 Task: Search one way flight ticket for 4 adults, 1 infant in seat and 1 infant on lap in premium economy from Kalamazoo: Kalamazoo/battle Creek International Airport to Raleigh: Raleigh-durham International Airport on 8-5-2023. Choice of flights is Royal air maroc. Number of bags: 1 checked bag. Price is upto 93000. Outbound departure time preference is 8:45.
Action: Mouse moved to (412, 372)
Screenshot: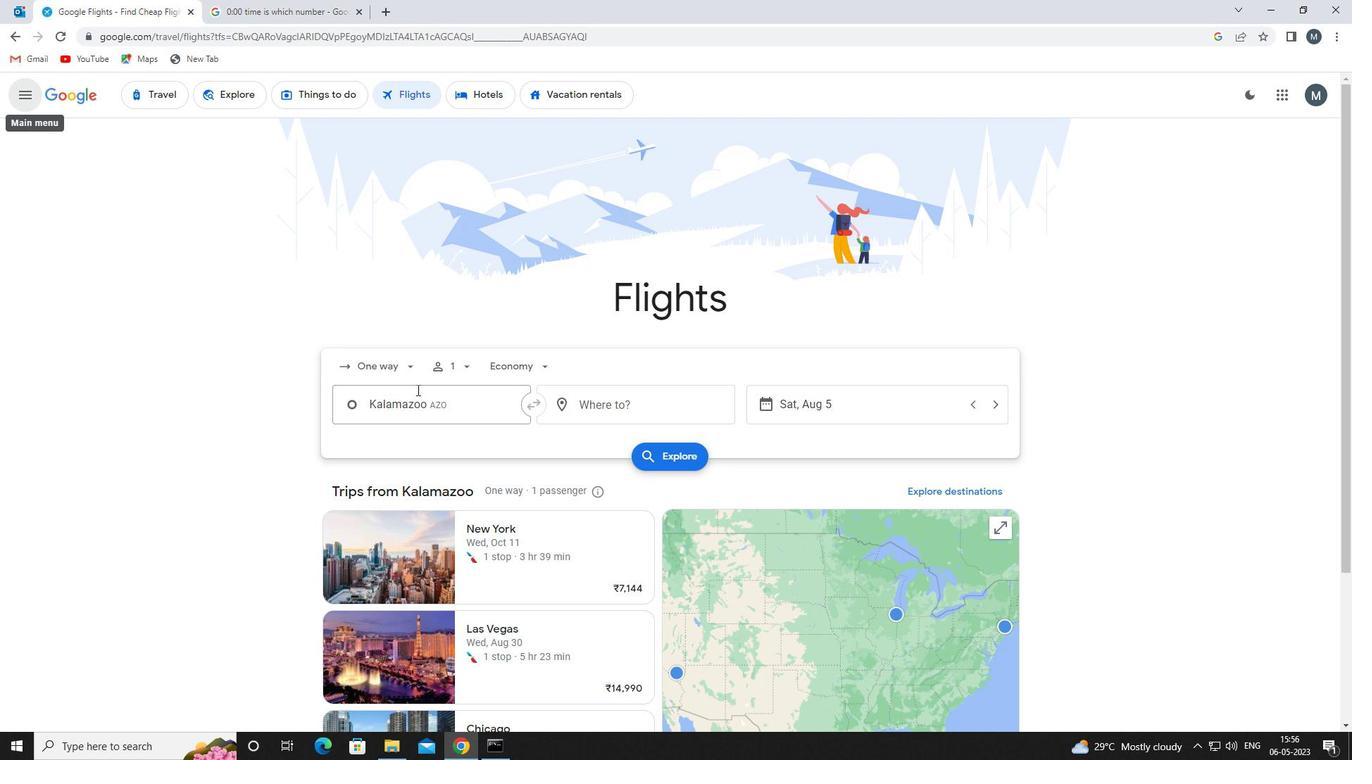 
Action: Mouse pressed left at (412, 372)
Screenshot: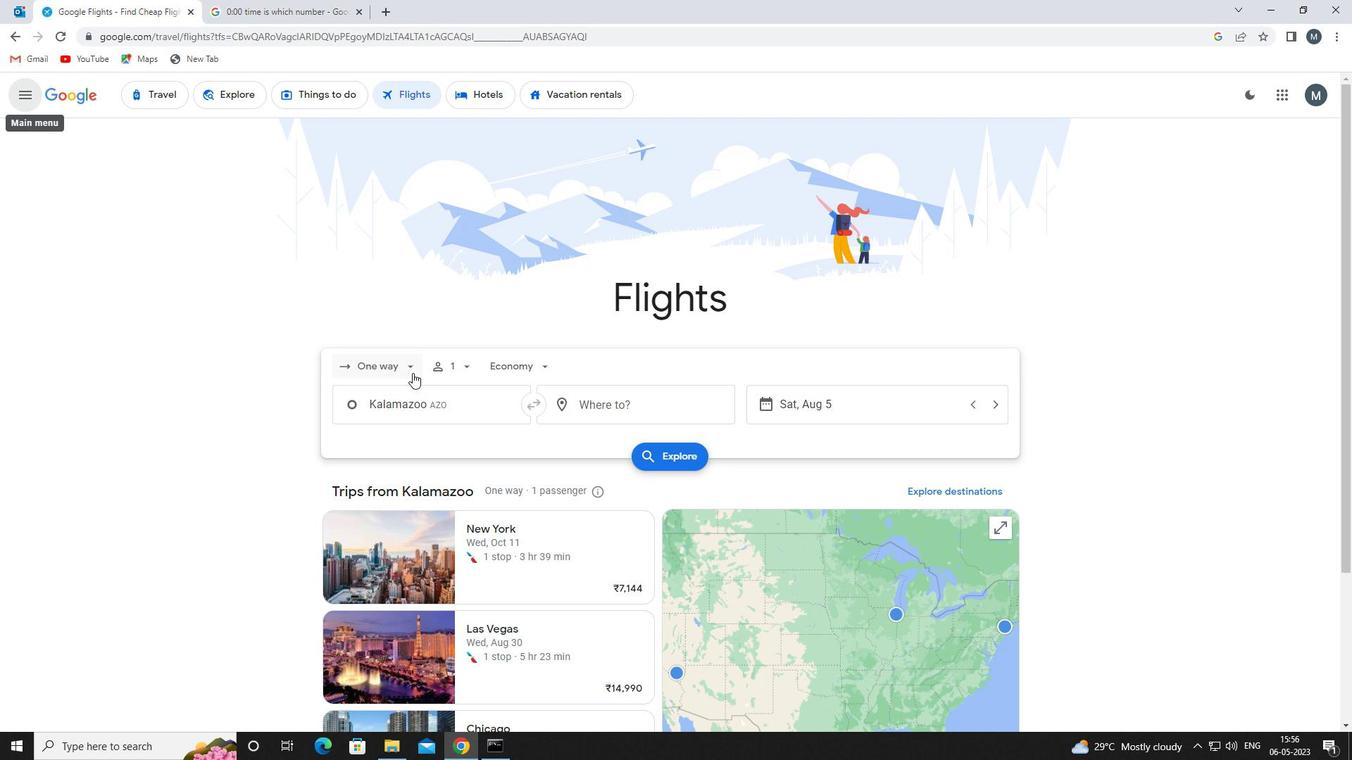 
Action: Mouse moved to (419, 433)
Screenshot: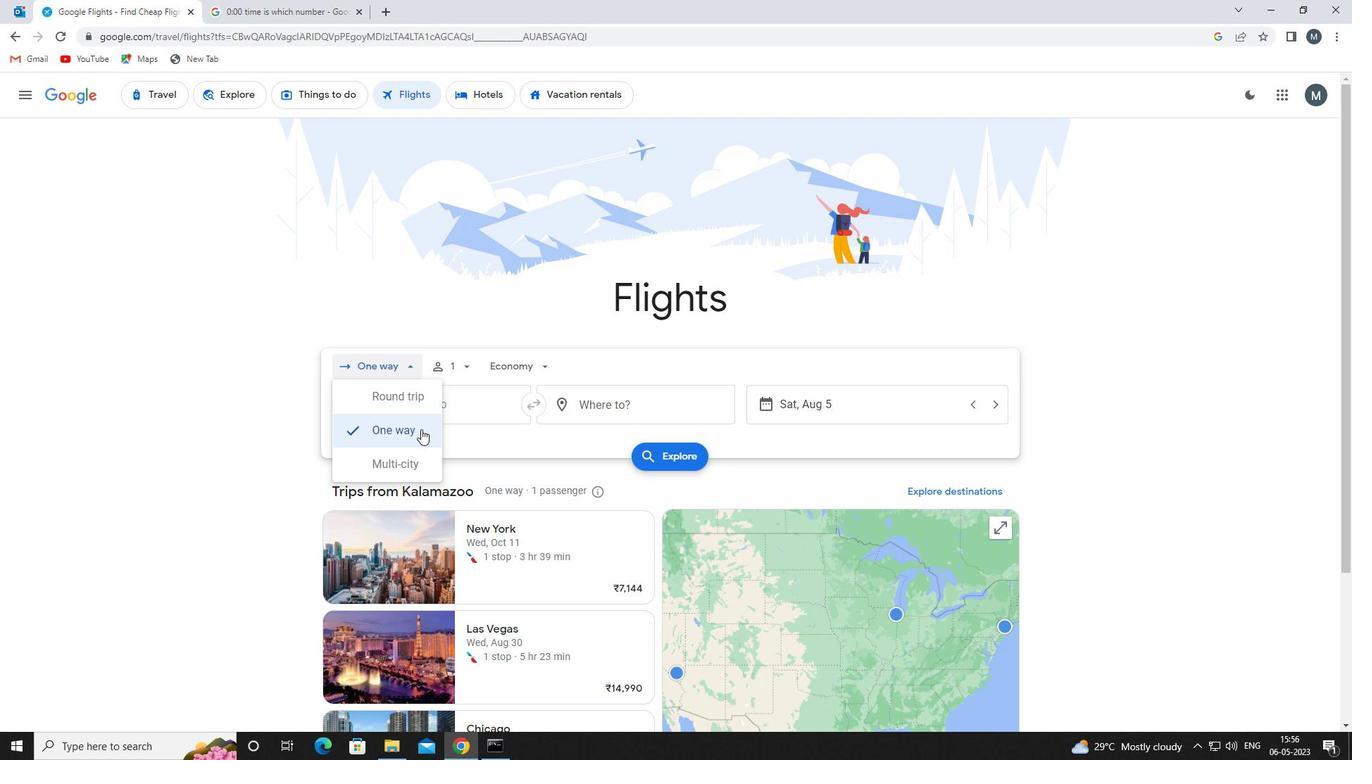 
Action: Mouse pressed left at (419, 433)
Screenshot: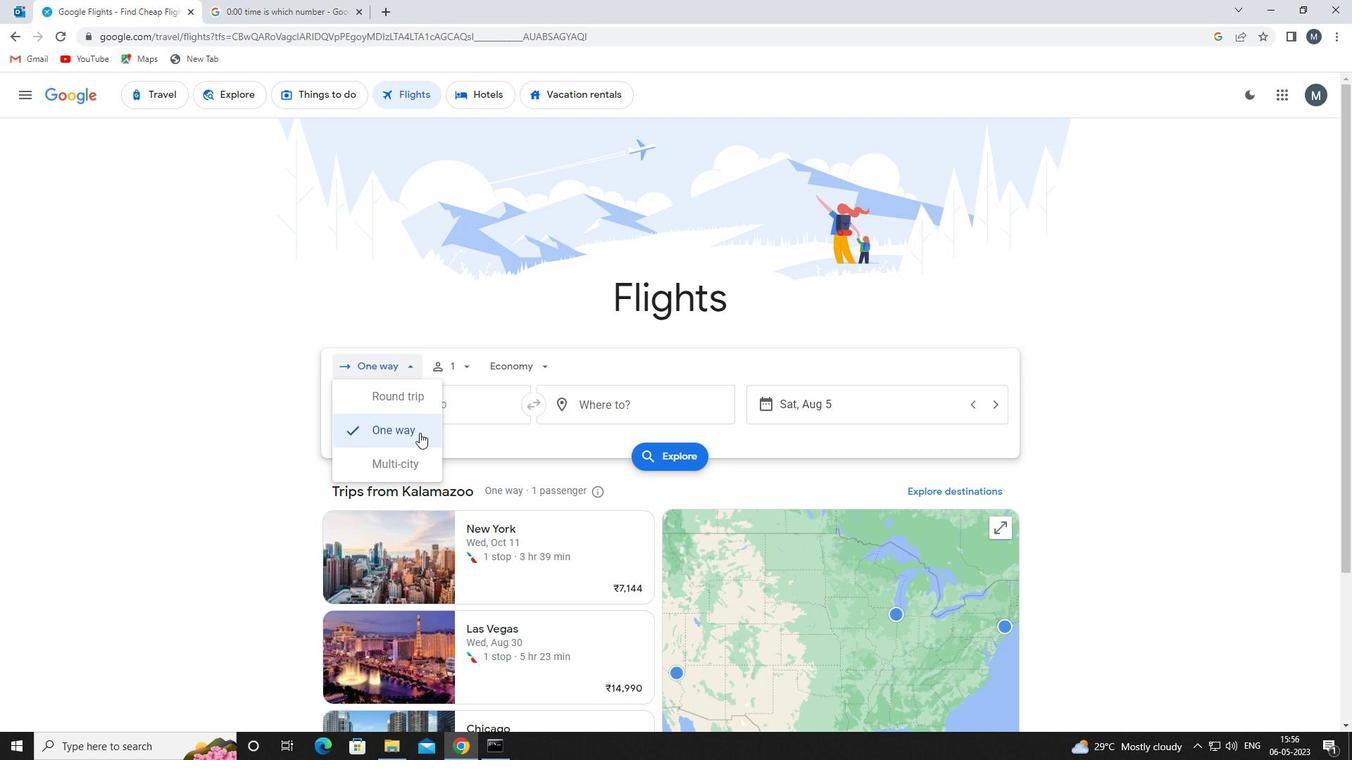 
Action: Mouse moved to (462, 372)
Screenshot: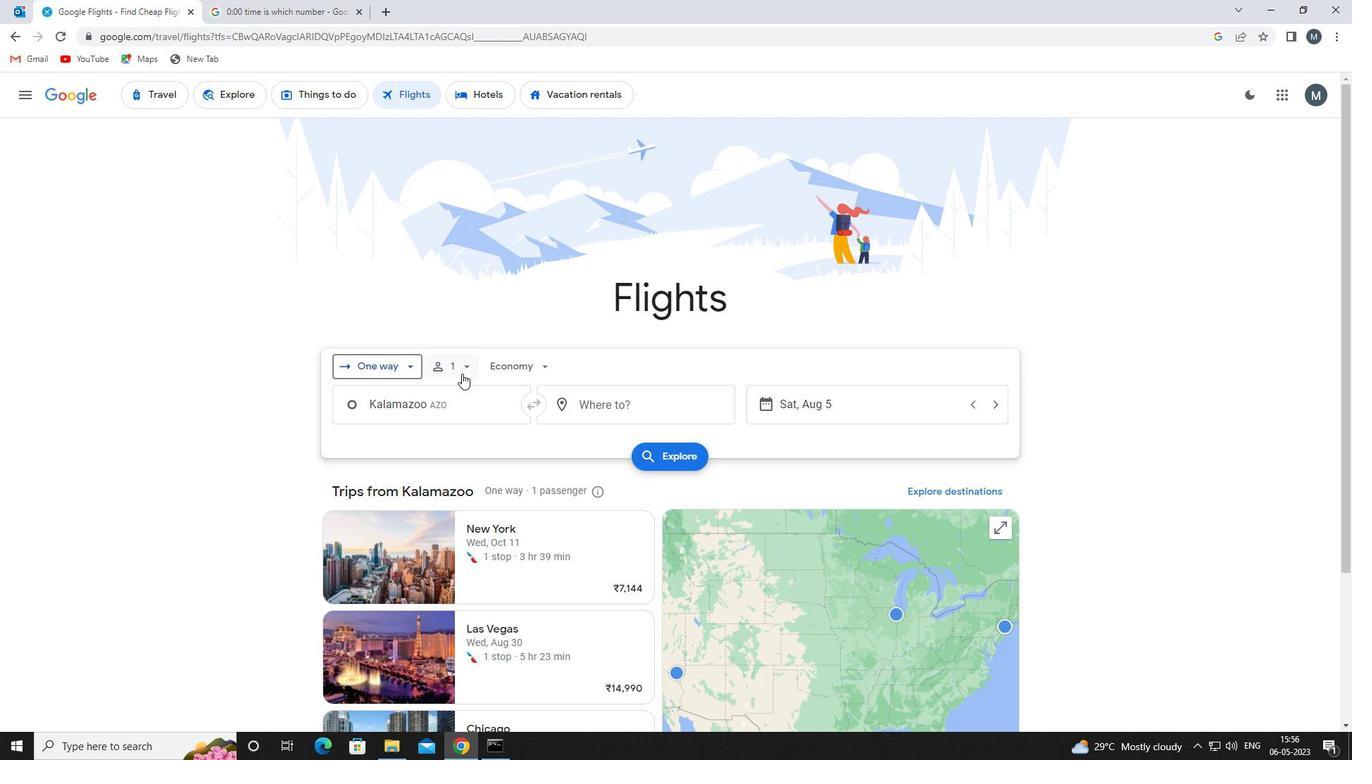 
Action: Mouse pressed left at (462, 372)
Screenshot: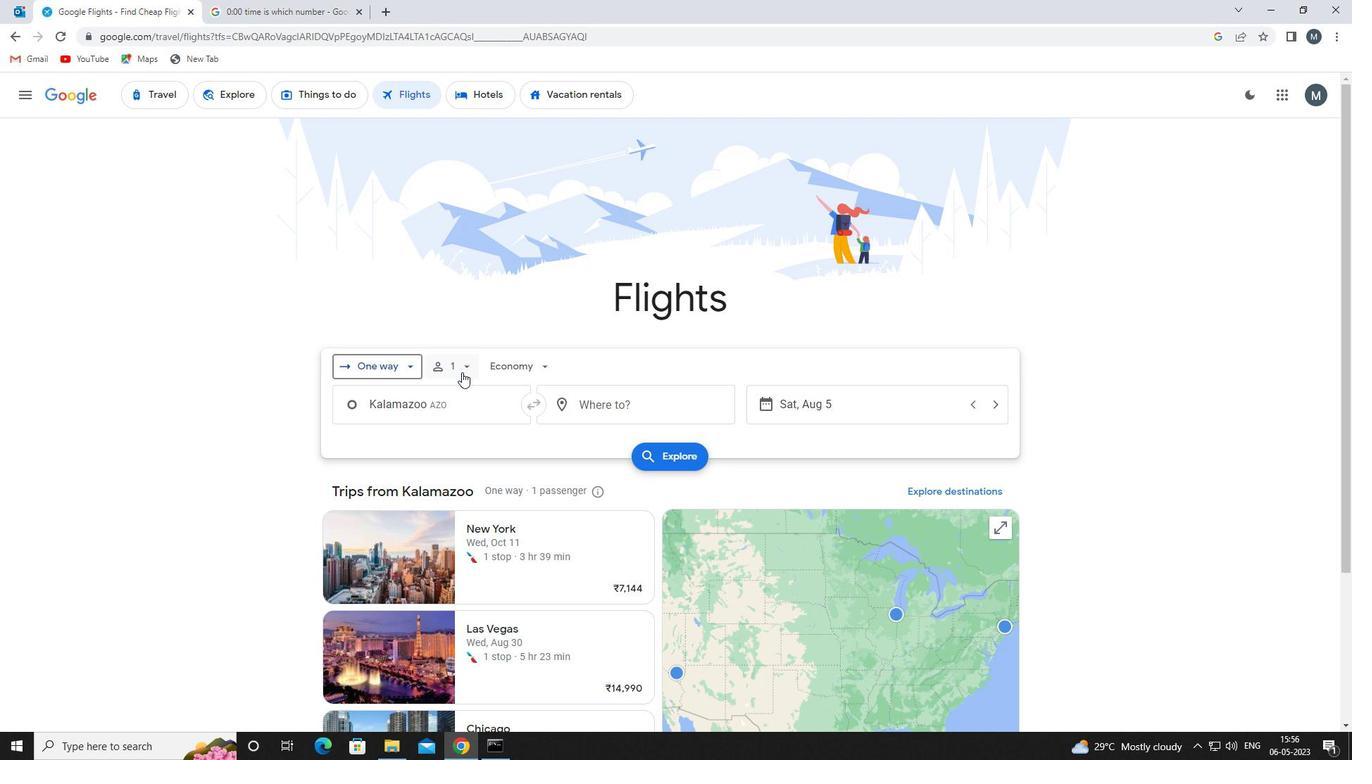 
Action: Mouse moved to (575, 403)
Screenshot: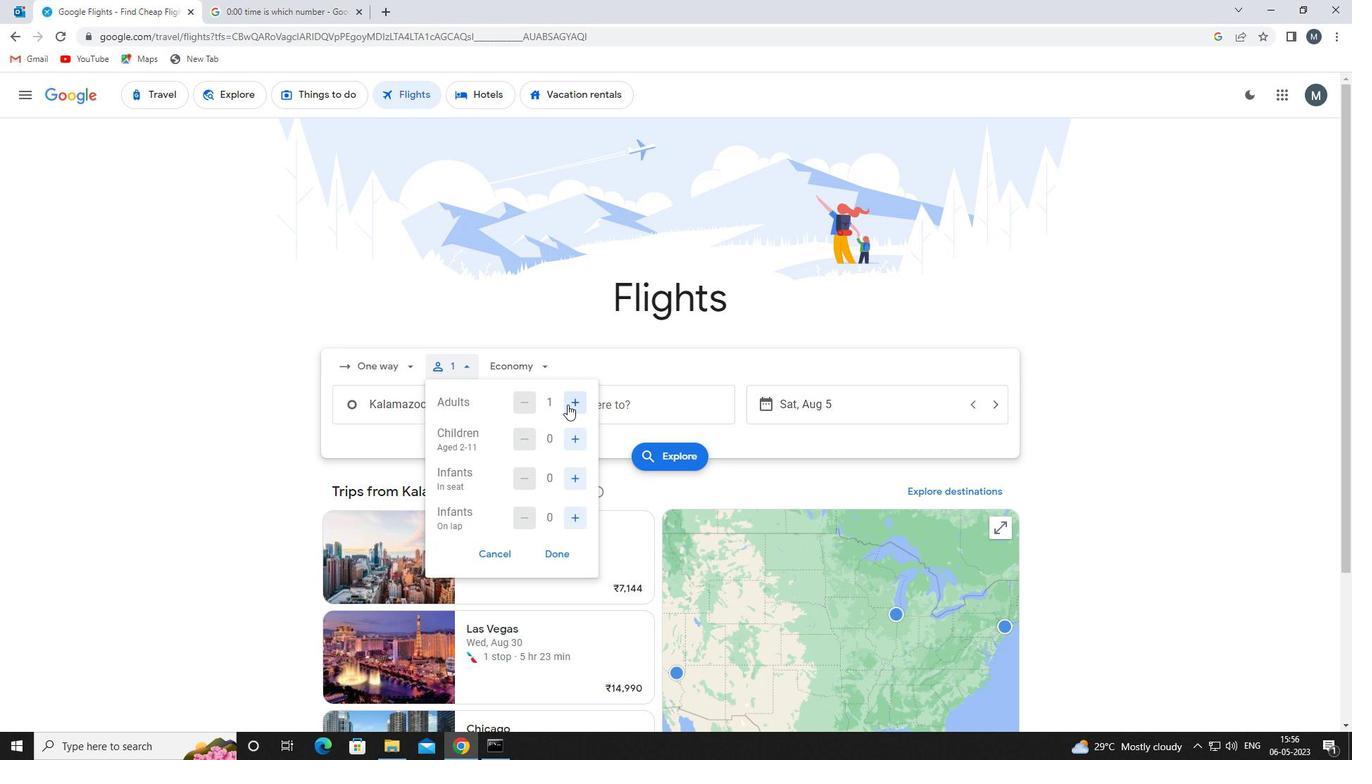 
Action: Mouse pressed left at (575, 403)
Screenshot: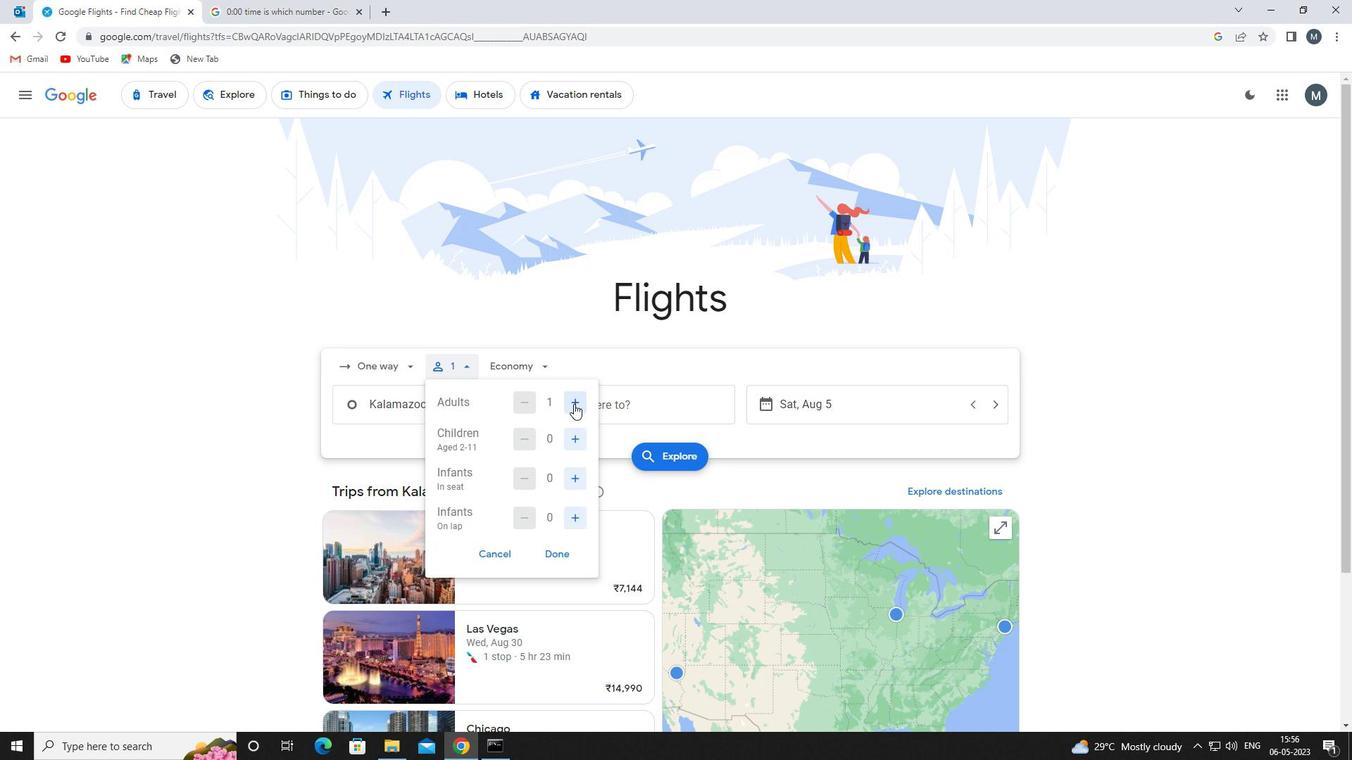 
Action: Mouse pressed left at (575, 403)
Screenshot: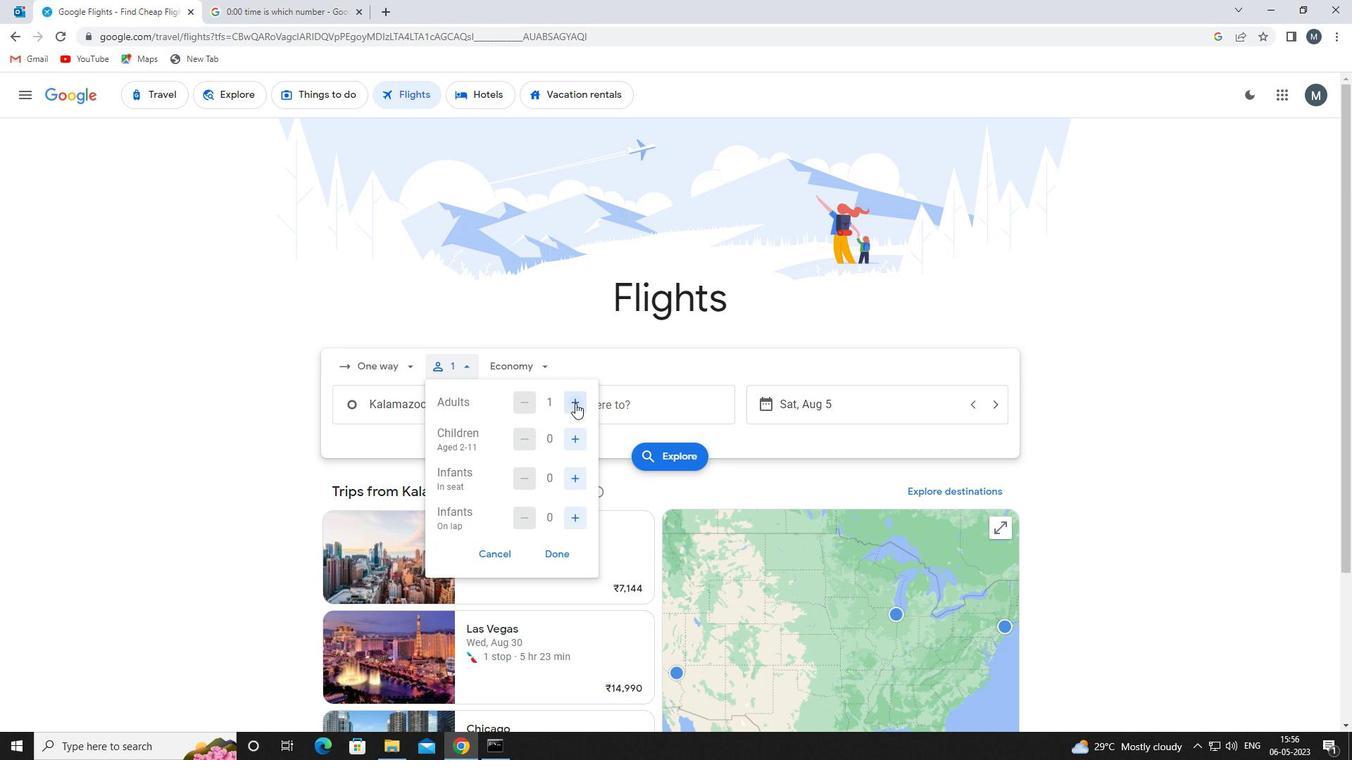 
Action: Mouse moved to (576, 403)
Screenshot: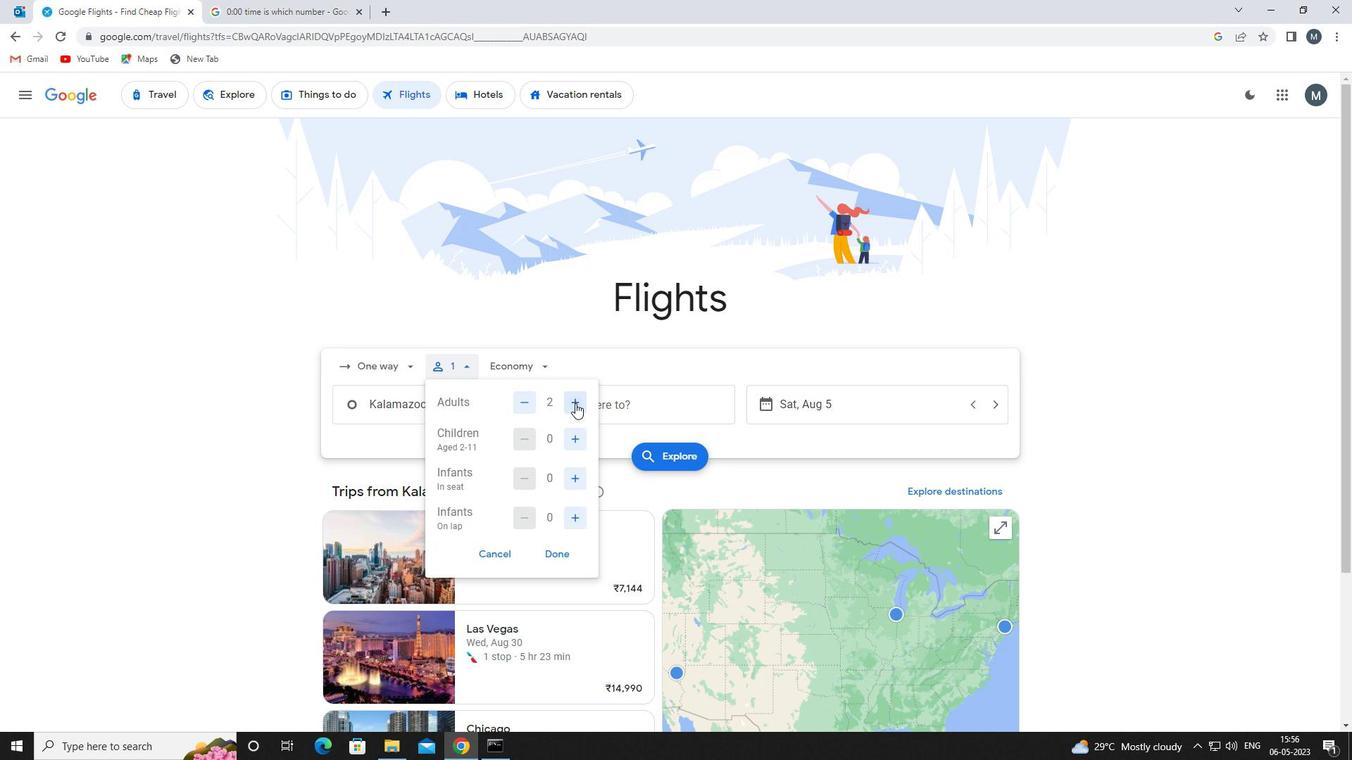 
Action: Mouse pressed left at (576, 403)
Screenshot: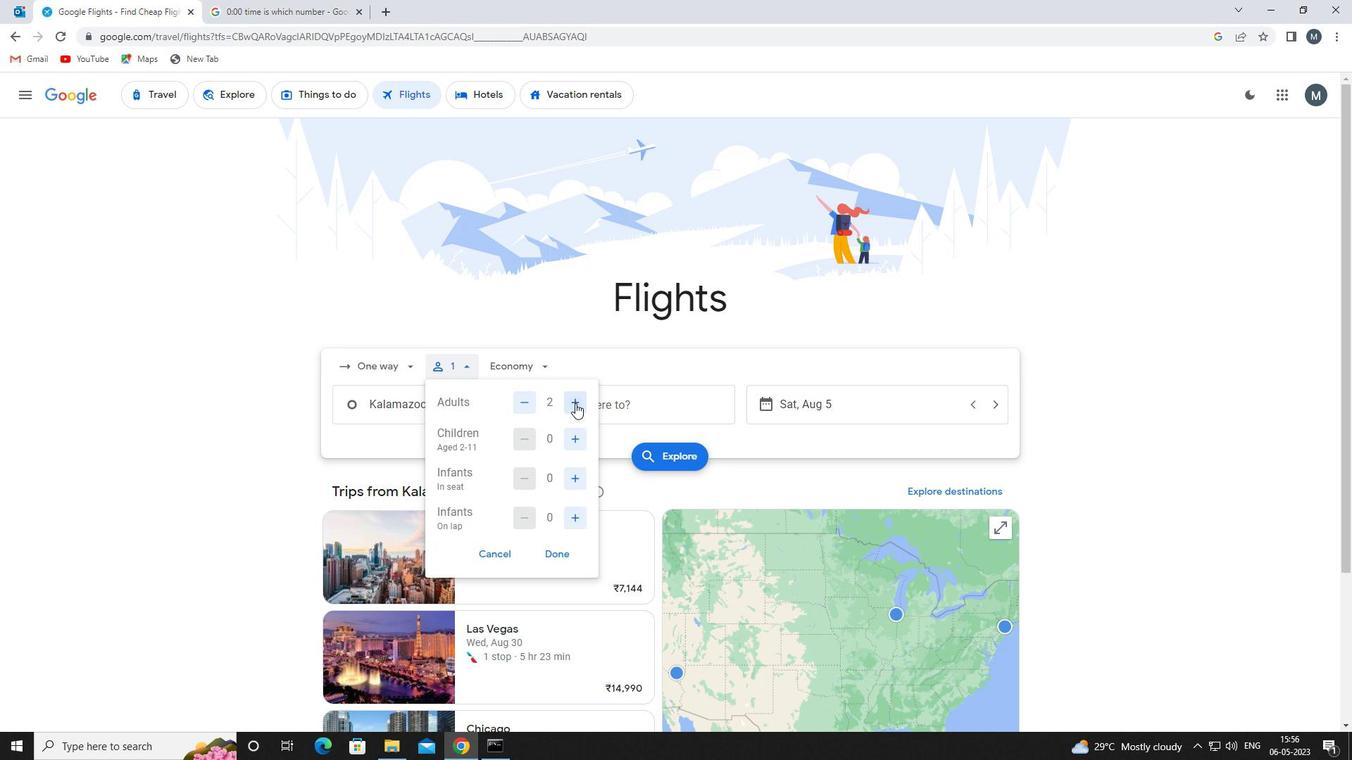 
Action: Mouse moved to (577, 483)
Screenshot: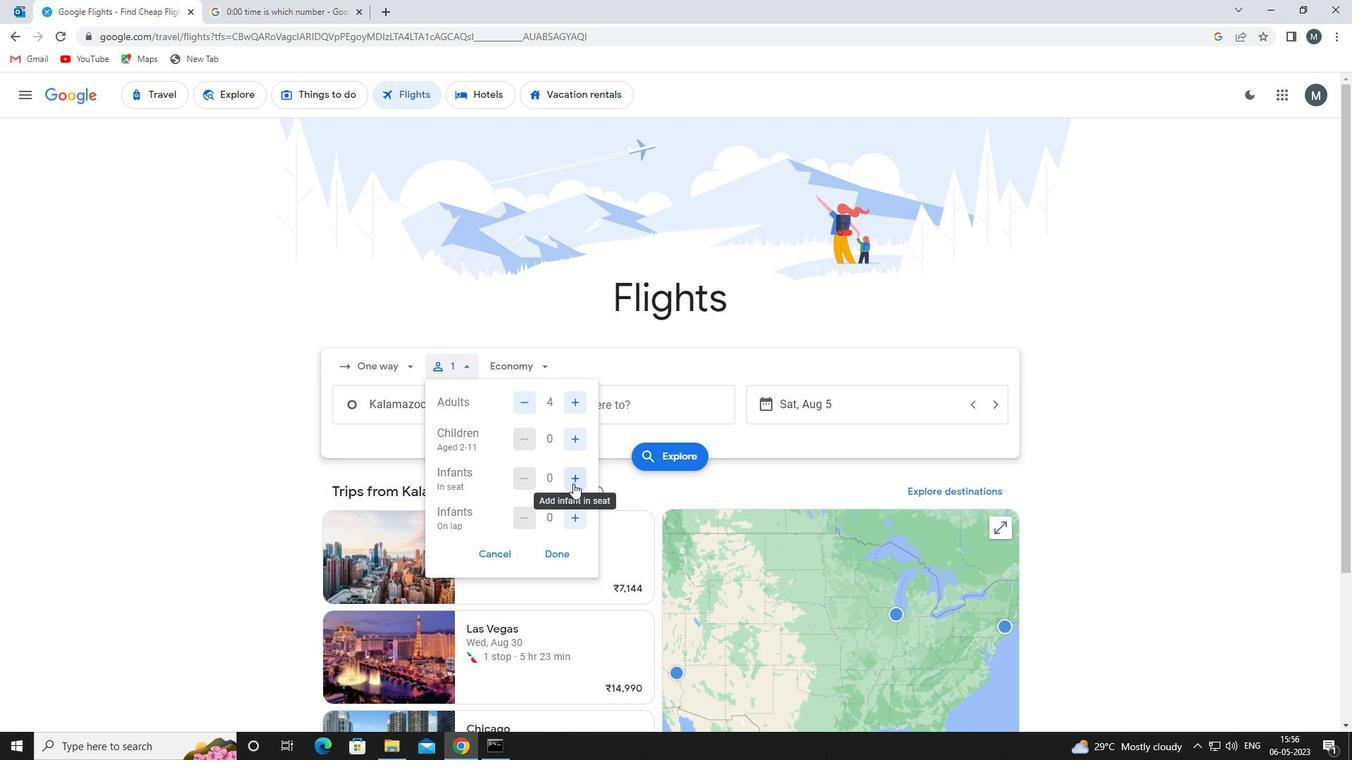 
Action: Mouse pressed left at (577, 483)
Screenshot: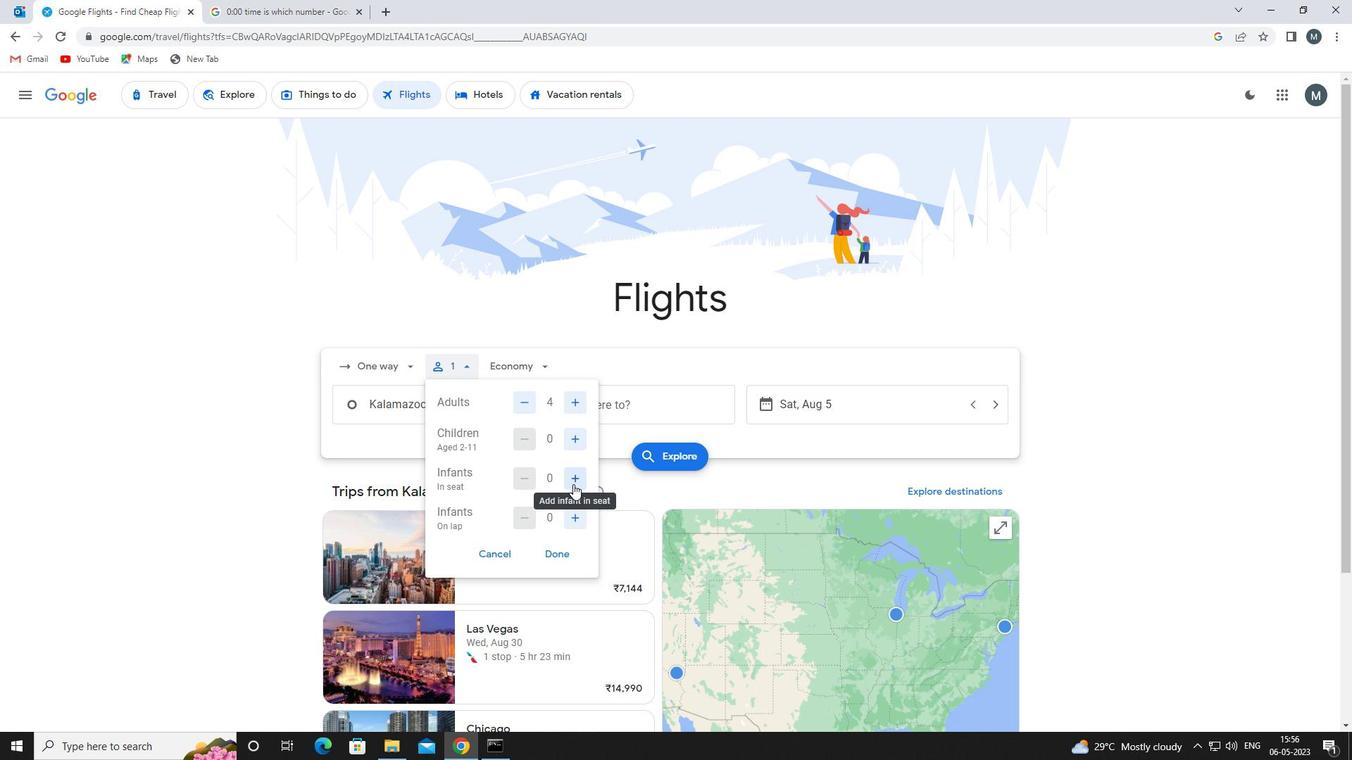 
Action: Mouse moved to (574, 517)
Screenshot: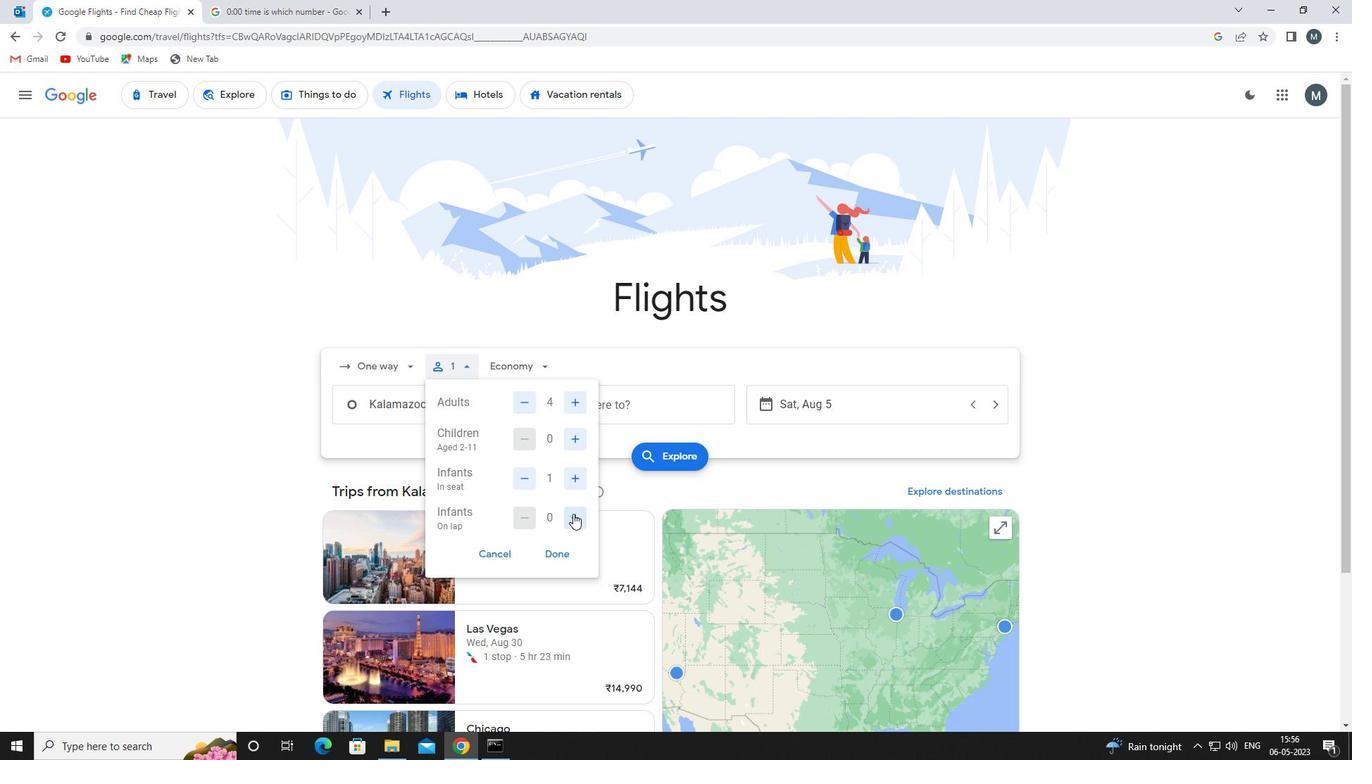 
Action: Mouse pressed left at (574, 517)
Screenshot: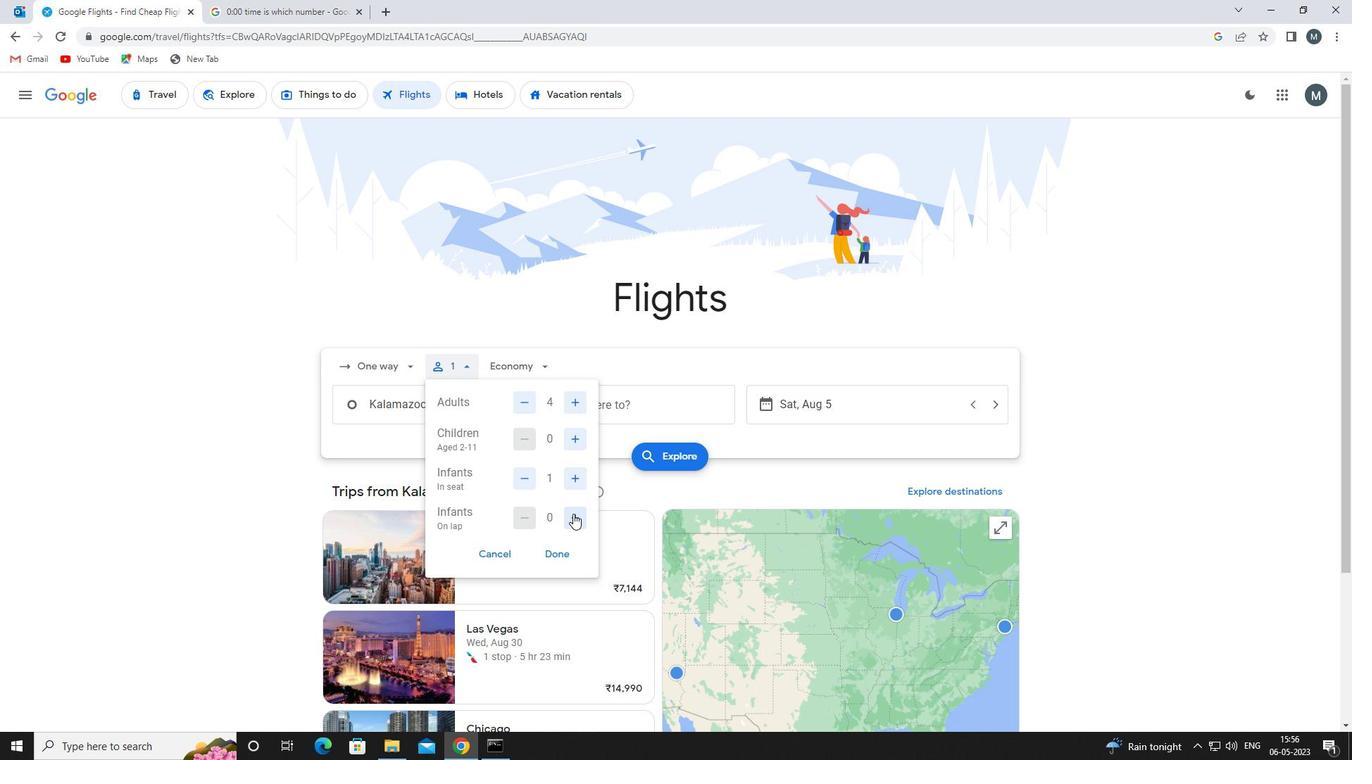 
Action: Mouse moved to (550, 555)
Screenshot: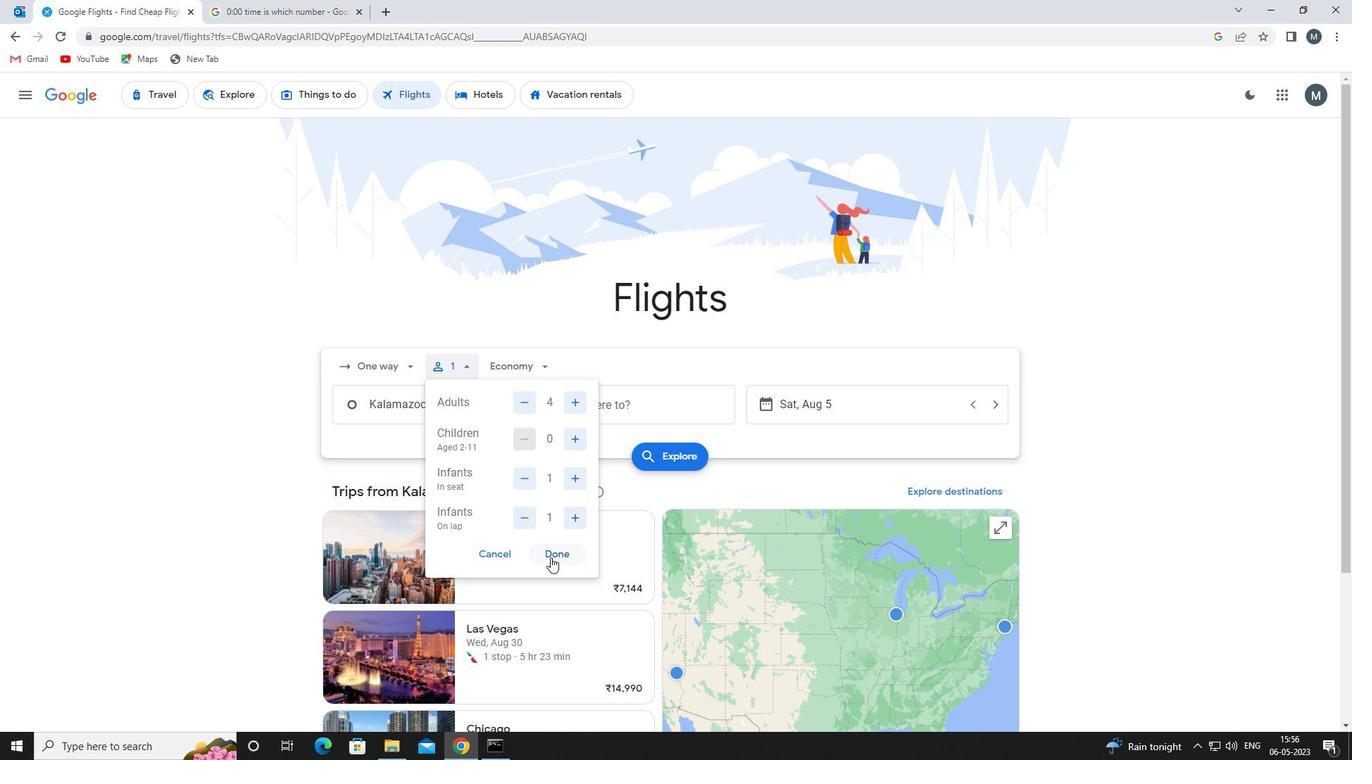 
Action: Mouse pressed left at (550, 555)
Screenshot: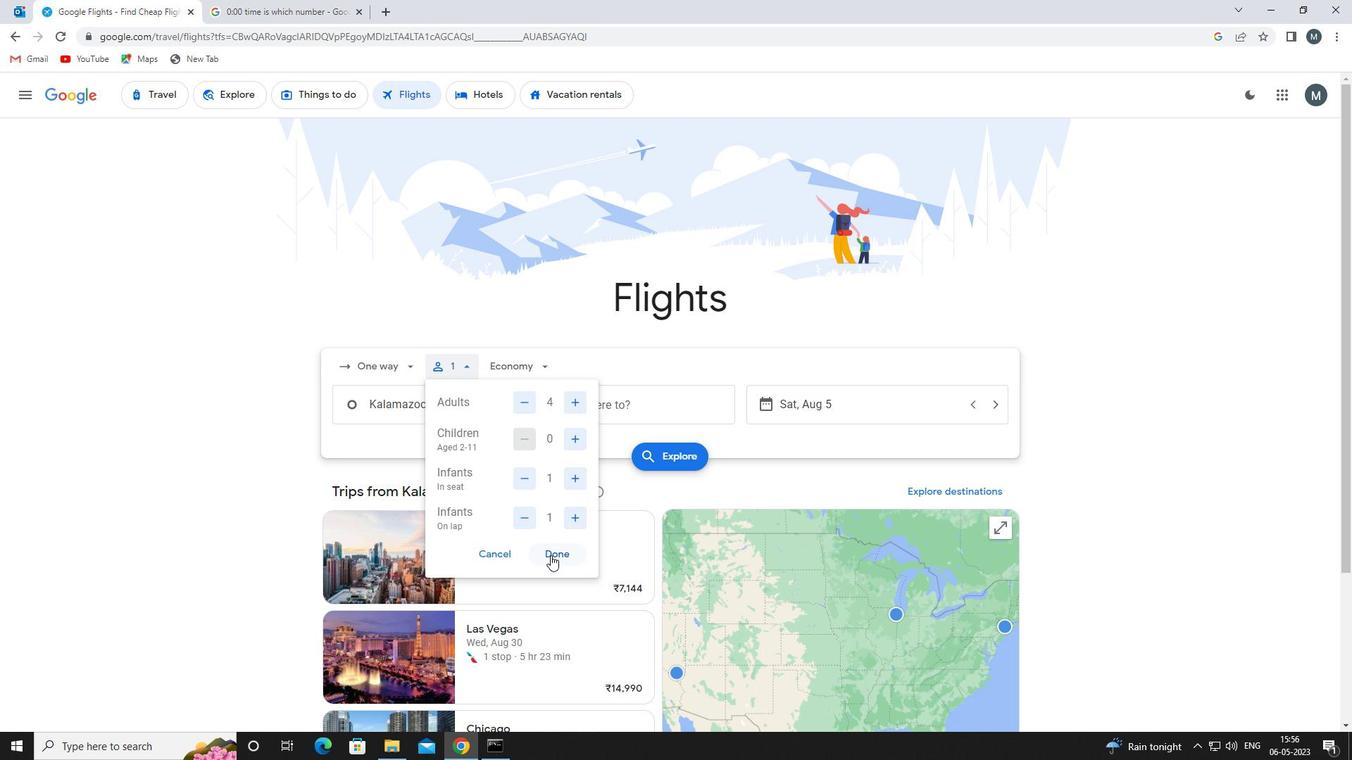 
Action: Mouse moved to (535, 369)
Screenshot: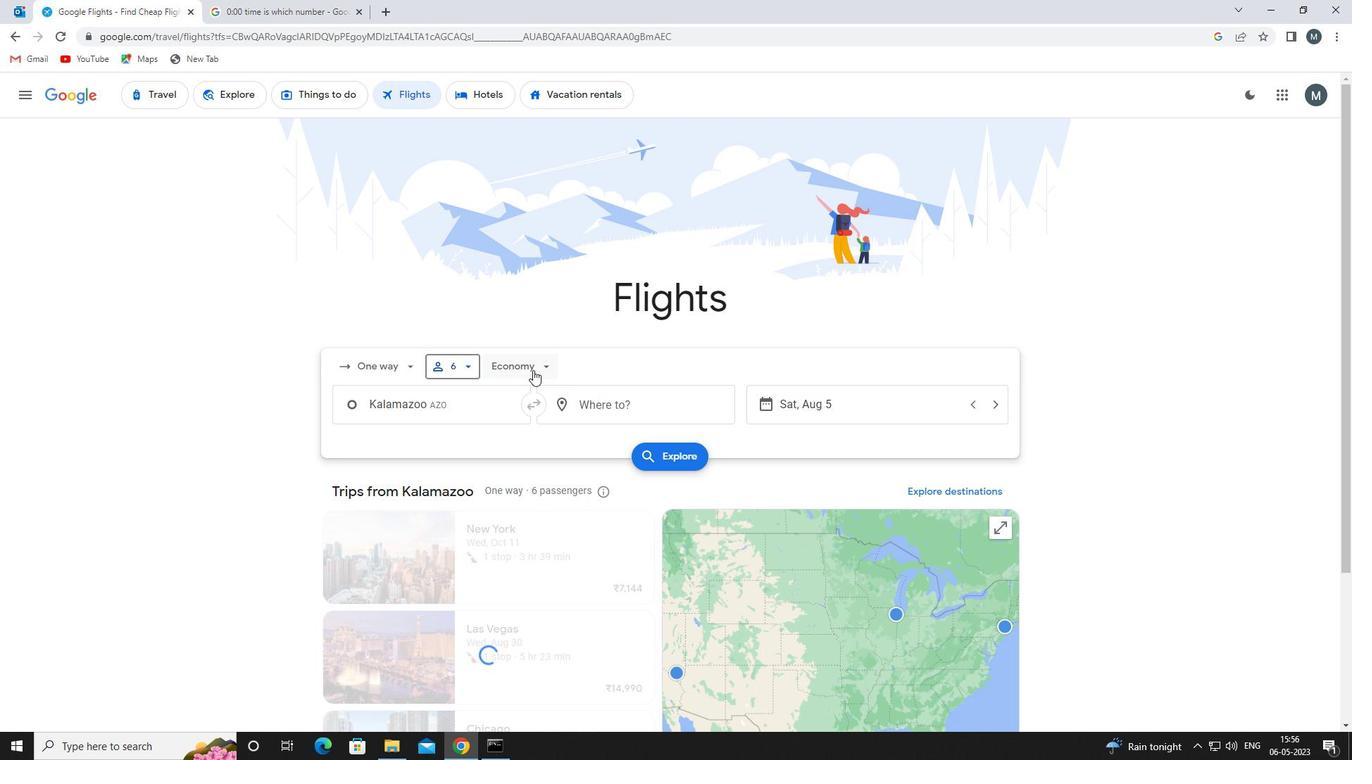 
Action: Mouse pressed left at (535, 369)
Screenshot: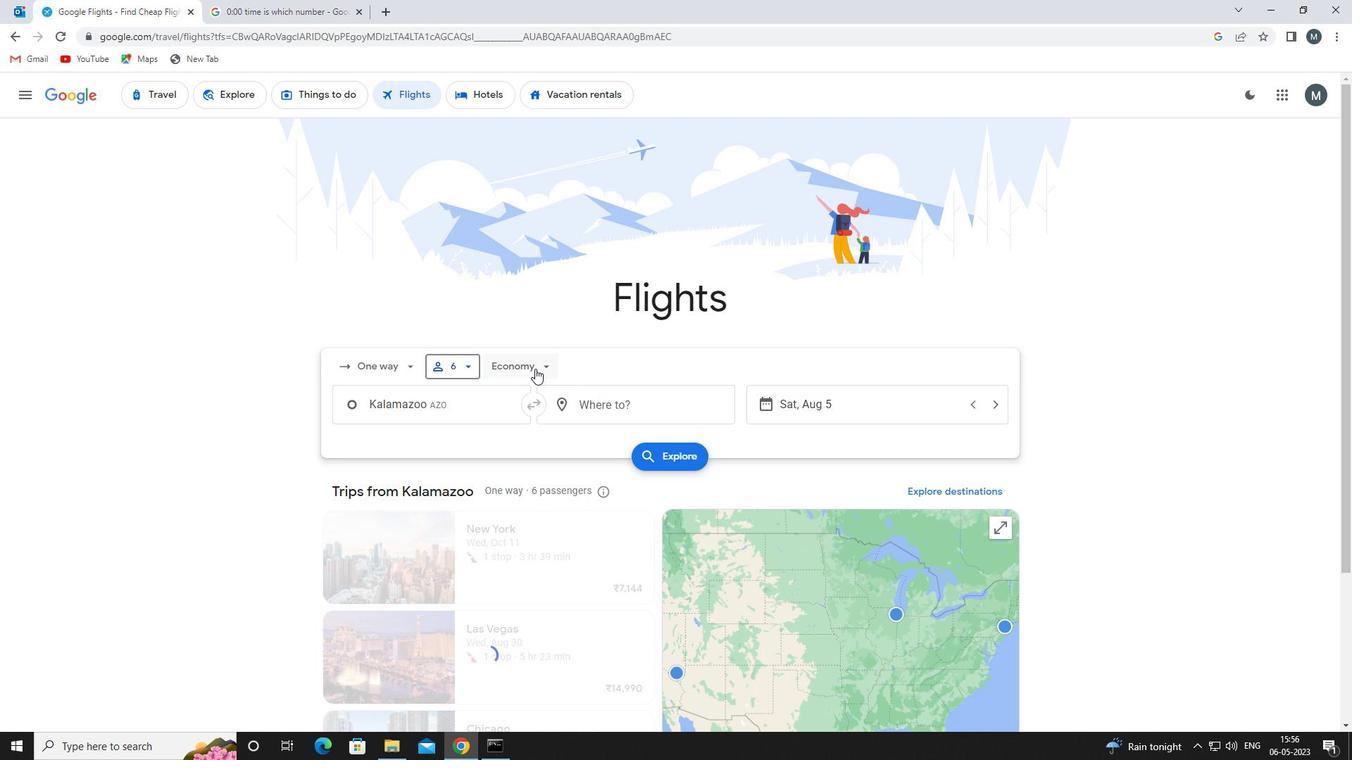 
Action: Mouse moved to (533, 435)
Screenshot: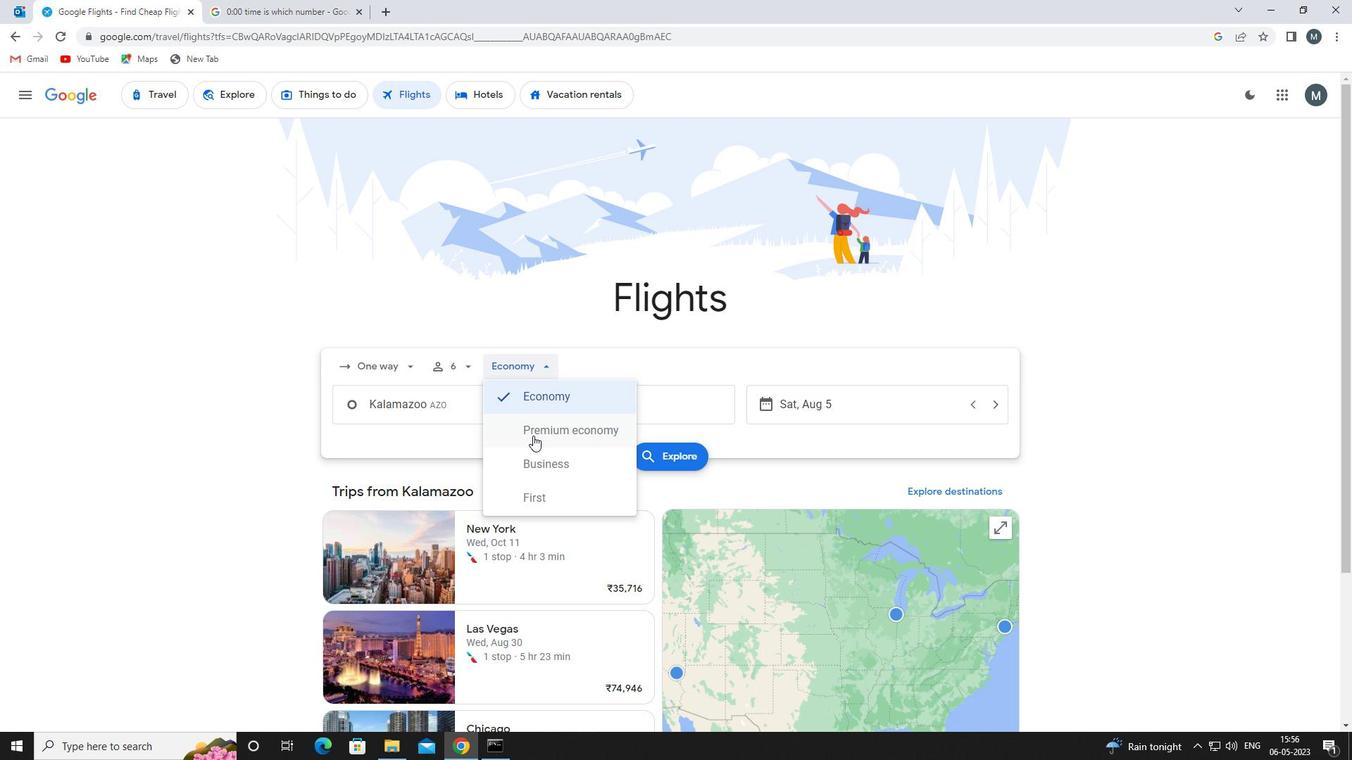 
Action: Mouse pressed left at (533, 435)
Screenshot: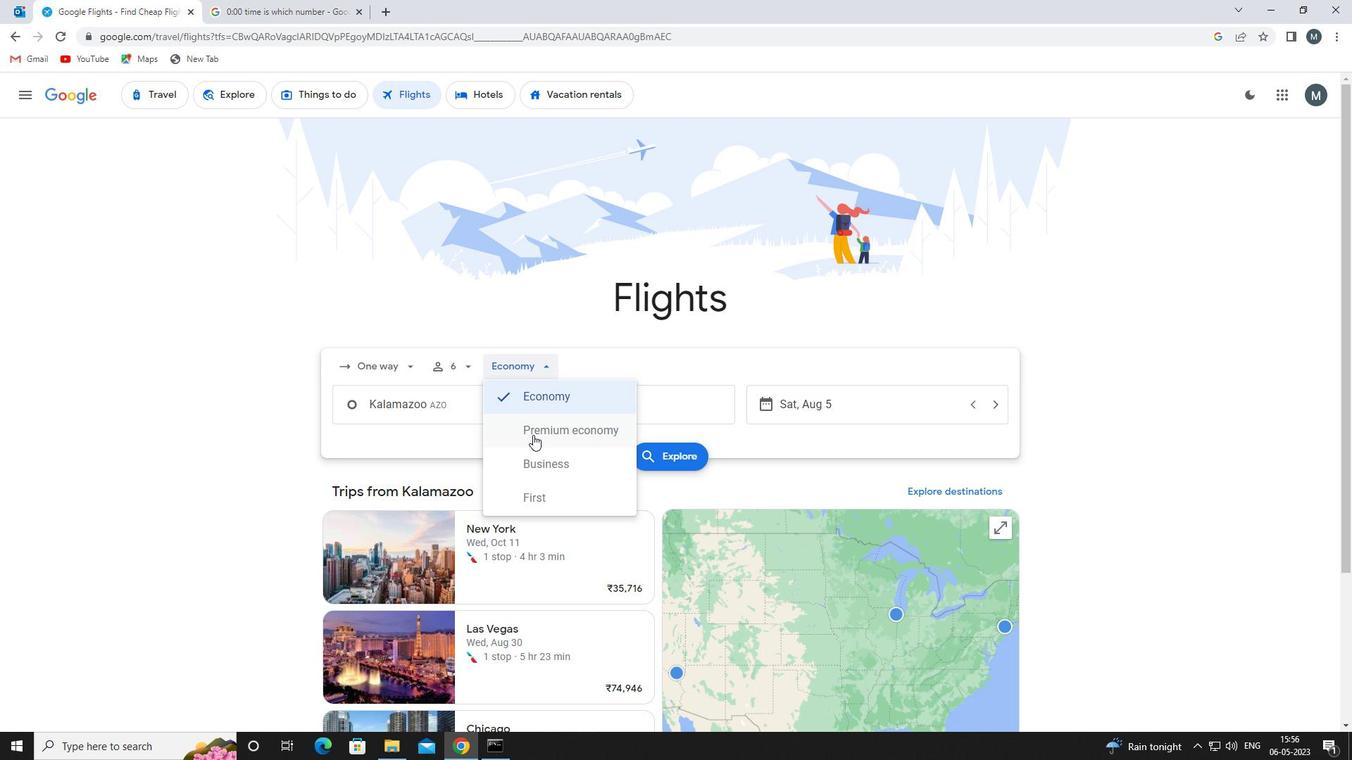 
Action: Mouse moved to (469, 414)
Screenshot: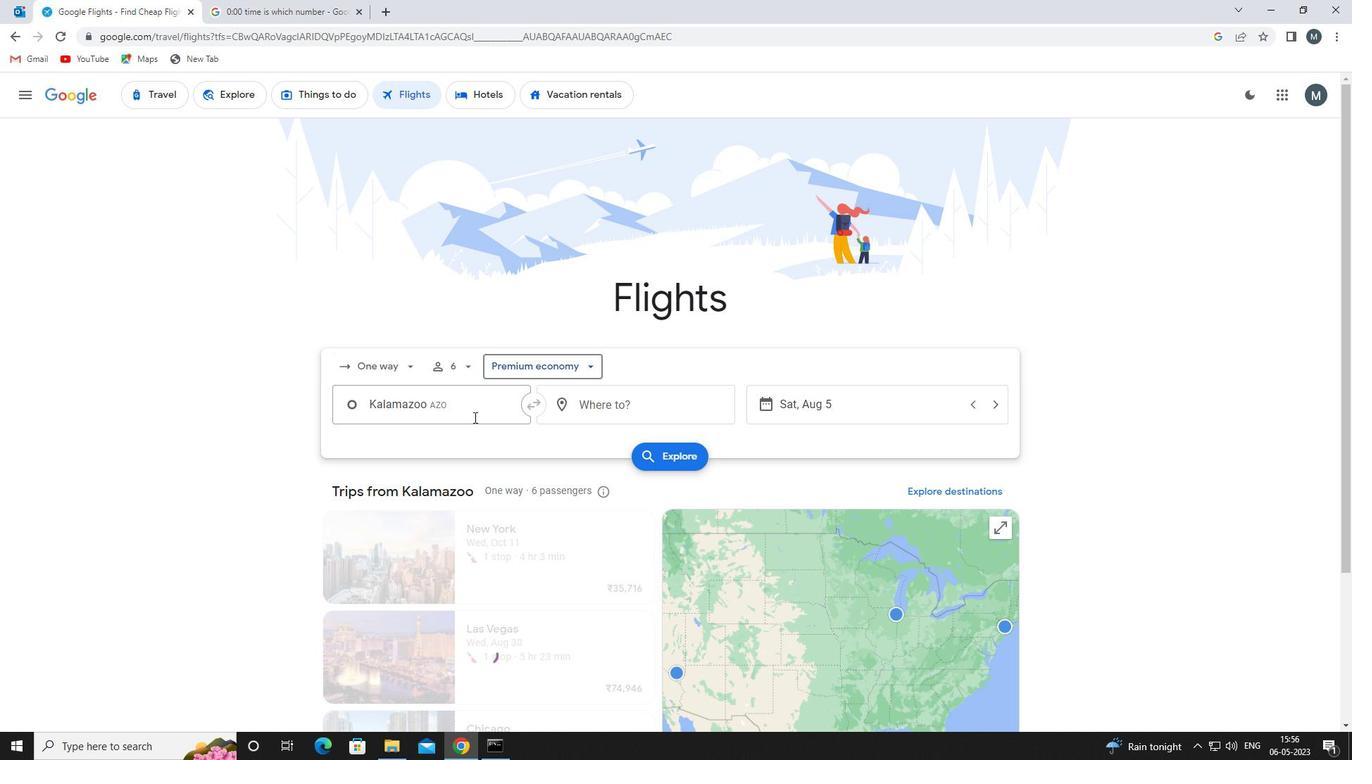 
Action: Mouse pressed left at (469, 414)
Screenshot: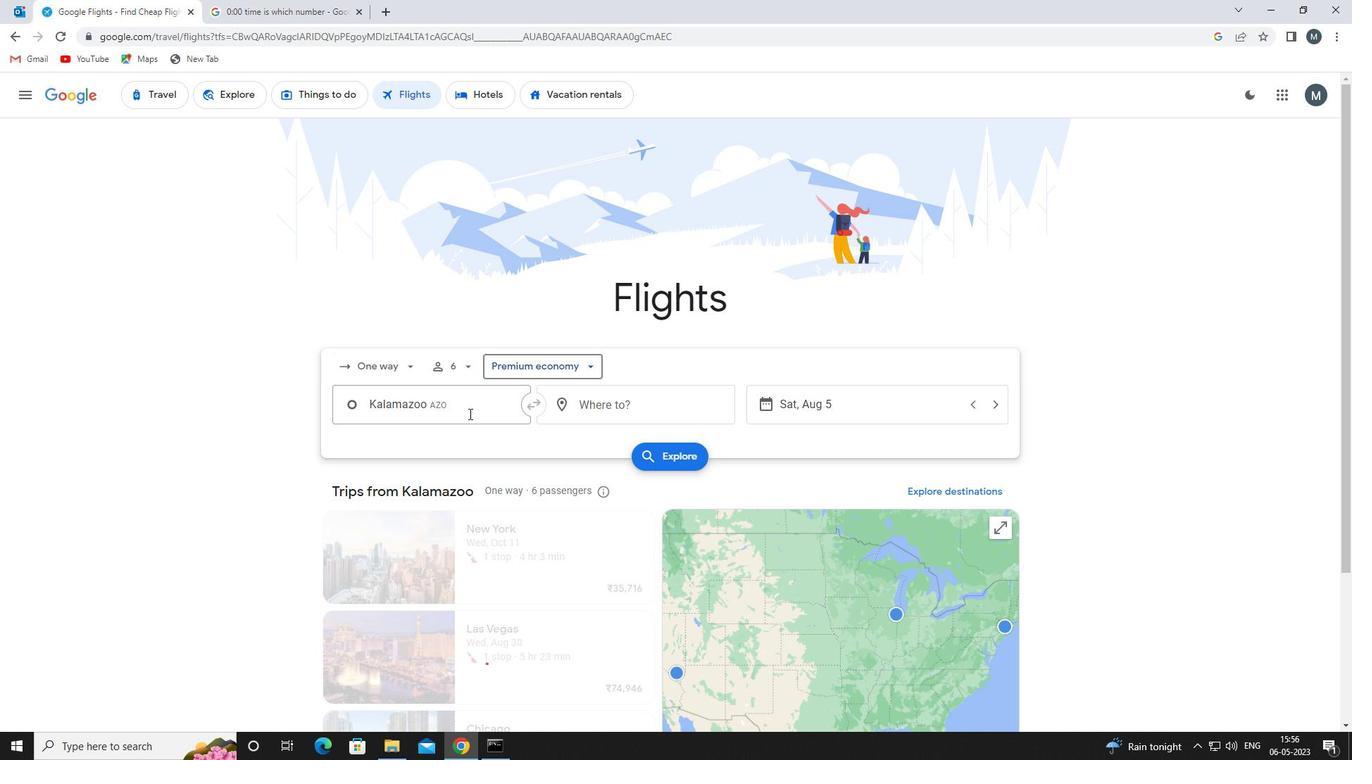 
Action: Mouse moved to (474, 526)
Screenshot: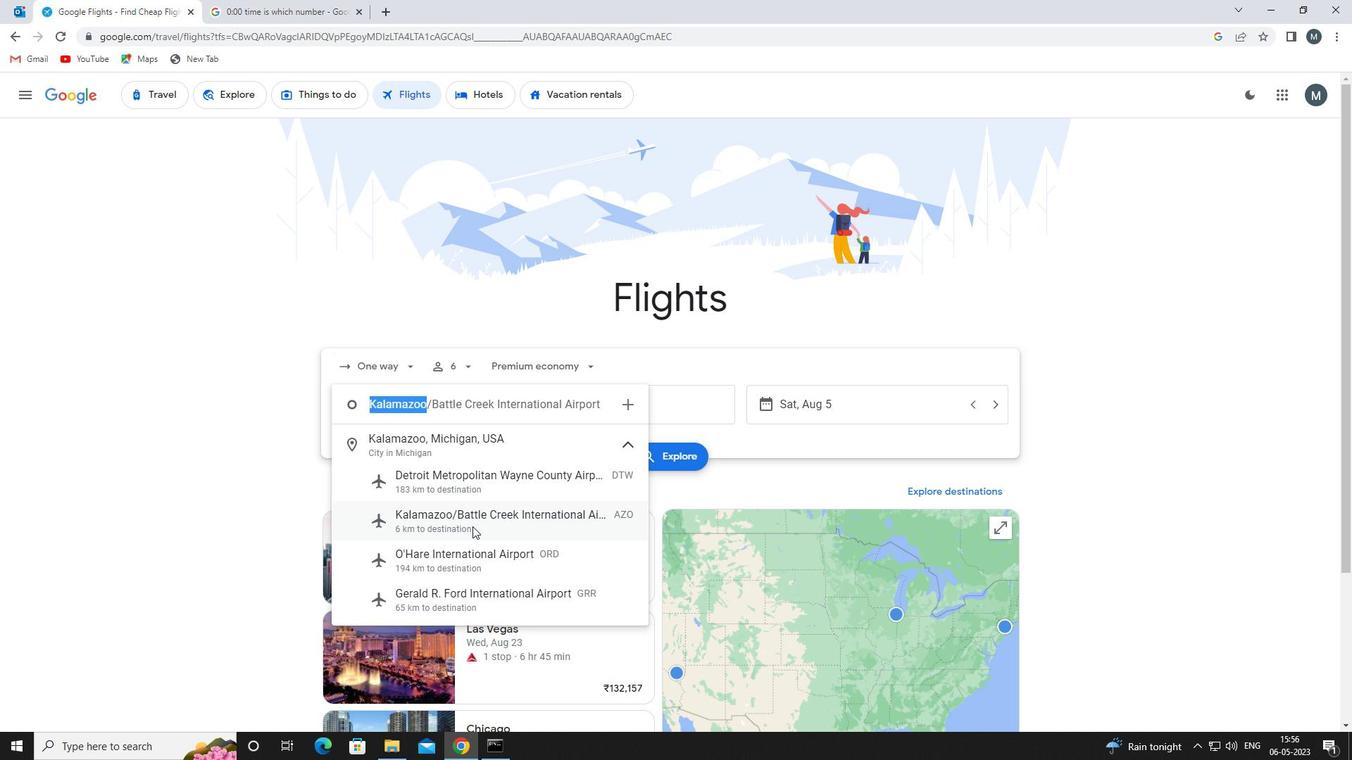
Action: Mouse pressed left at (474, 526)
Screenshot: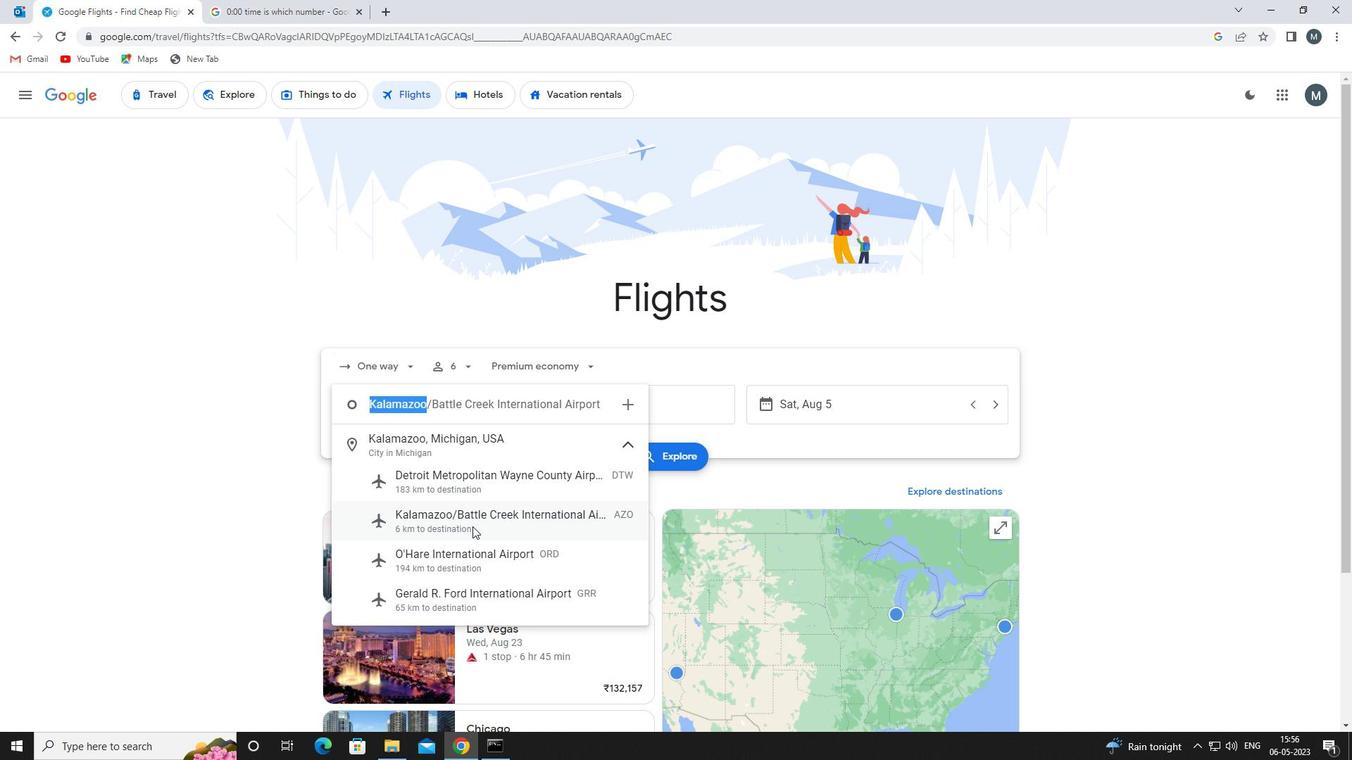 
Action: Mouse moved to (613, 405)
Screenshot: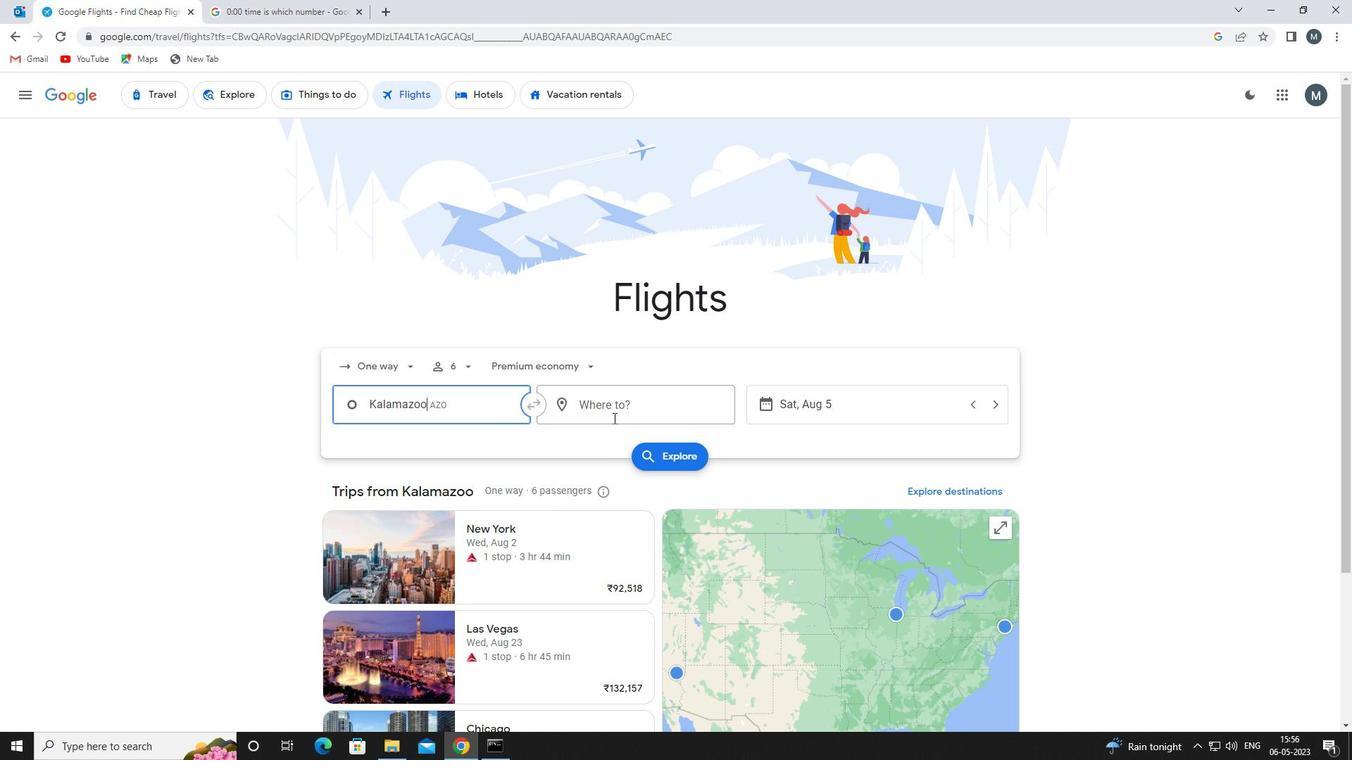 
Action: Mouse pressed left at (613, 405)
Screenshot: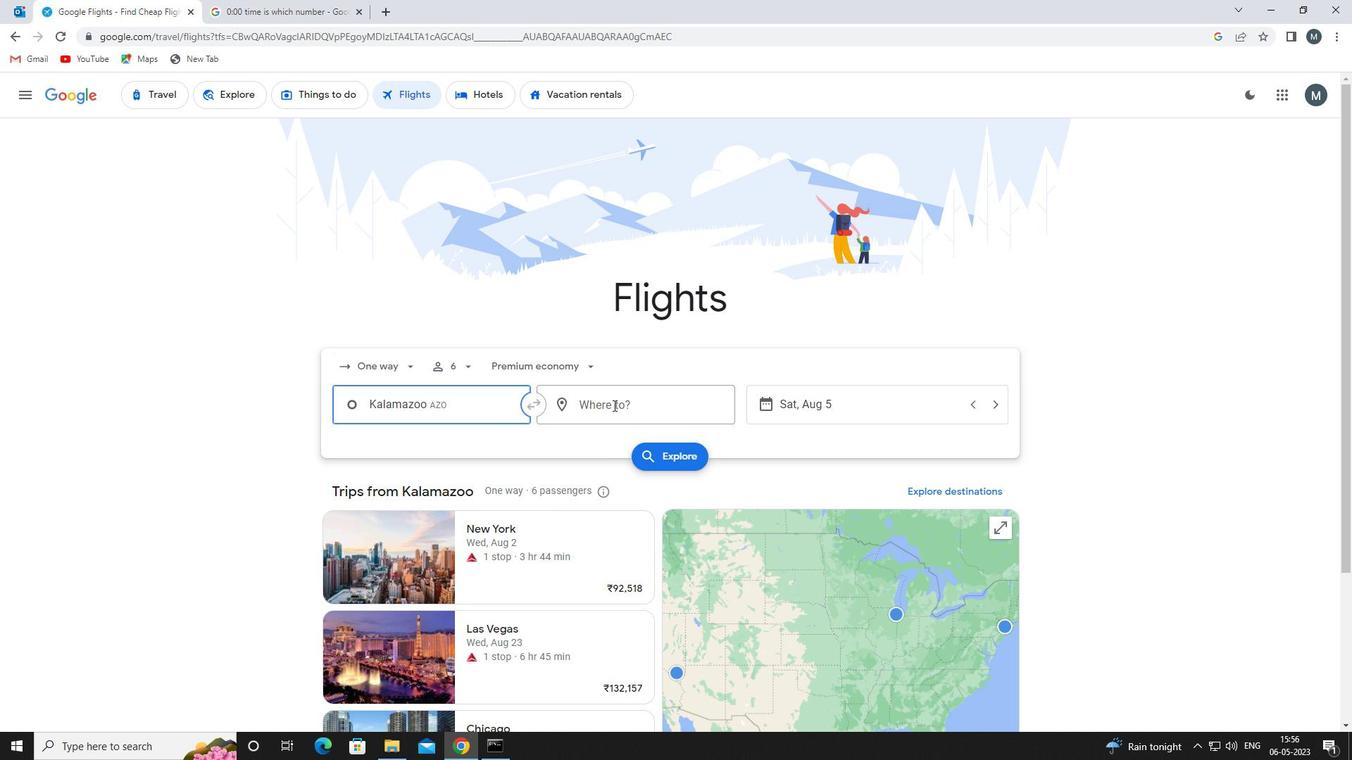 
Action: Mouse moved to (608, 548)
Screenshot: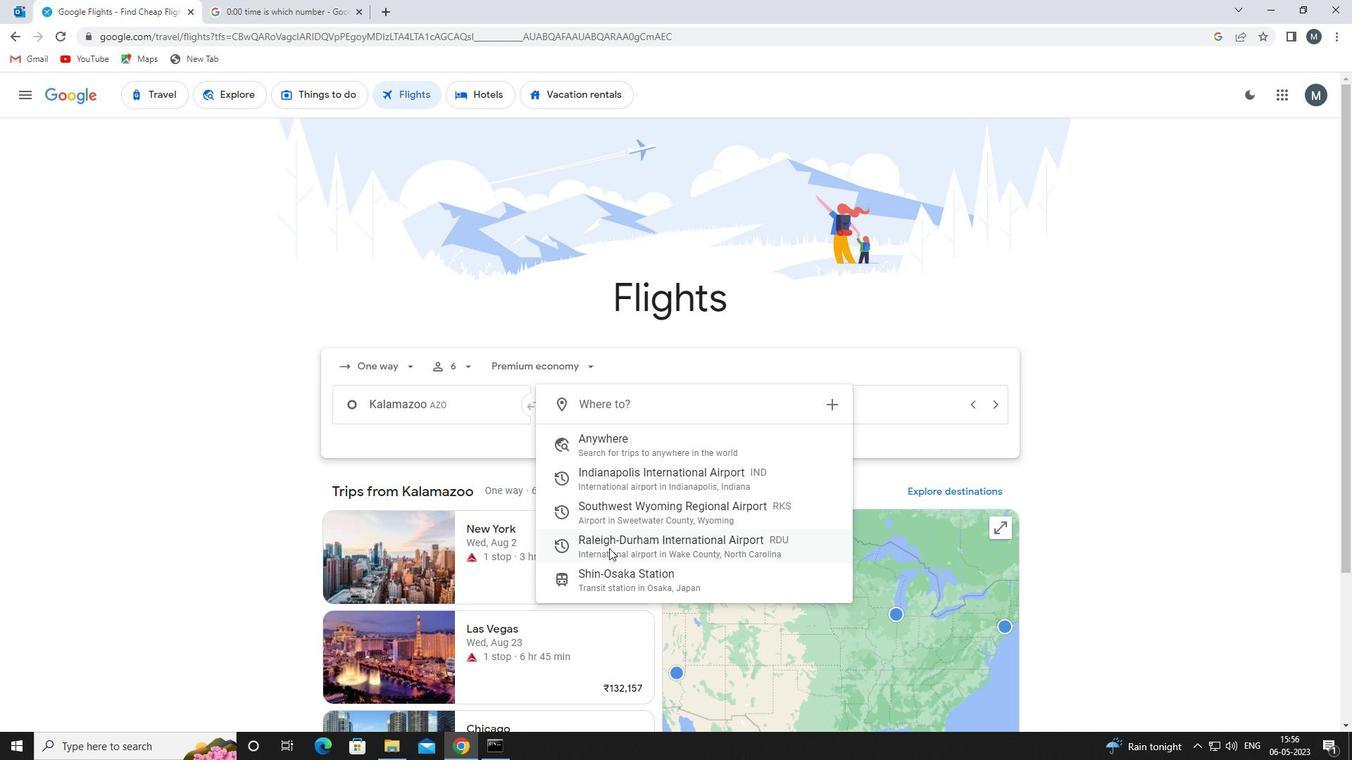 
Action: Mouse pressed left at (608, 548)
Screenshot: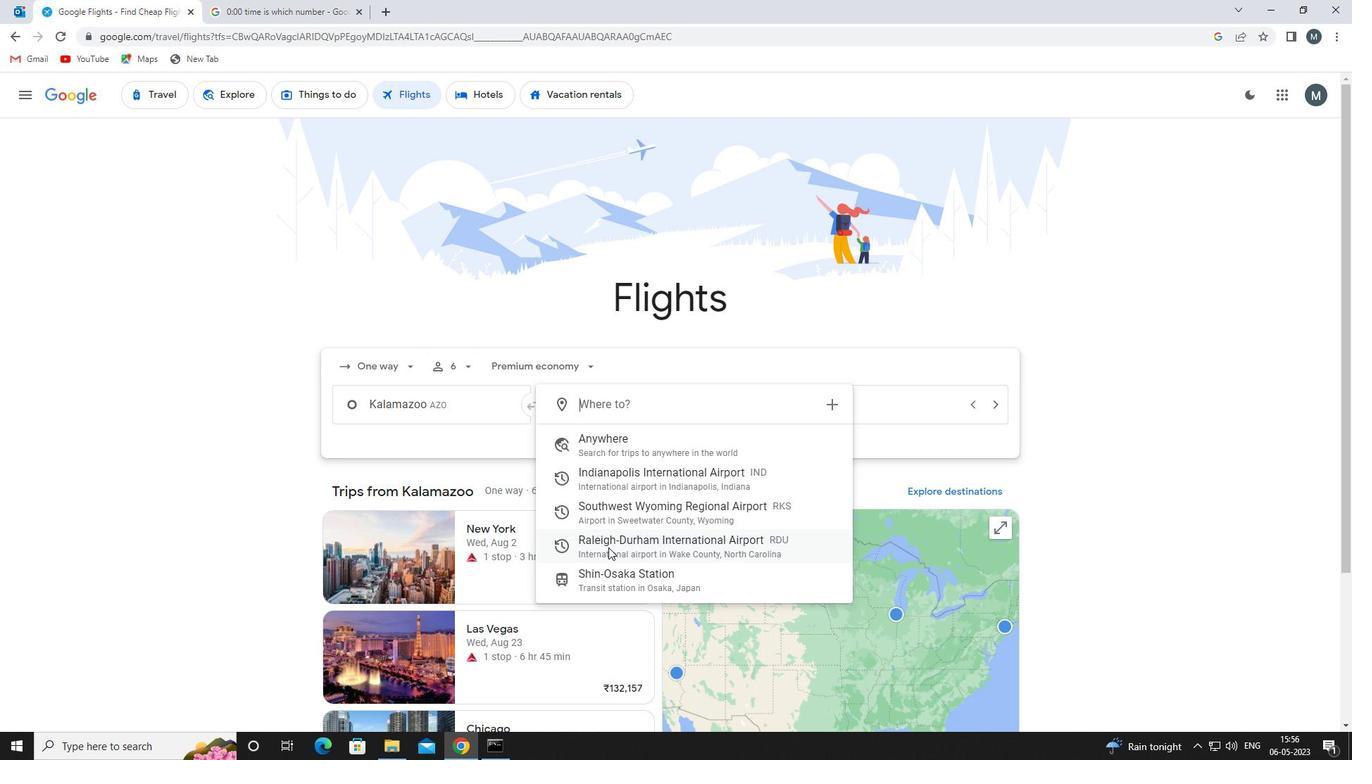 
Action: Mouse moved to (798, 402)
Screenshot: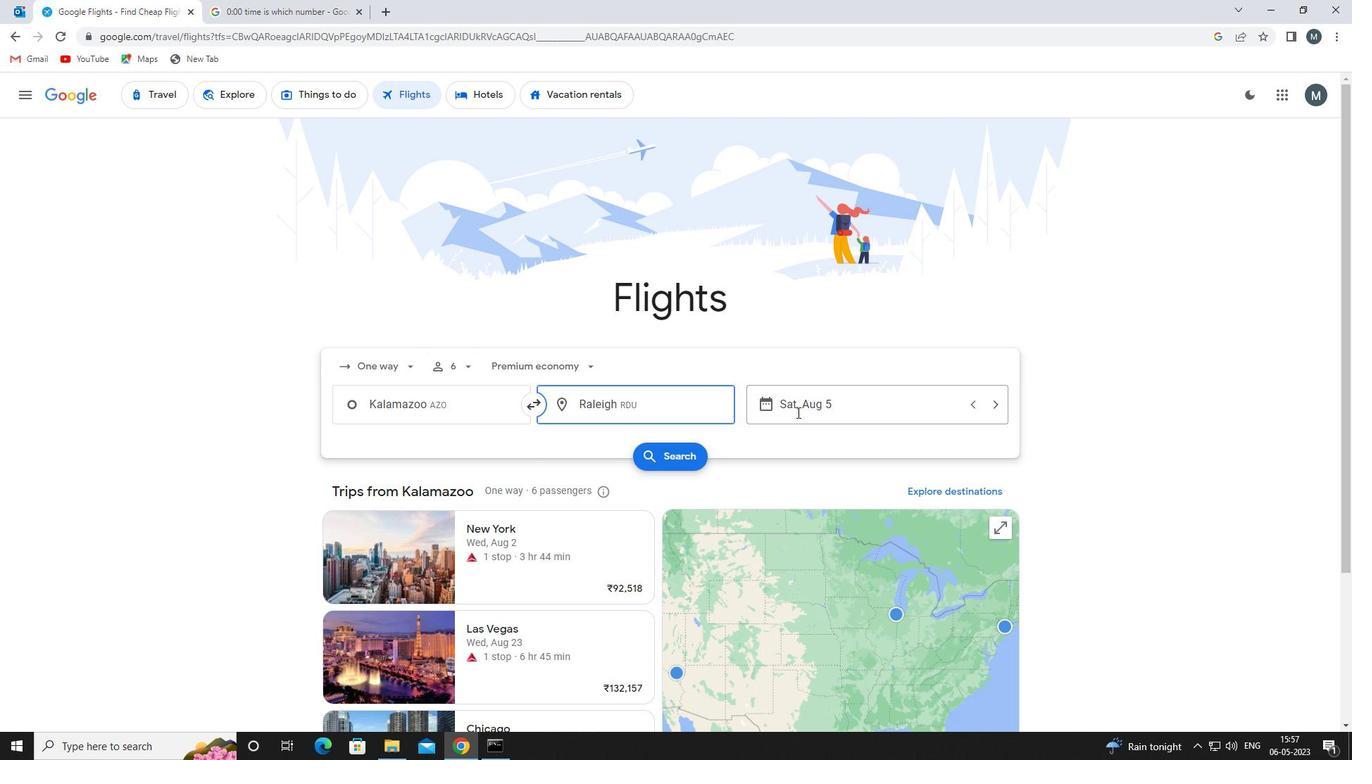 
Action: Mouse pressed left at (798, 402)
Screenshot: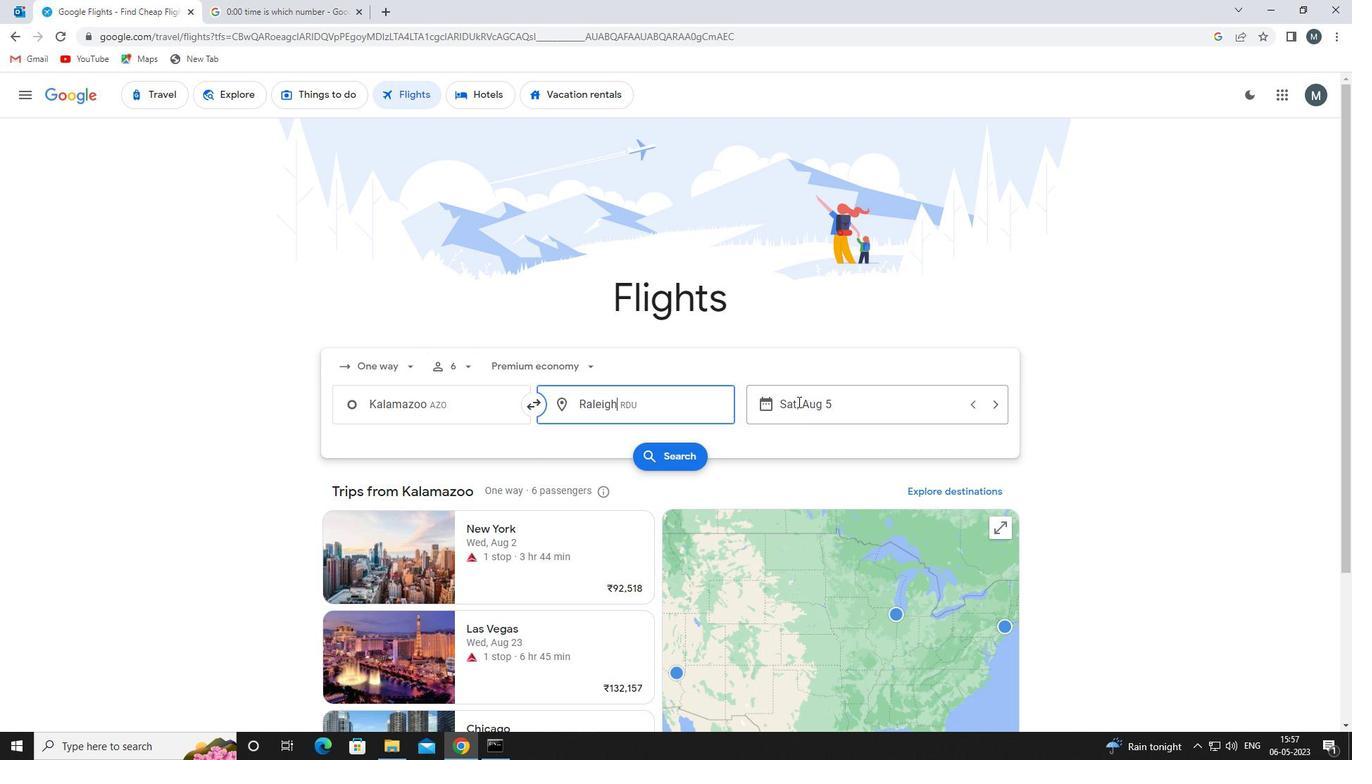 
Action: Mouse moved to (710, 483)
Screenshot: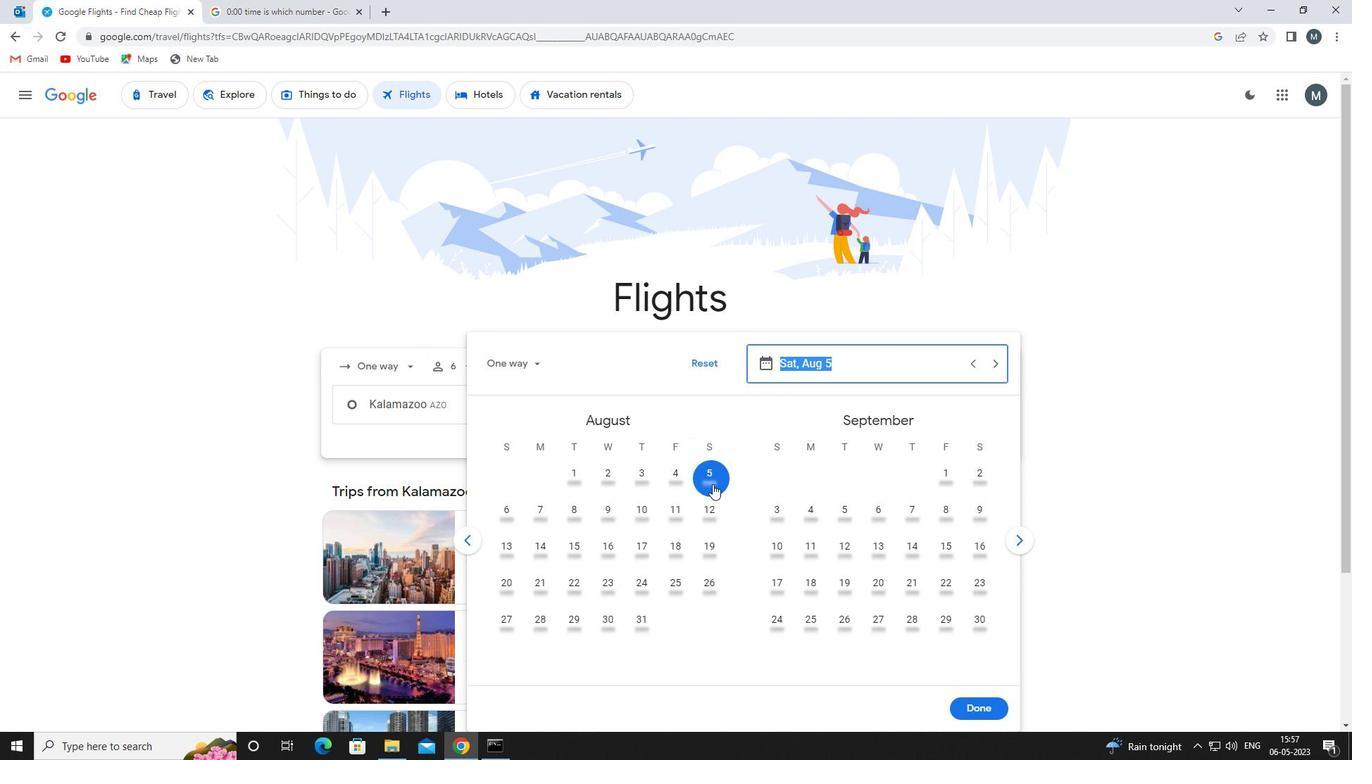 
Action: Mouse pressed left at (710, 483)
Screenshot: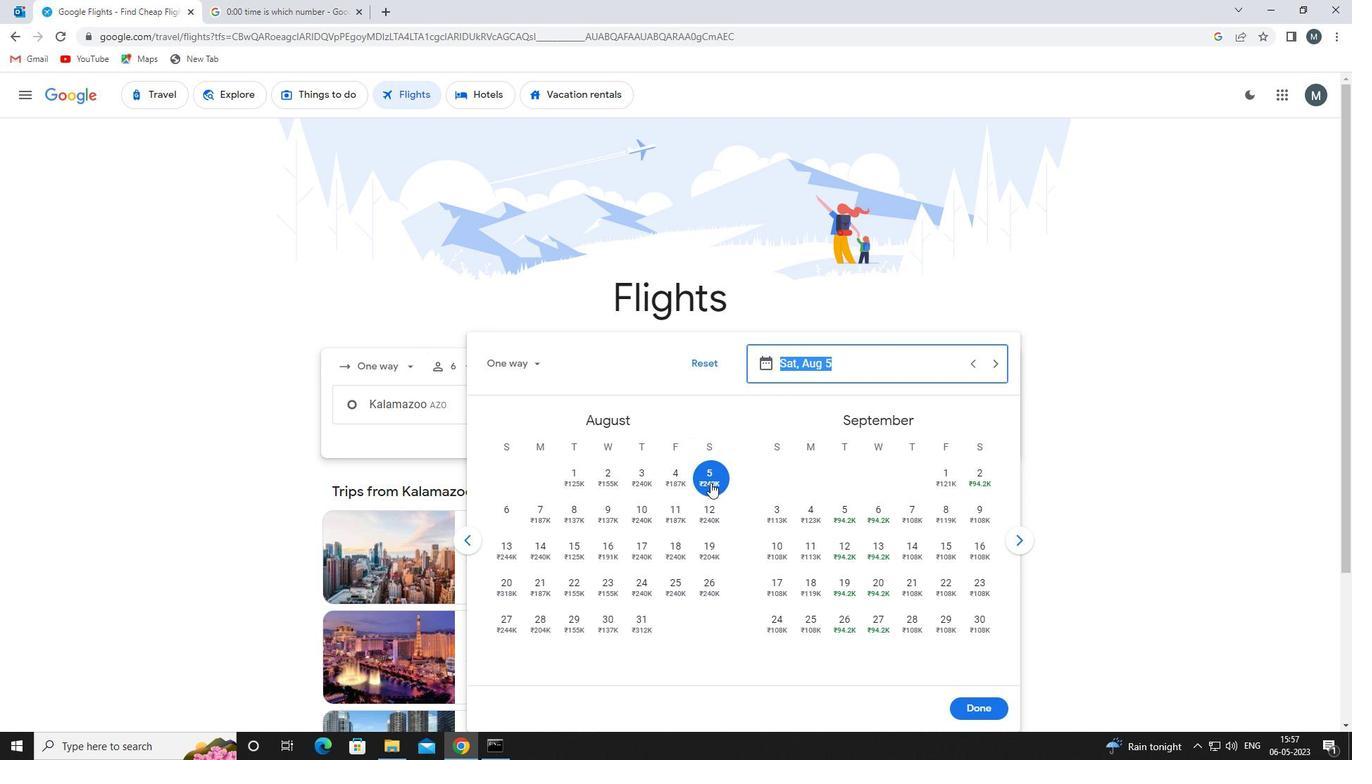 
Action: Mouse moved to (982, 707)
Screenshot: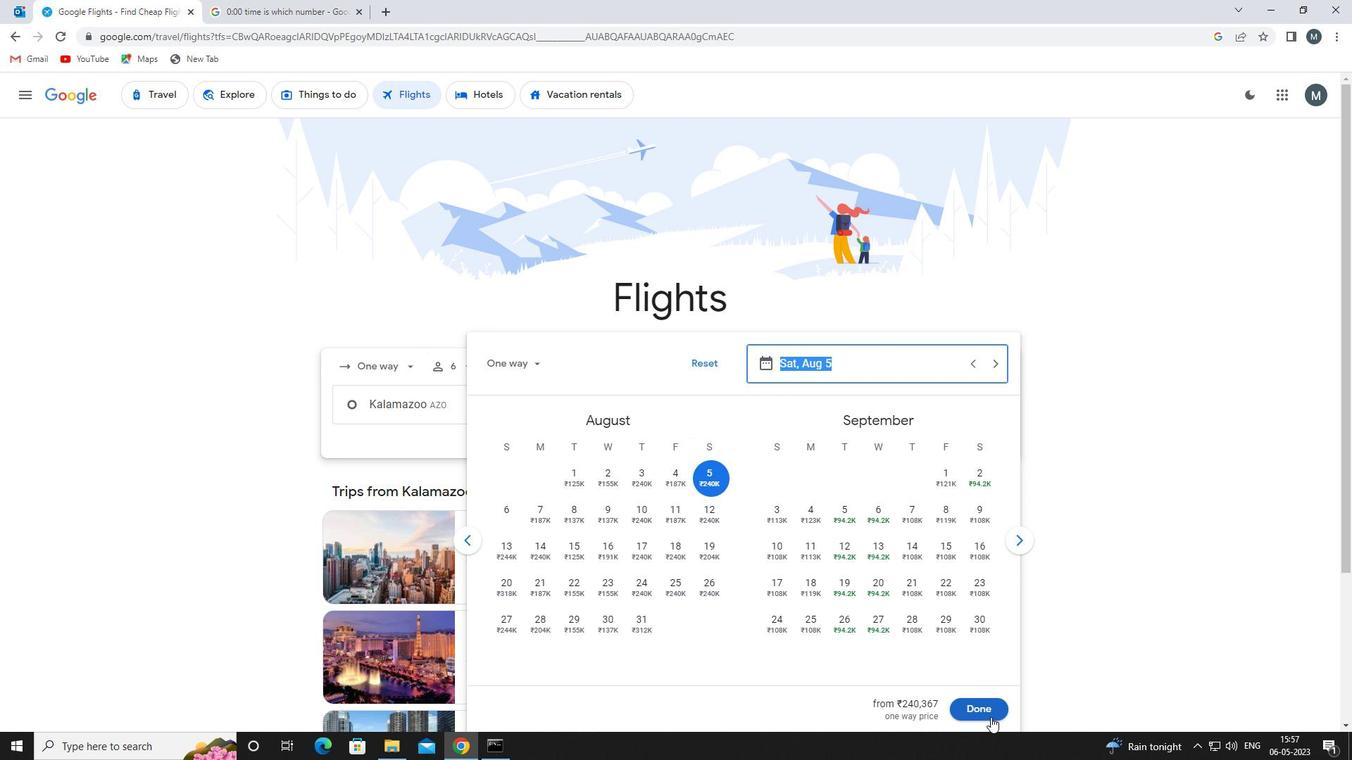 
Action: Mouse pressed left at (982, 707)
Screenshot: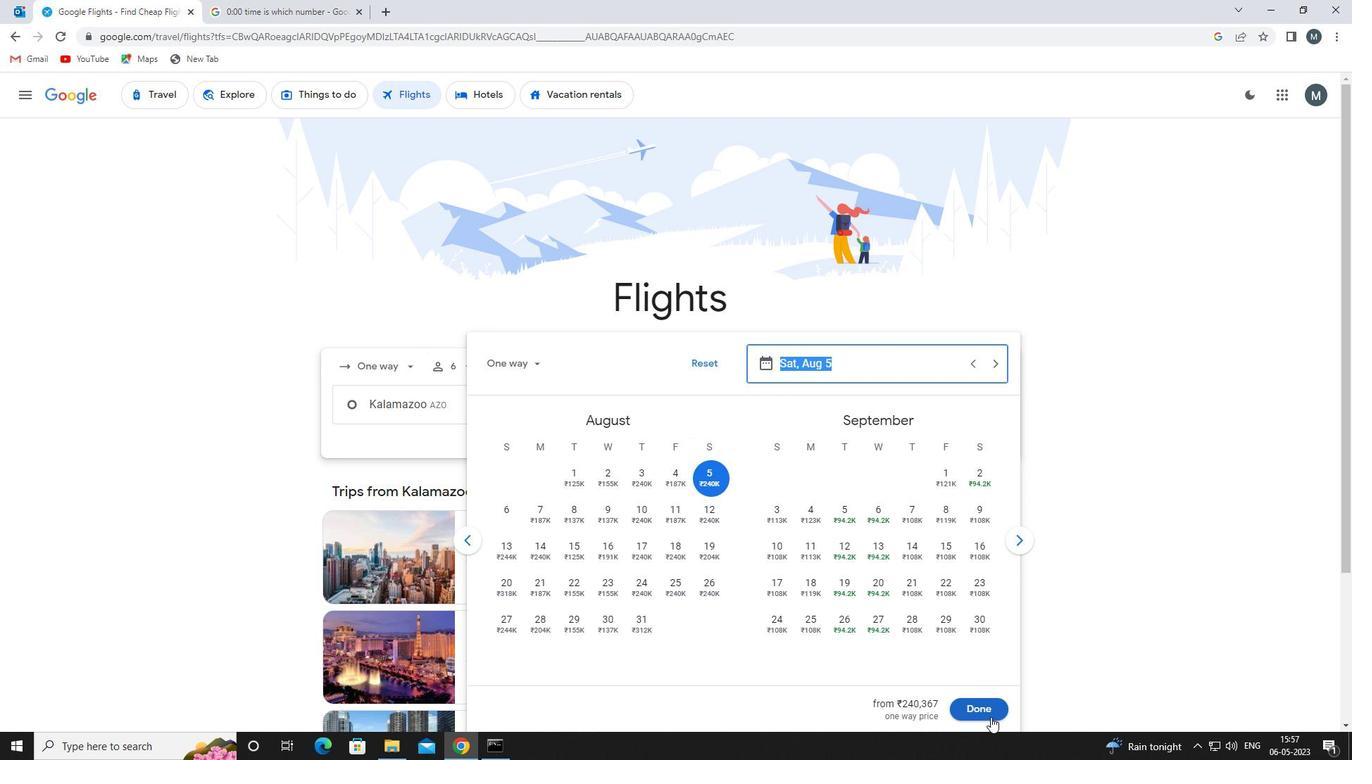 
Action: Mouse moved to (671, 462)
Screenshot: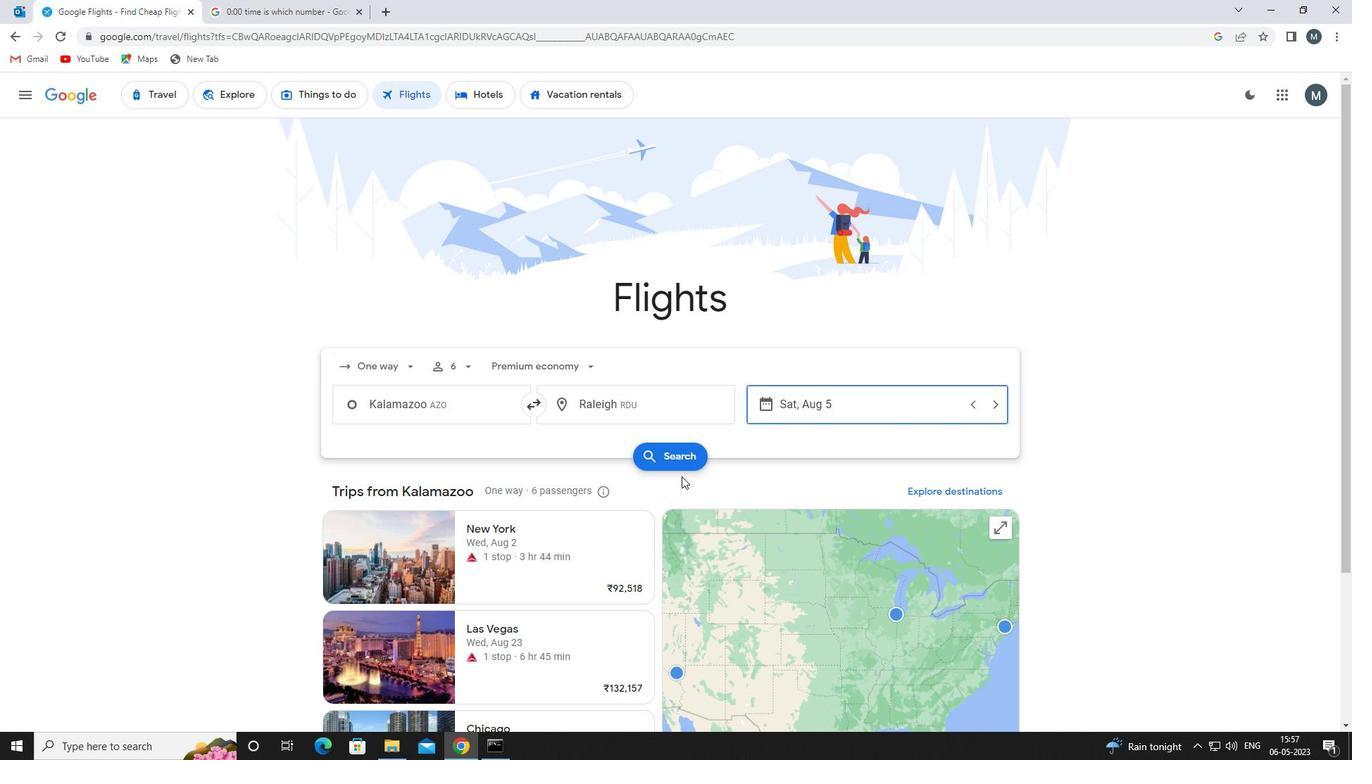 
Action: Mouse pressed left at (671, 462)
Screenshot: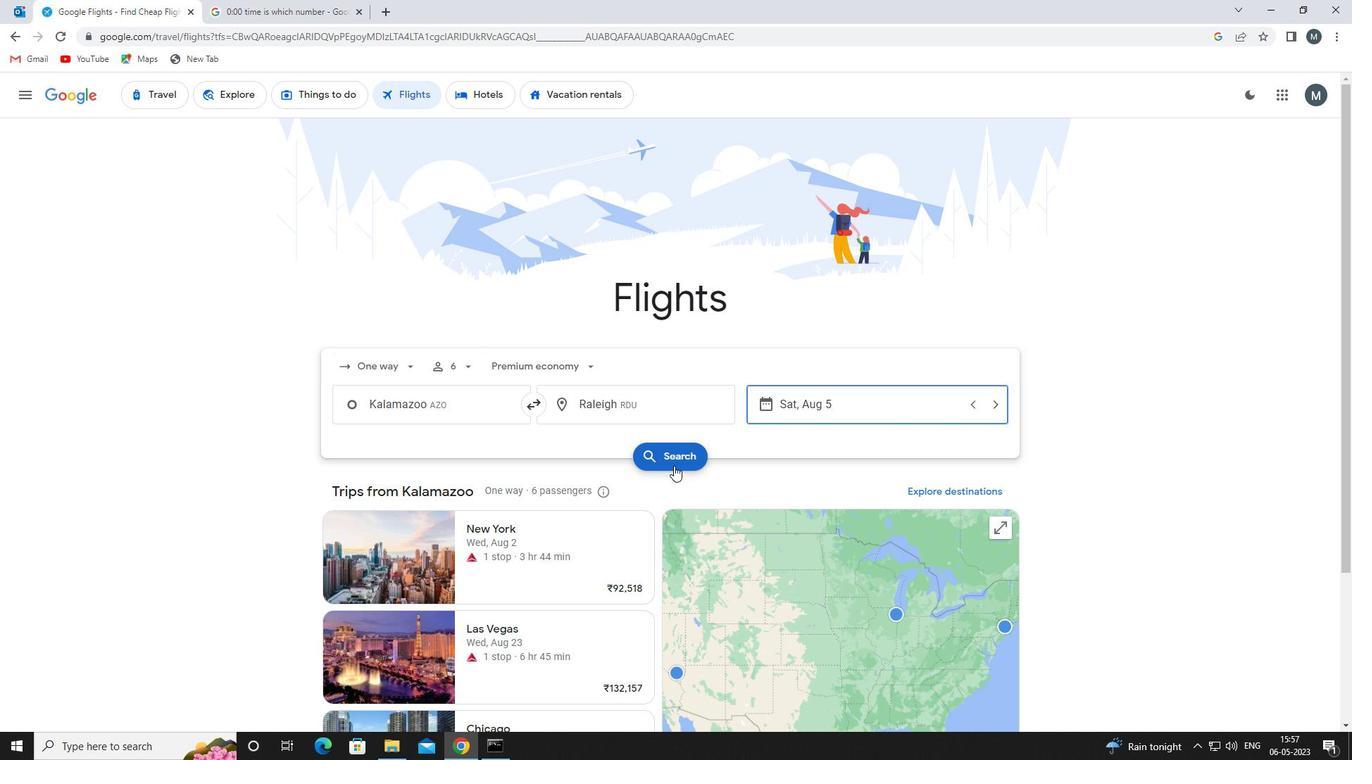 
Action: Mouse moved to (359, 228)
Screenshot: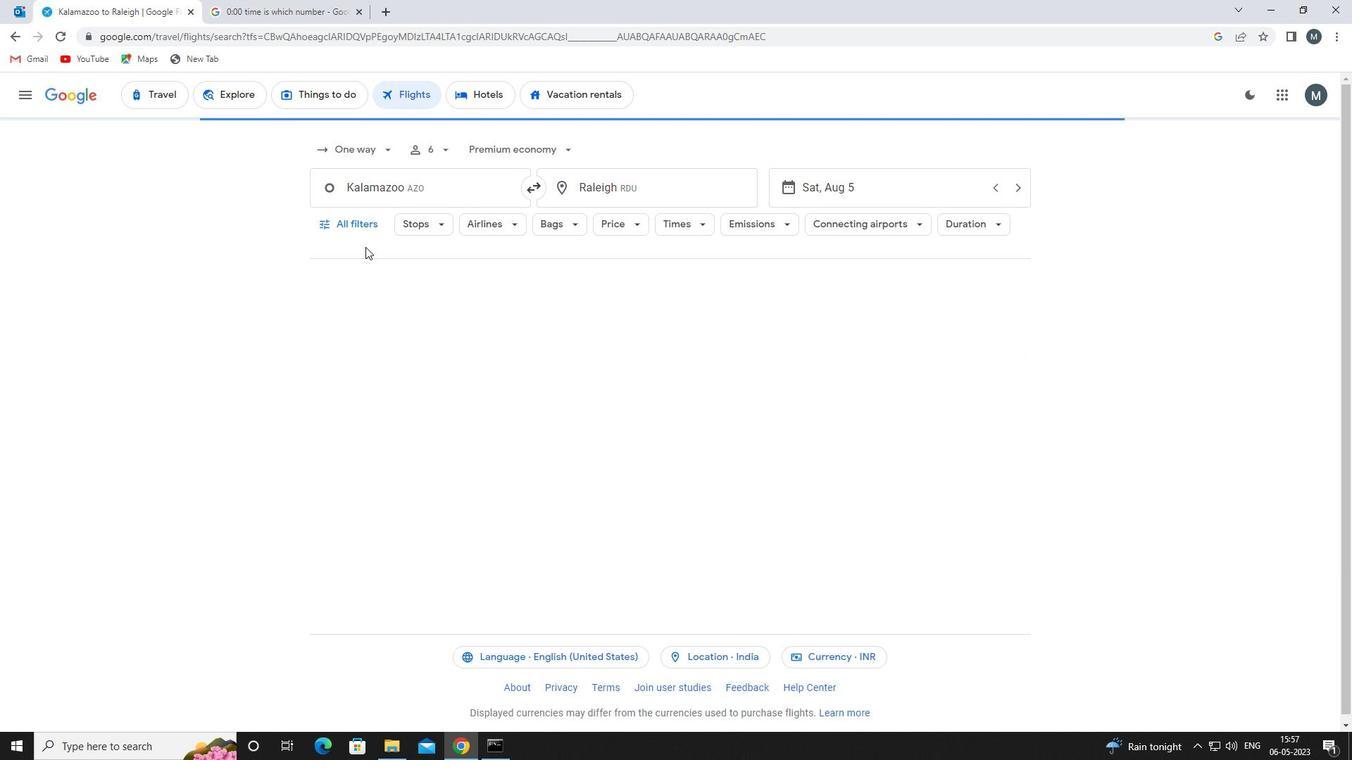 
Action: Mouse pressed left at (359, 228)
Screenshot: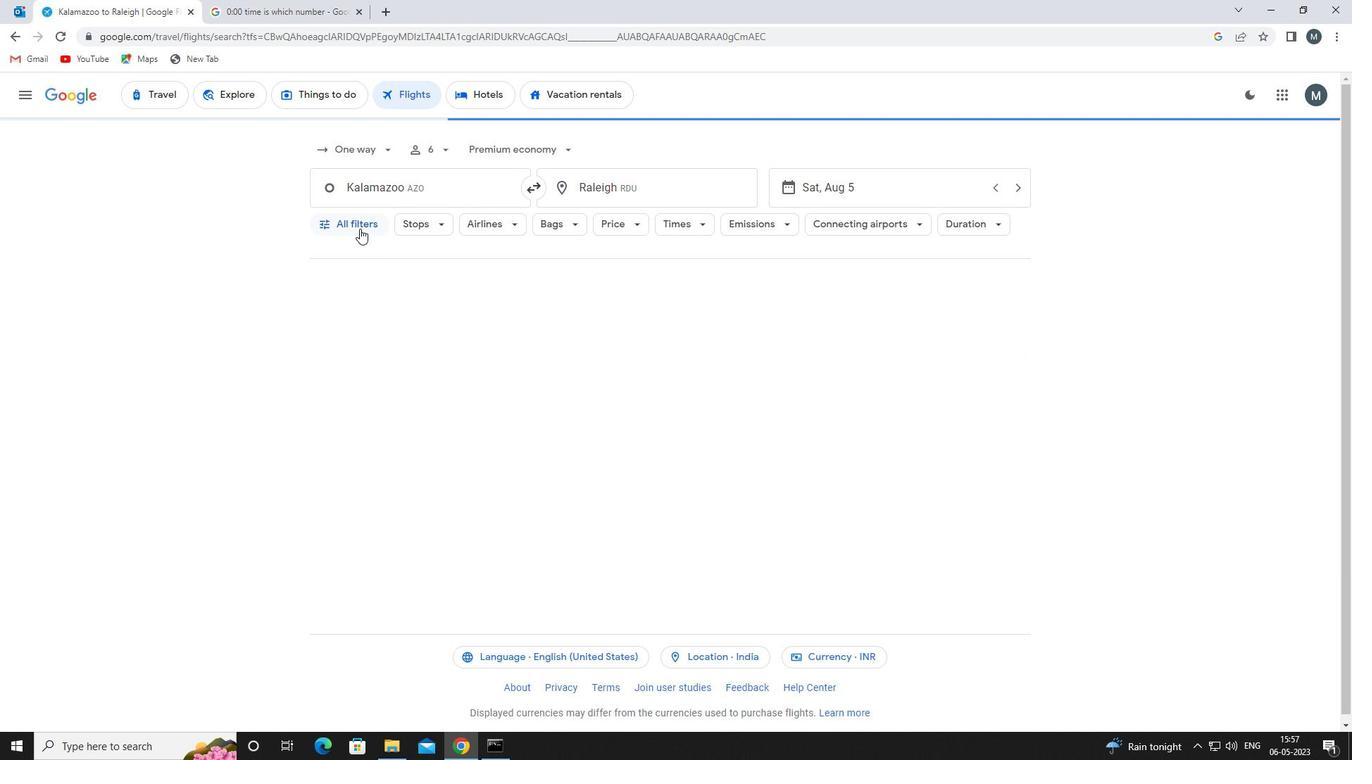 
Action: Mouse moved to (398, 475)
Screenshot: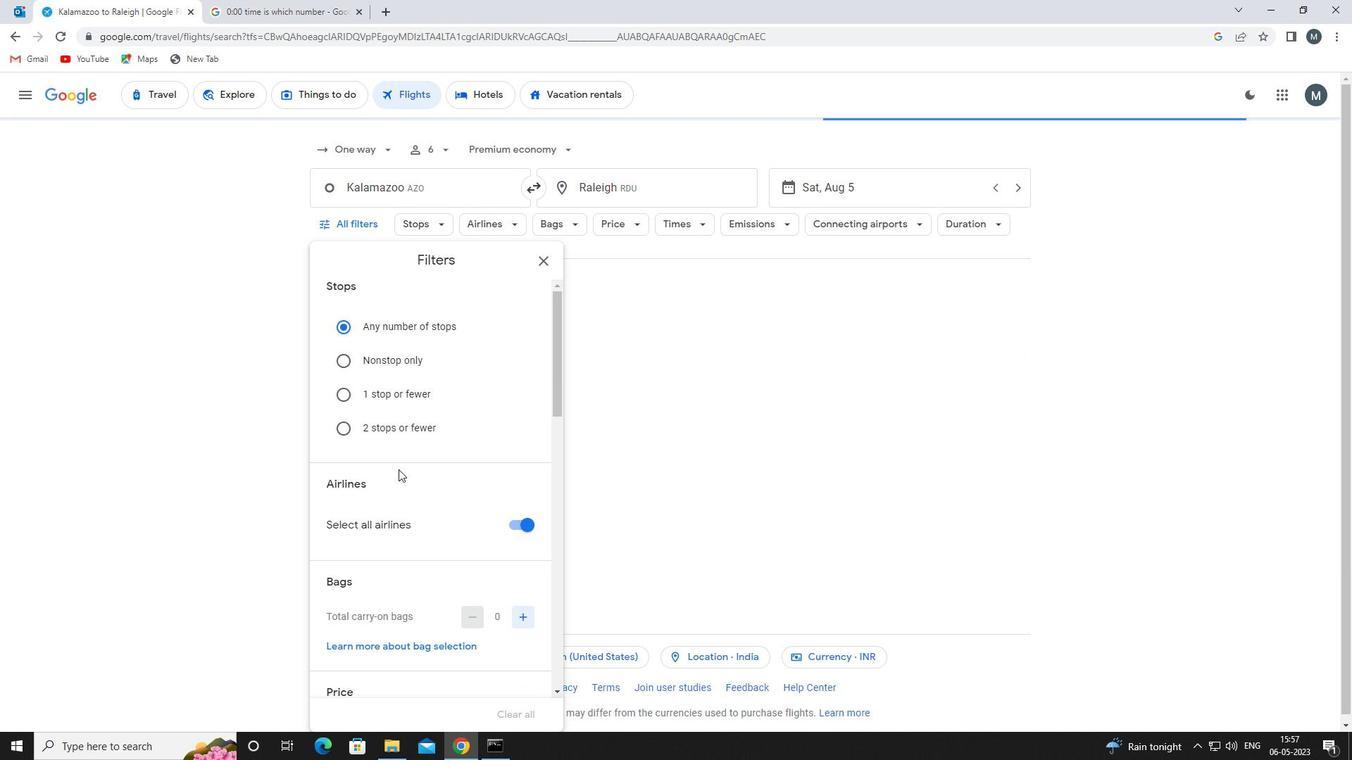 
Action: Mouse scrolled (398, 474) with delta (0, 0)
Screenshot: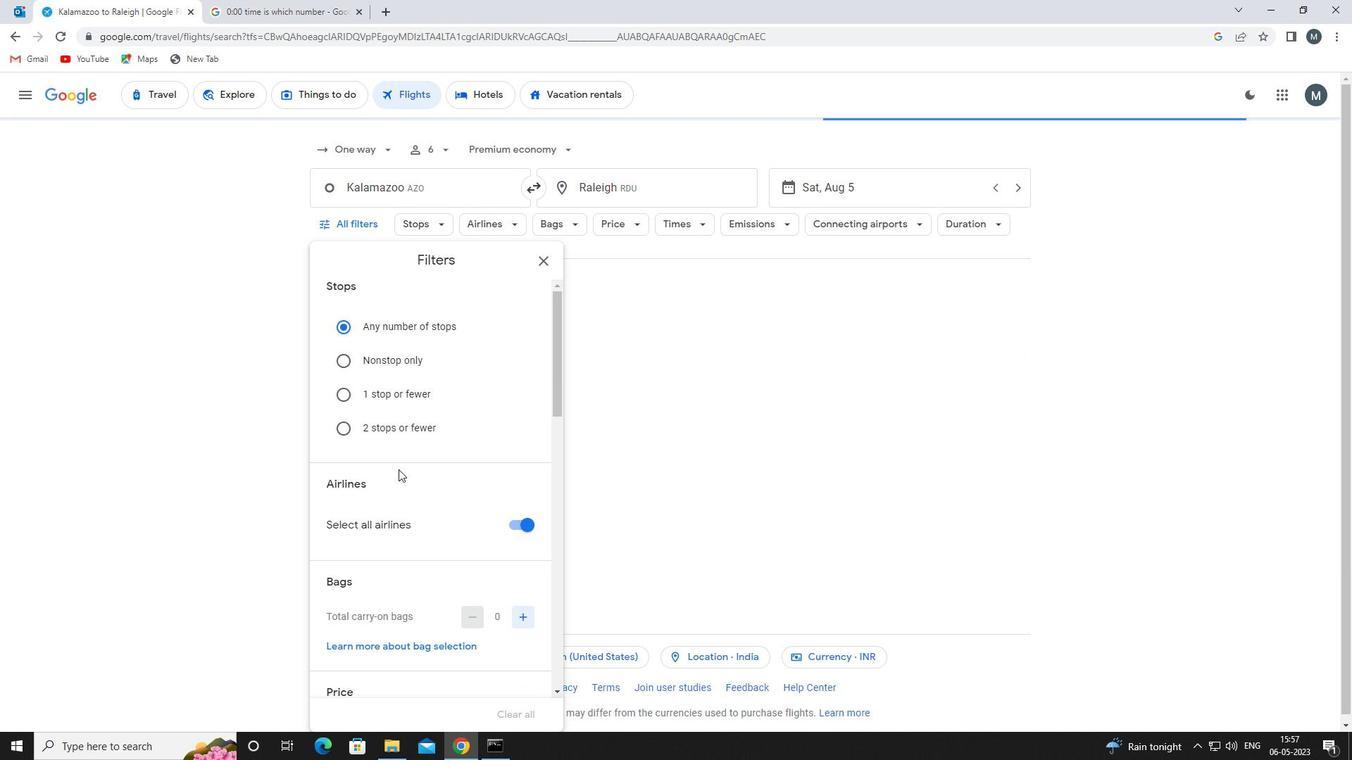 
Action: Mouse moved to (514, 455)
Screenshot: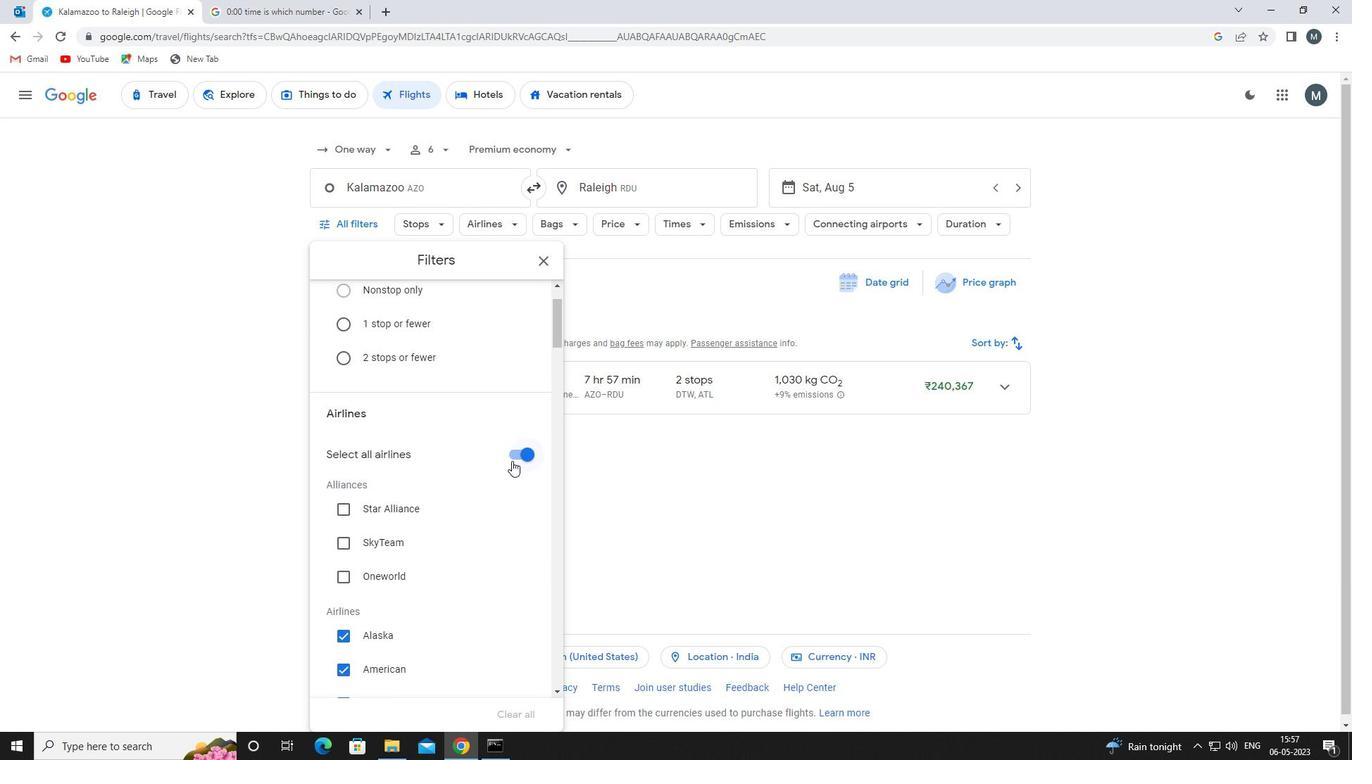
Action: Mouse pressed left at (514, 455)
Screenshot: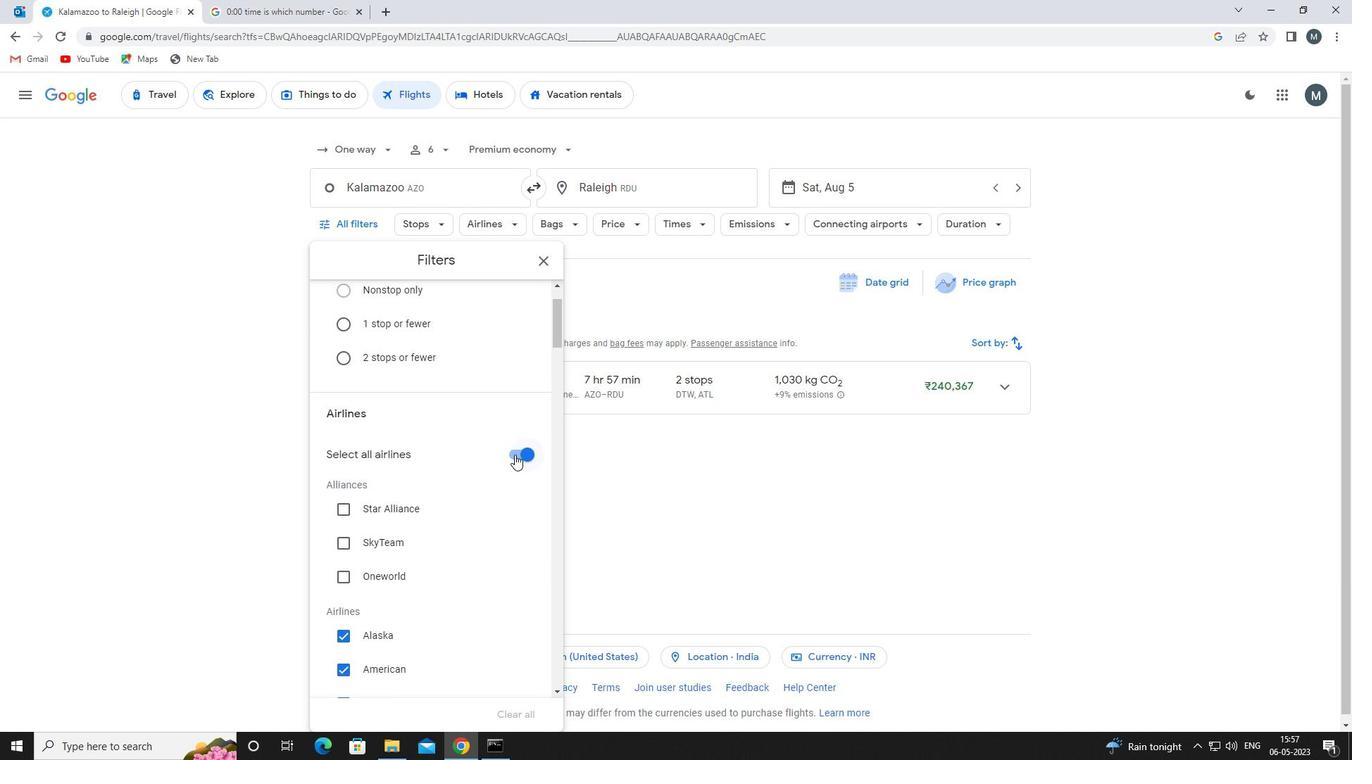 
Action: Mouse moved to (436, 503)
Screenshot: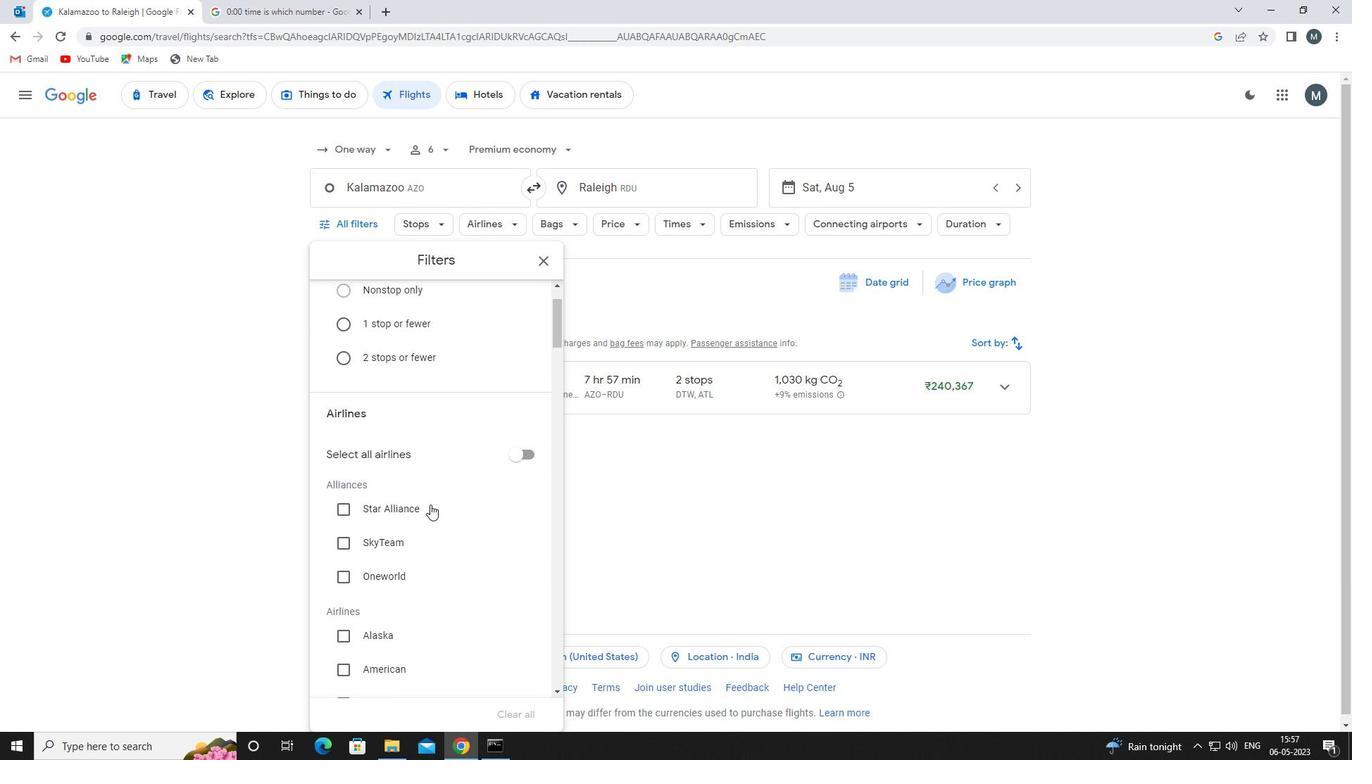 
Action: Mouse scrolled (436, 502) with delta (0, 0)
Screenshot: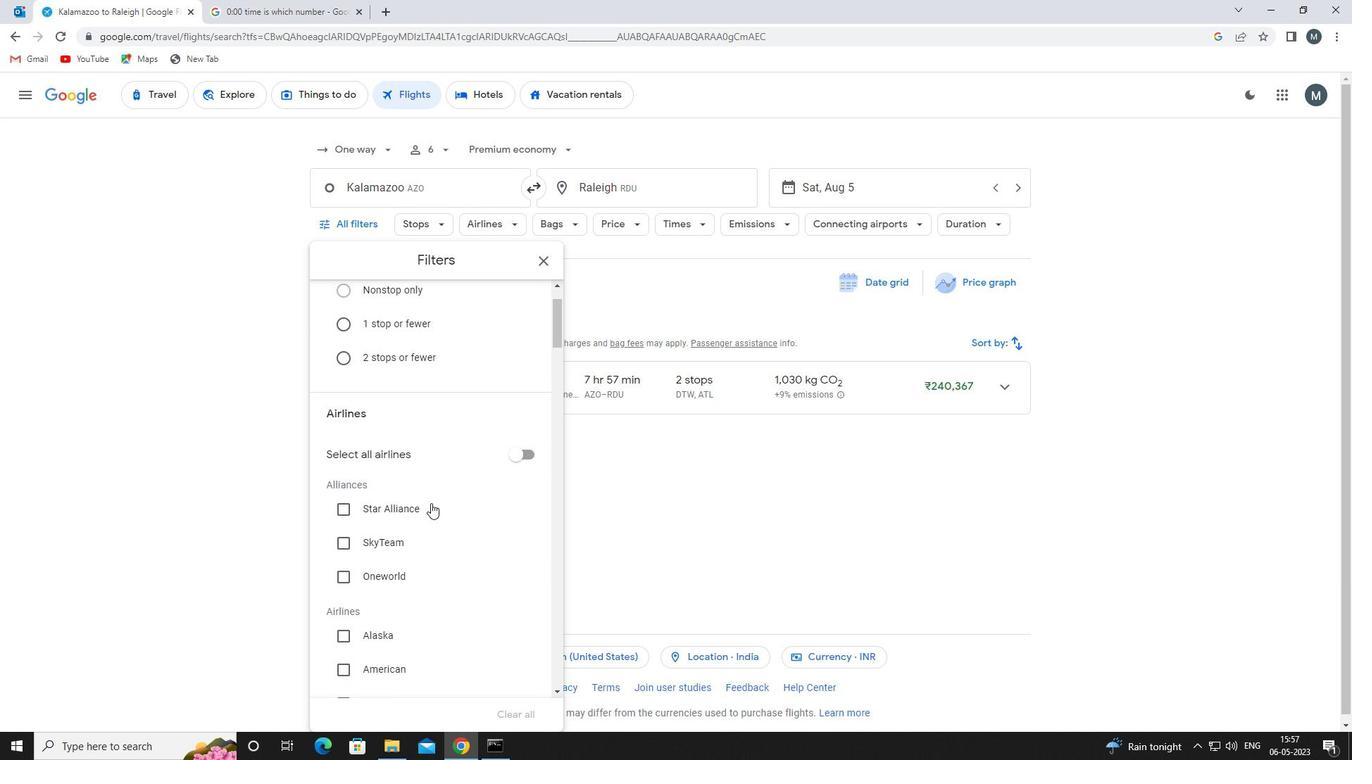 
Action: Mouse moved to (436, 505)
Screenshot: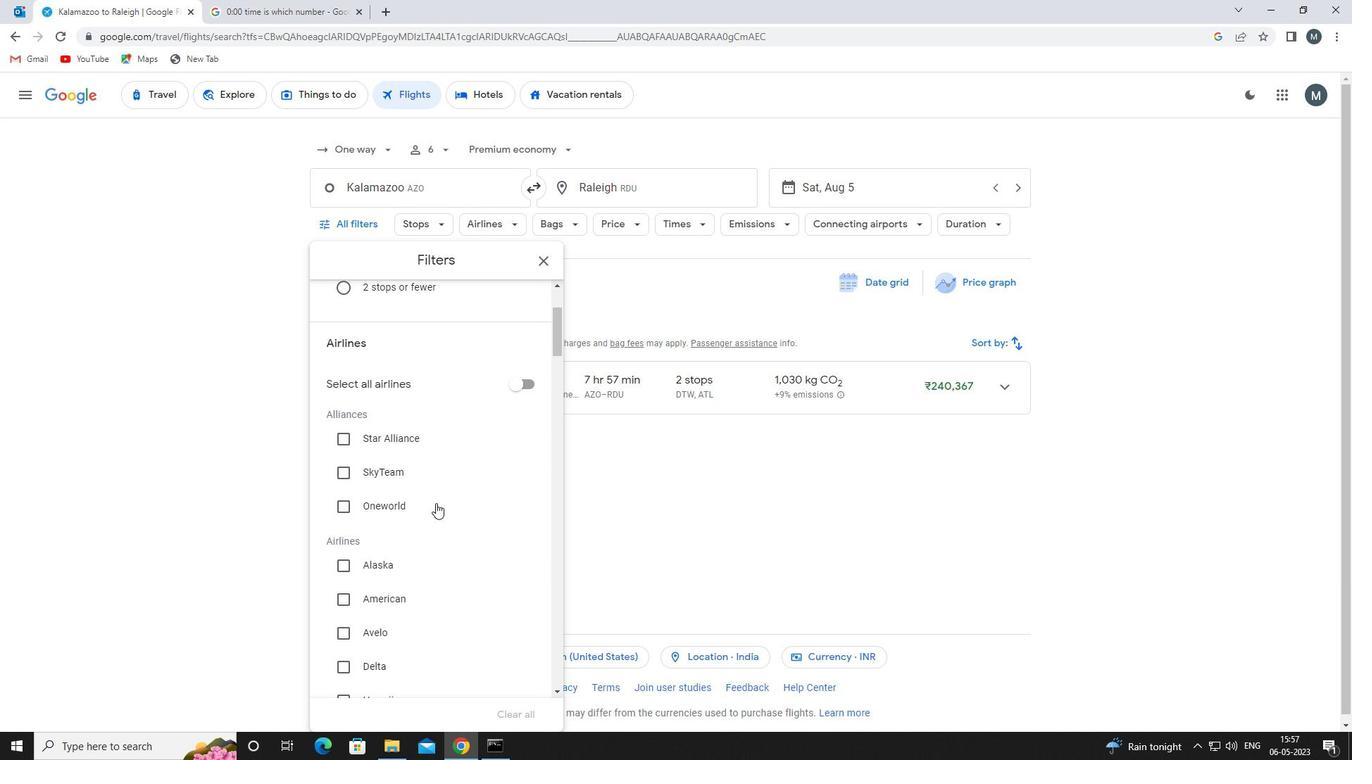 
Action: Mouse scrolled (436, 504) with delta (0, 0)
Screenshot: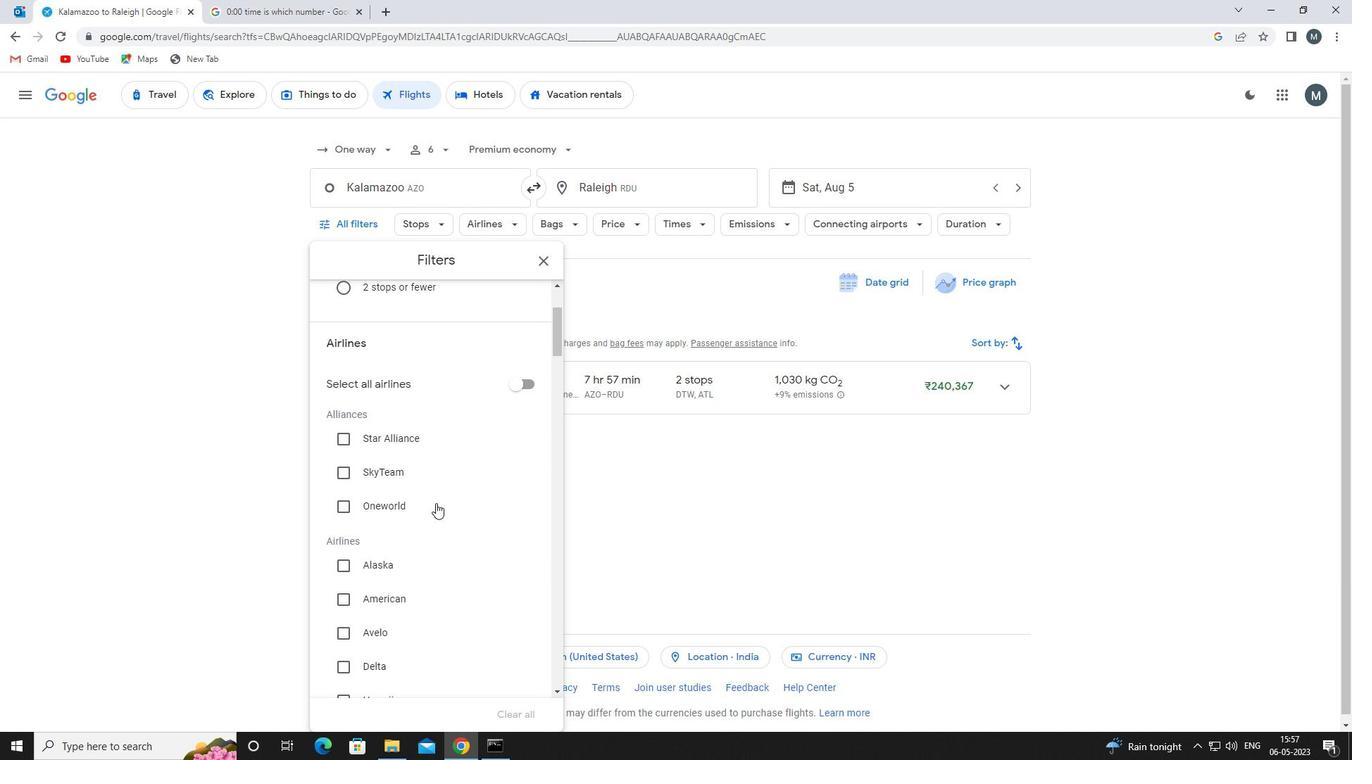 
Action: Mouse moved to (433, 506)
Screenshot: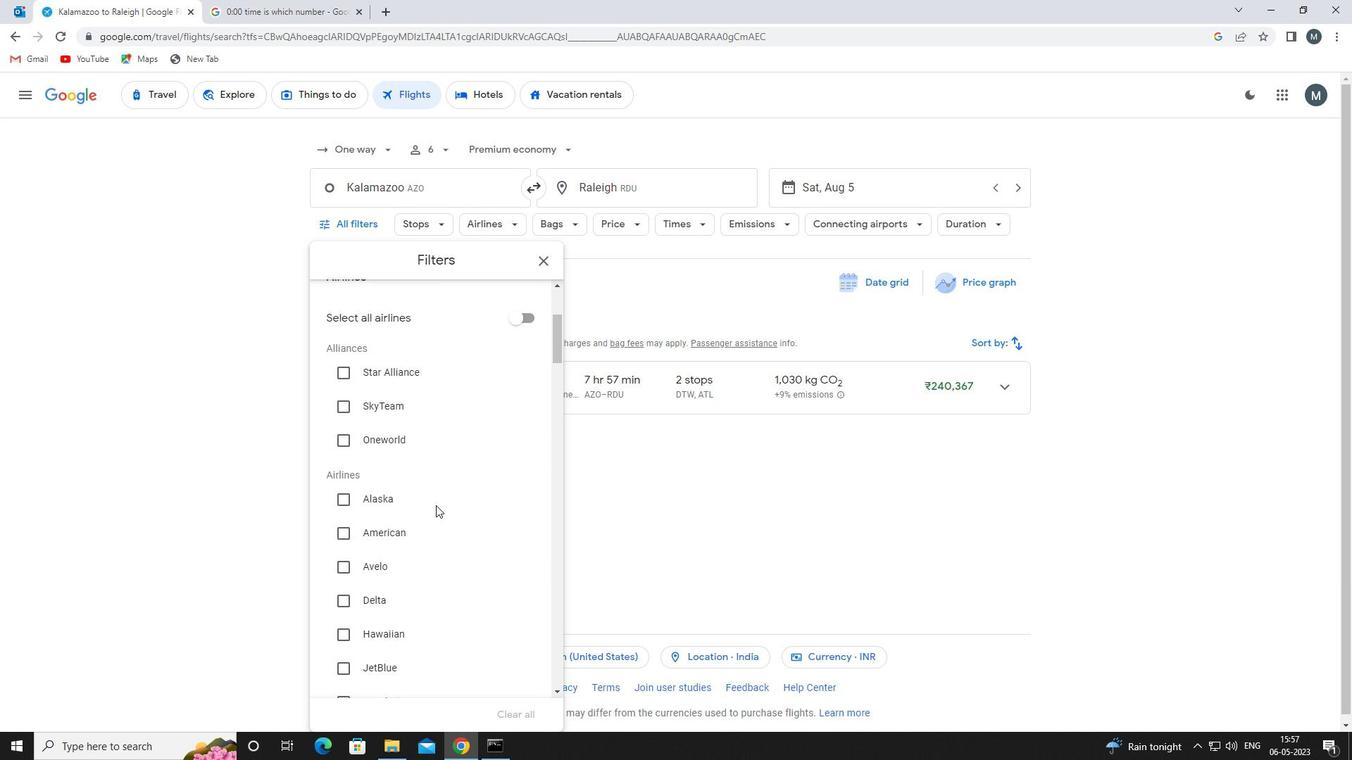 
Action: Mouse scrolled (433, 505) with delta (0, 0)
Screenshot: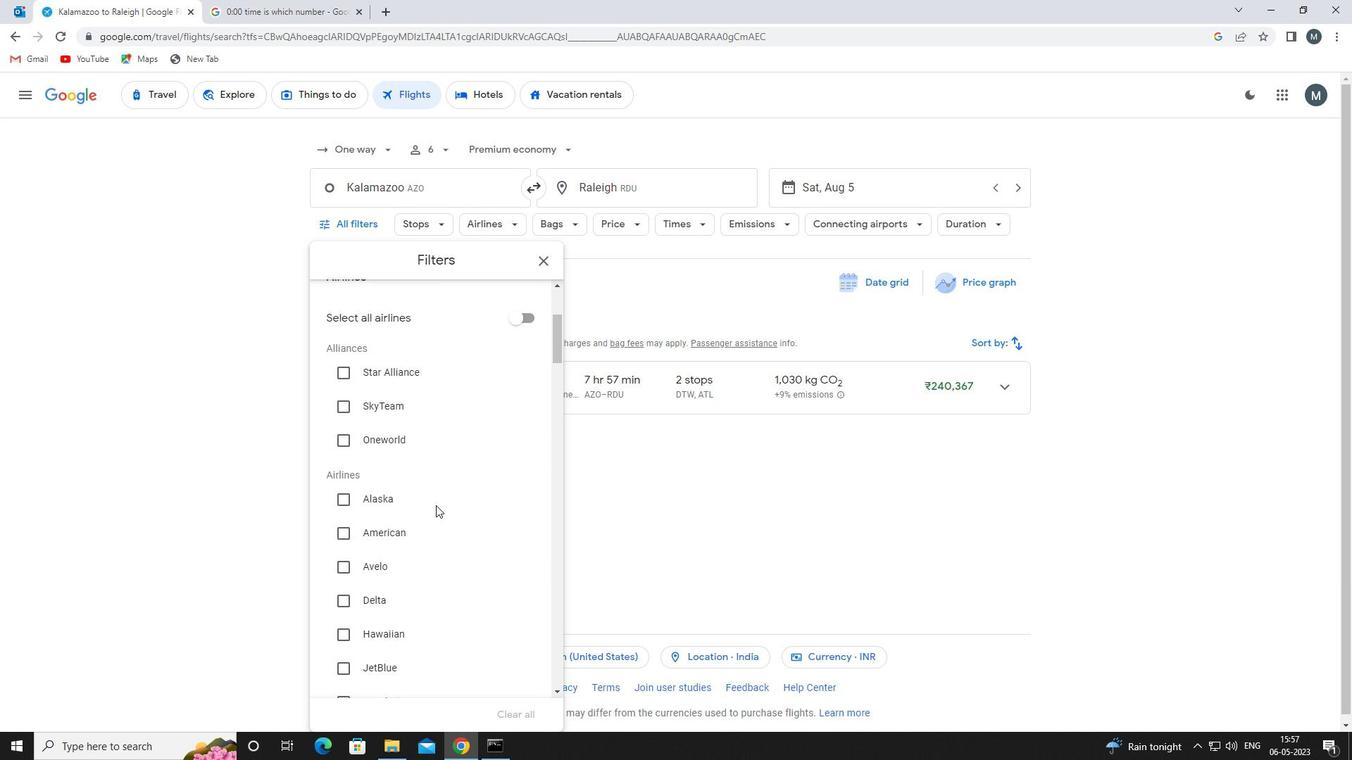 
Action: Mouse moved to (432, 506)
Screenshot: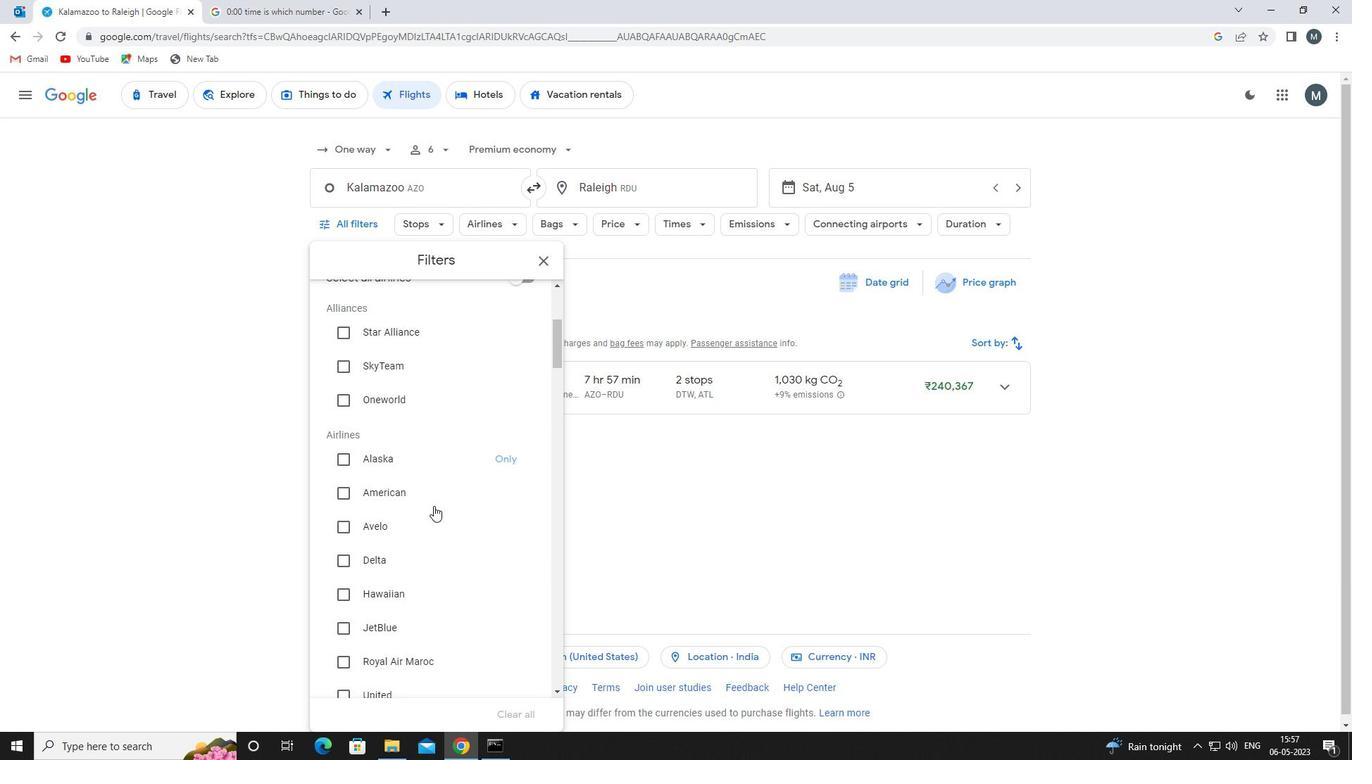 
Action: Mouse scrolled (432, 505) with delta (0, 0)
Screenshot: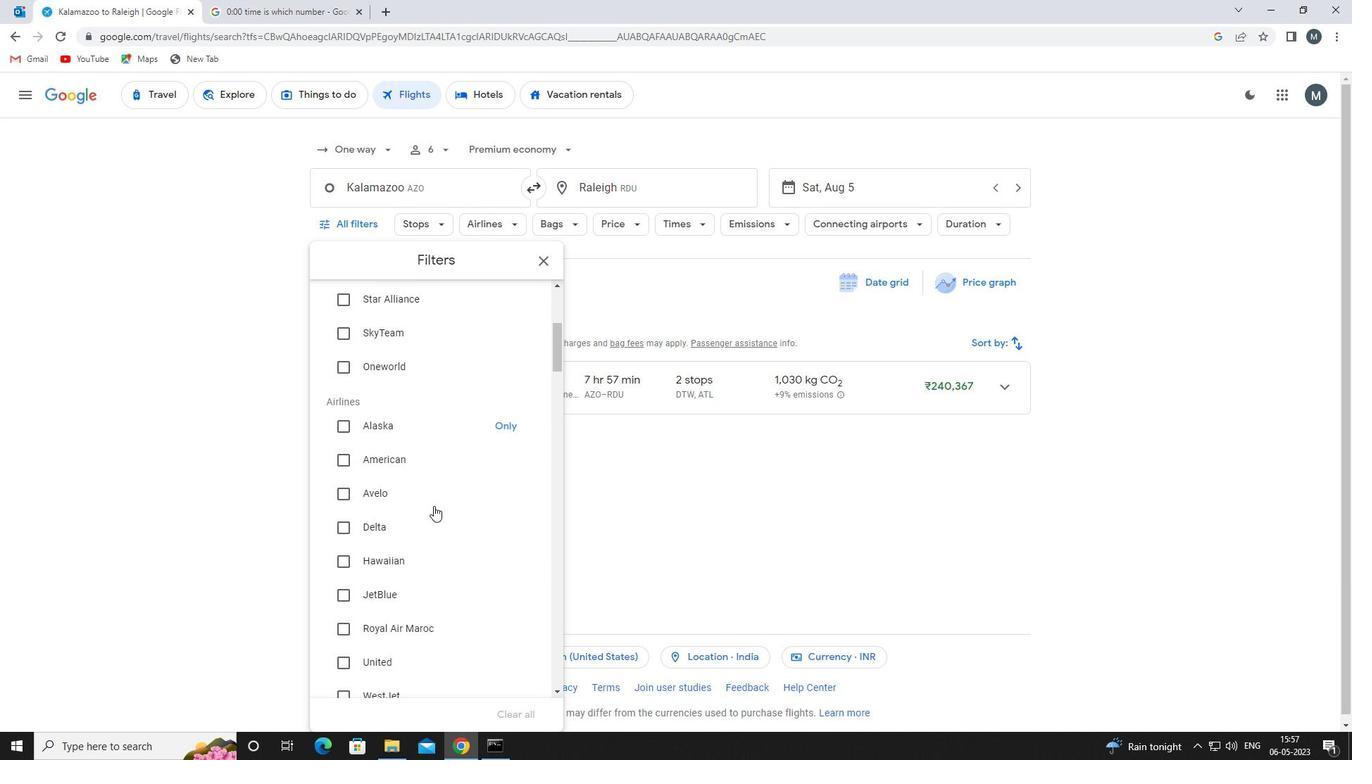 
Action: Mouse moved to (430, 556)
Screenshot: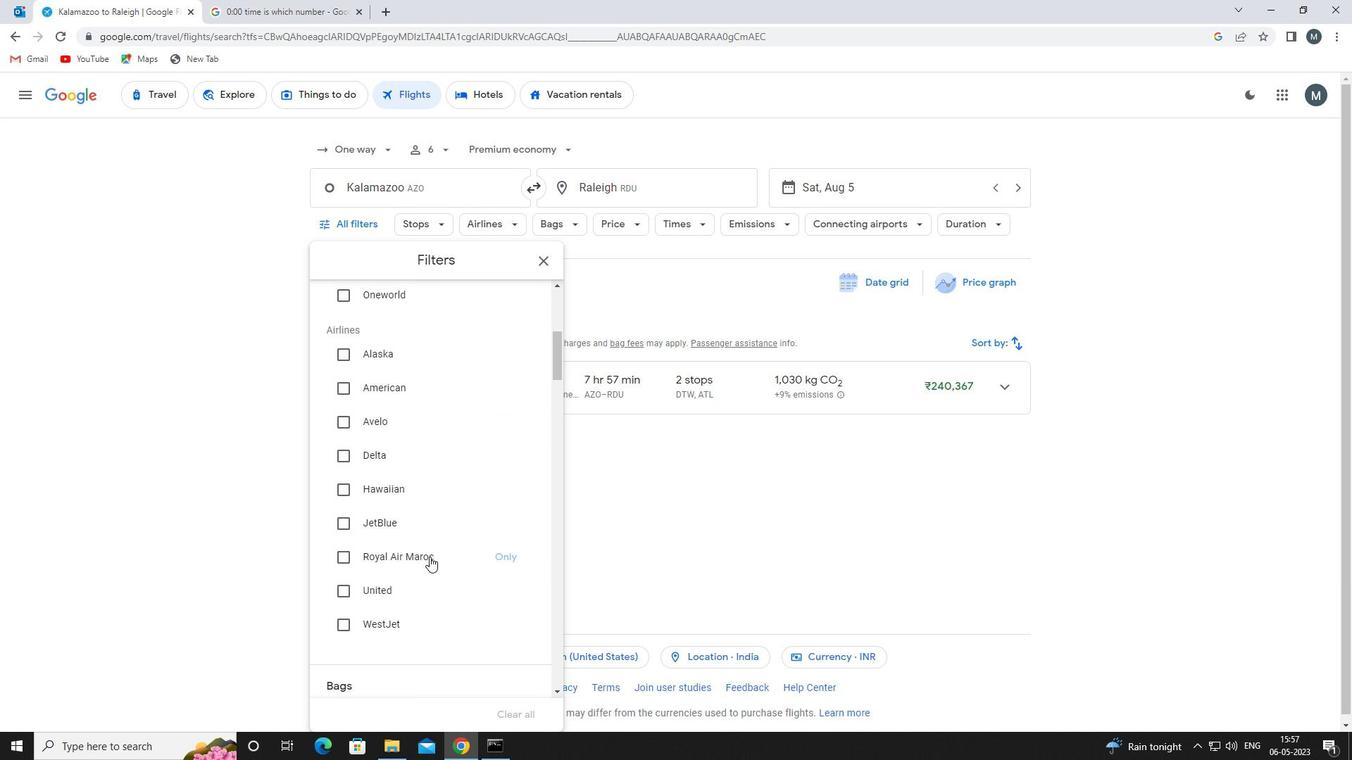 
Action: Mouse pressed left at (430, 556)
Screenshot: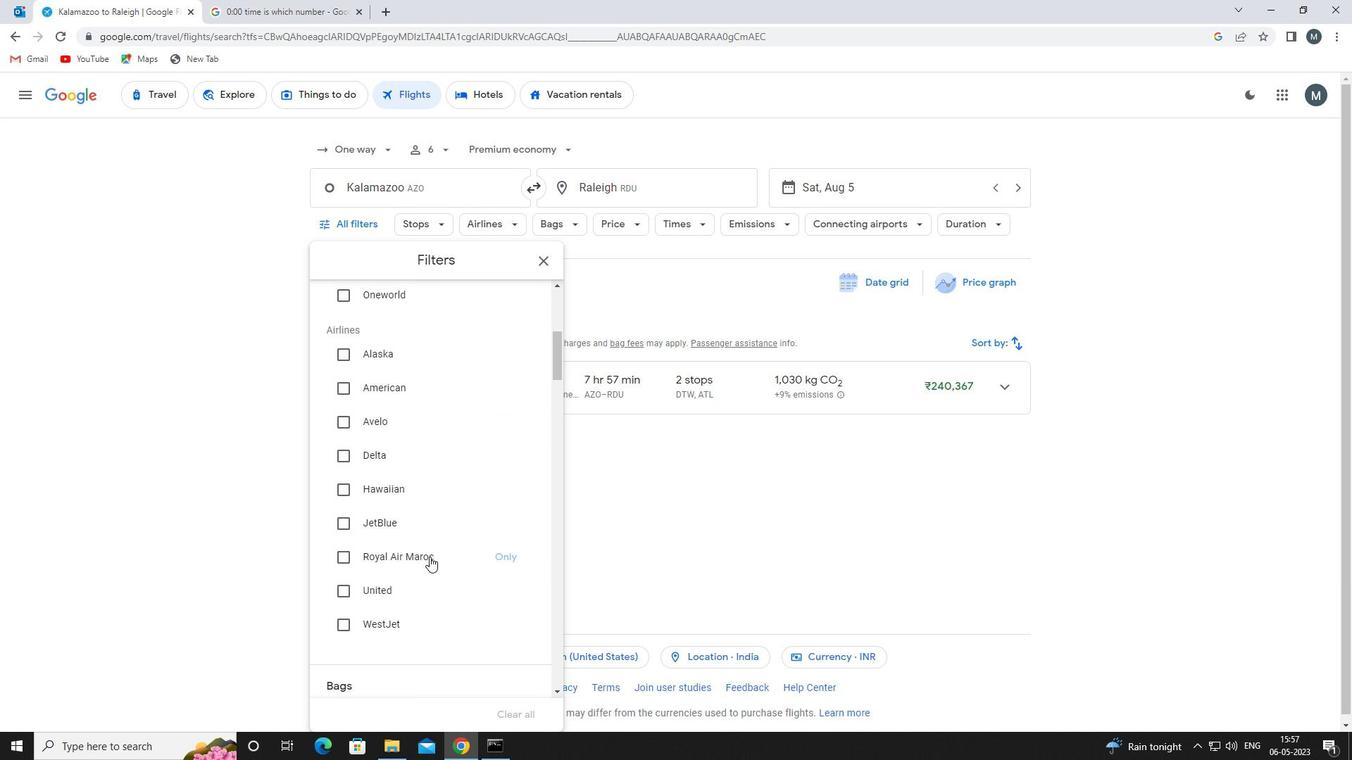 
Action: Mouse moved to (442, 547)
Screenshot: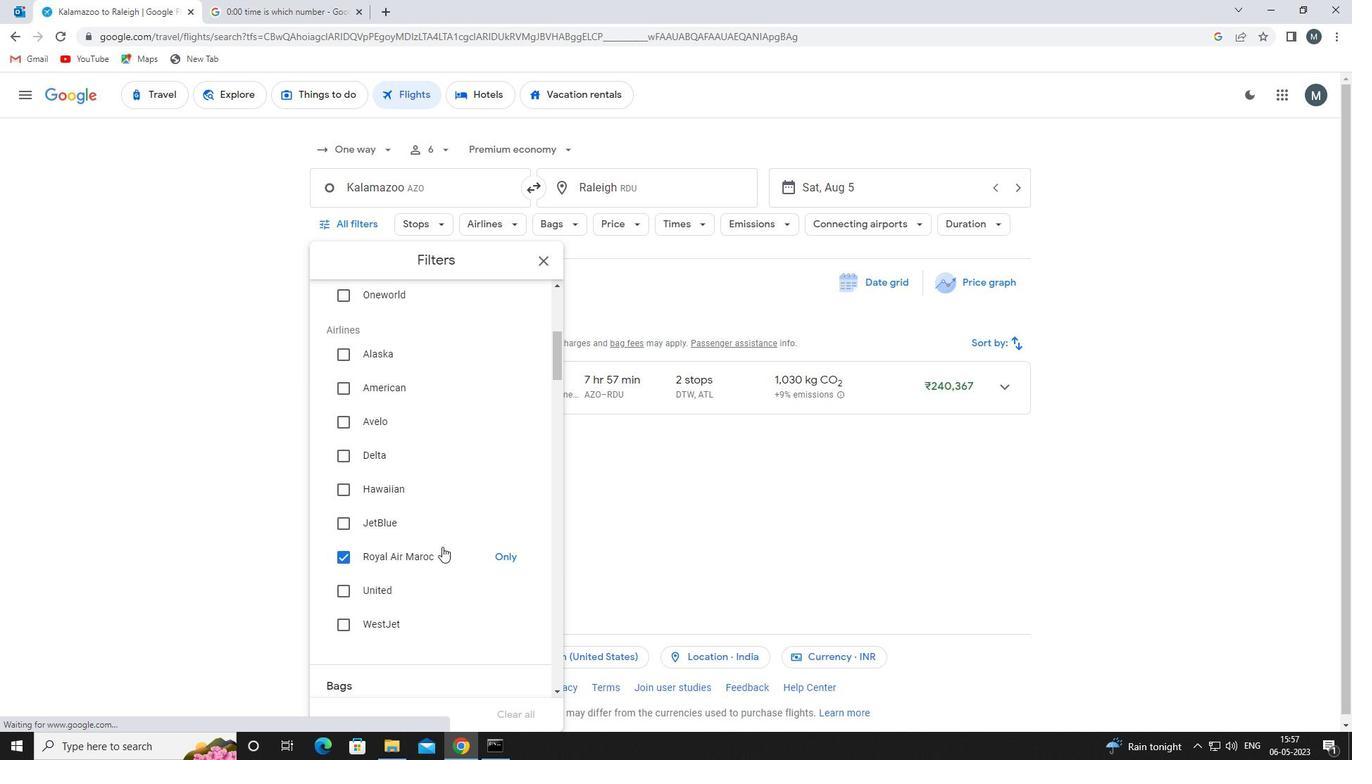 
Action: Mouse scrolled (442, 546) with delta (0, 0)
Screenshot: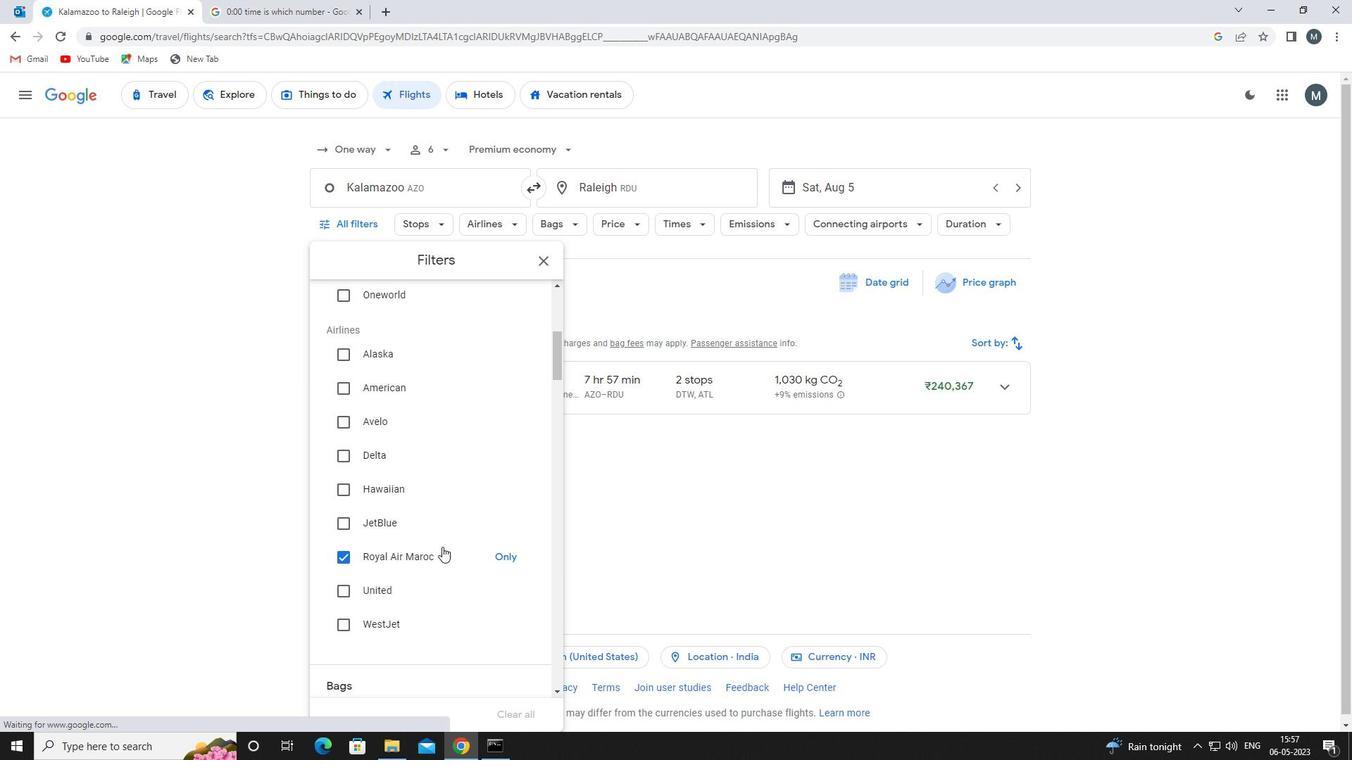 
Action: Mouse moved to (440, 546)
Screenshot: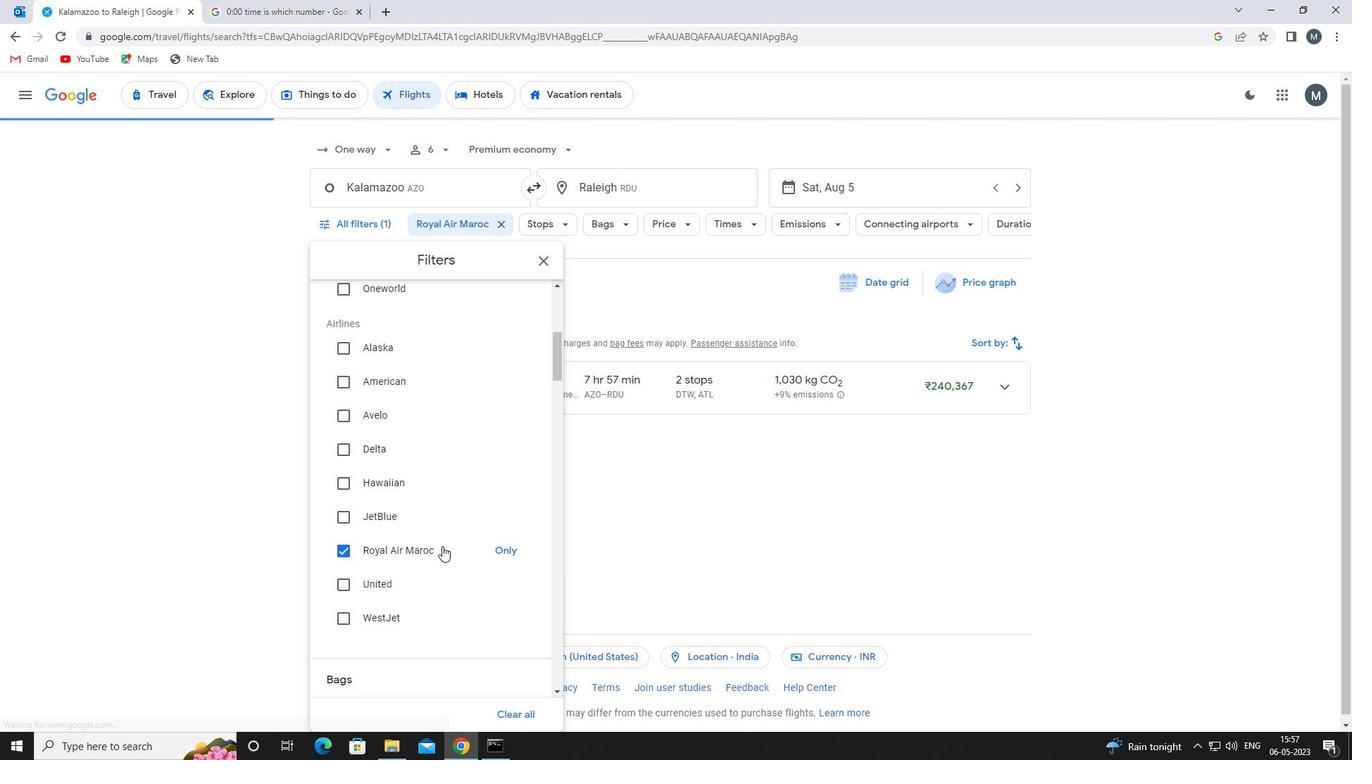 
Action: Mouse scrolled (440, 545) with delta (0, 0)
Screenshot: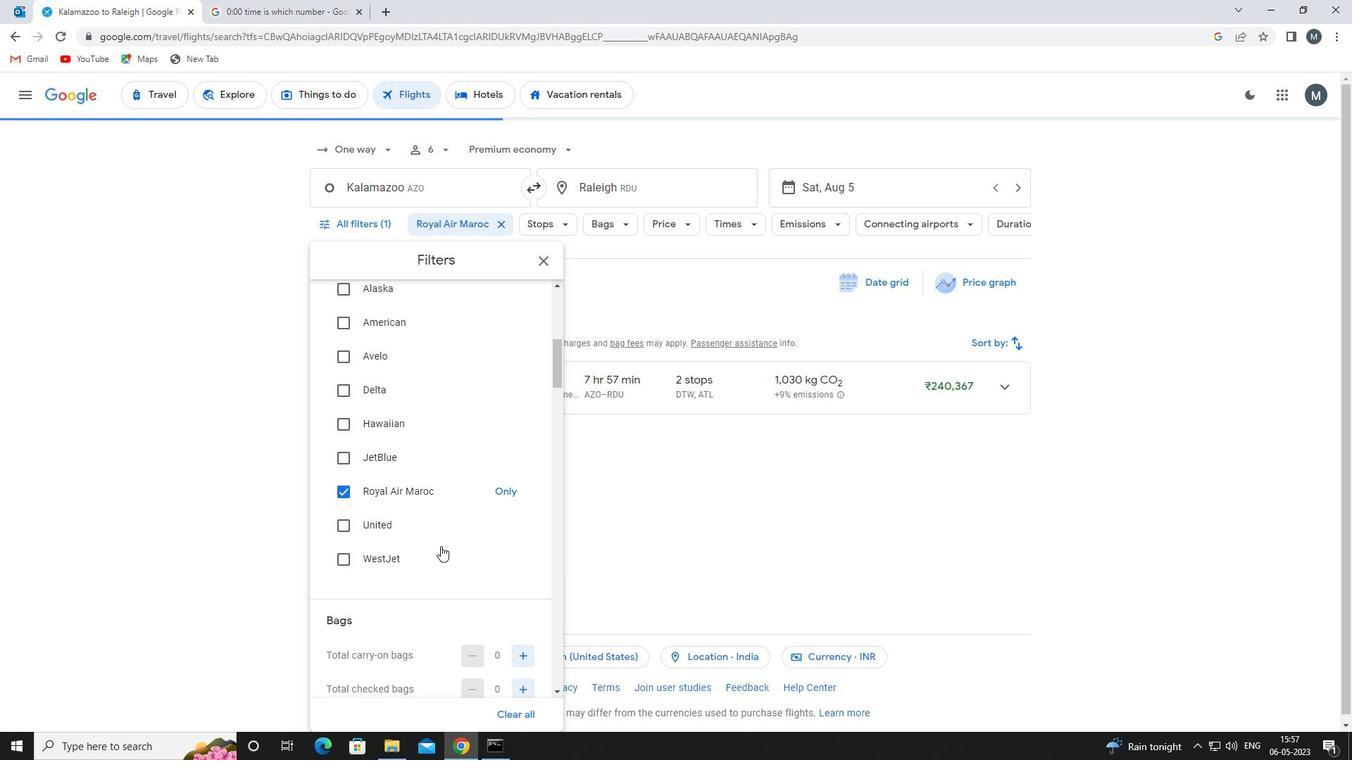 
Action: Mouse moved to (441, 550)
Screenshot: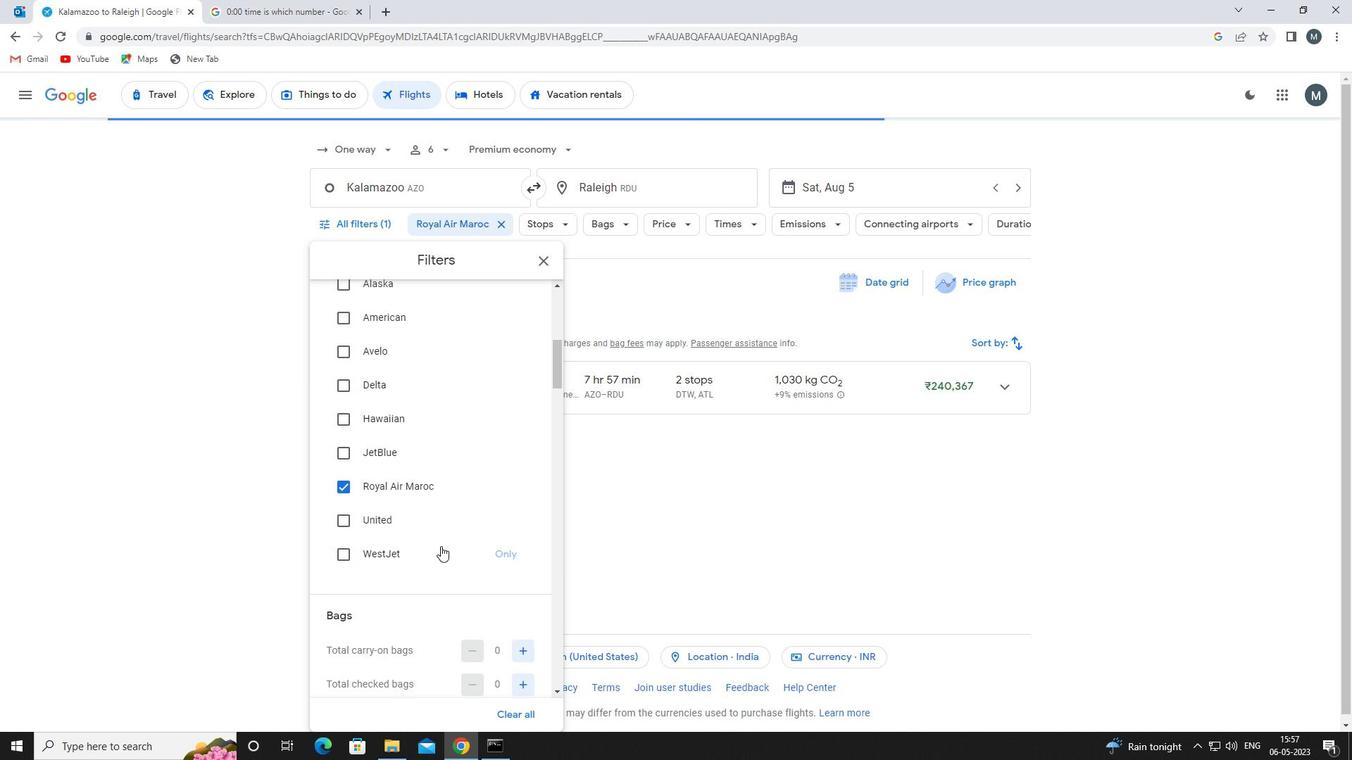 
Action: Mouse scrolled (441, 550) with delta (0, 0)
Screenshot: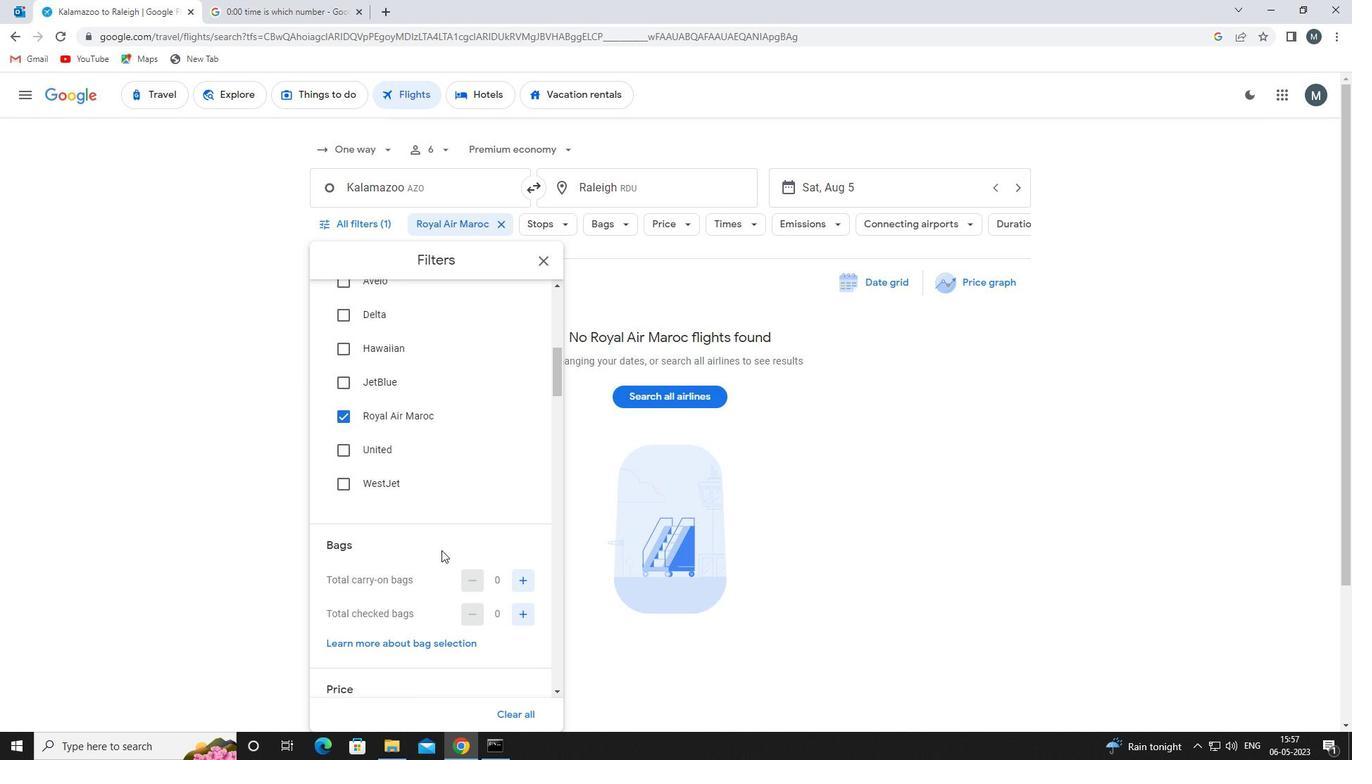 
Action: Mouse moved to (521, 544)
Screenshot: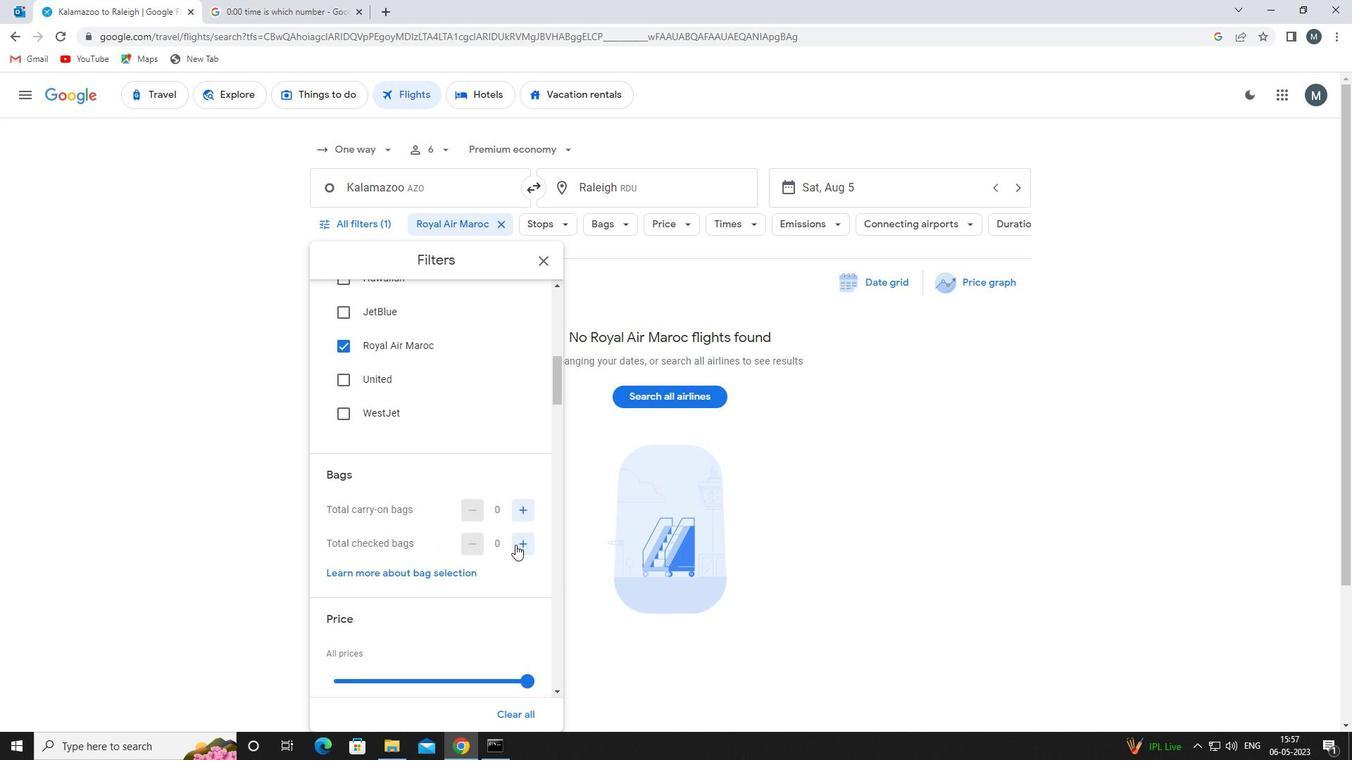 
Action: Mouse pressed left at (521, 544)
Screenshot: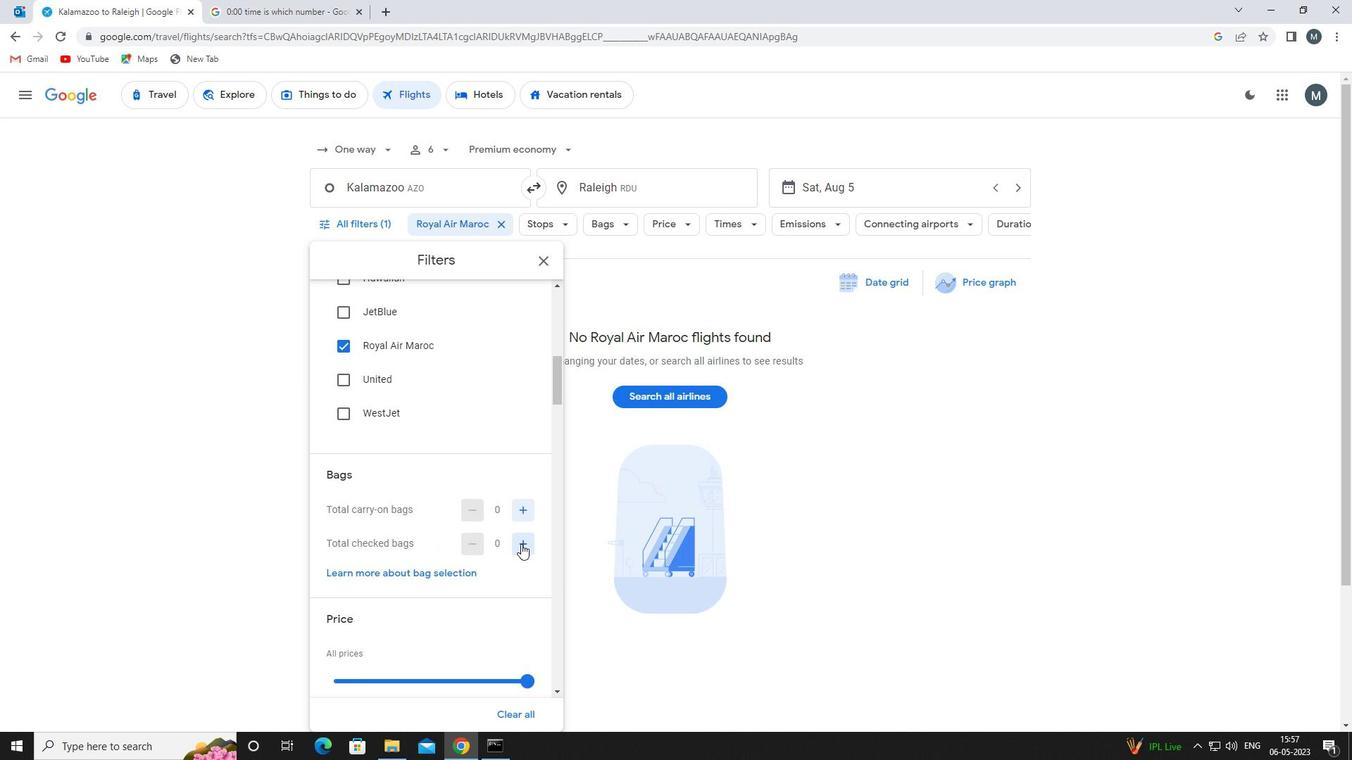 
Action: Mouse moved to (431, 517)
Screenshot: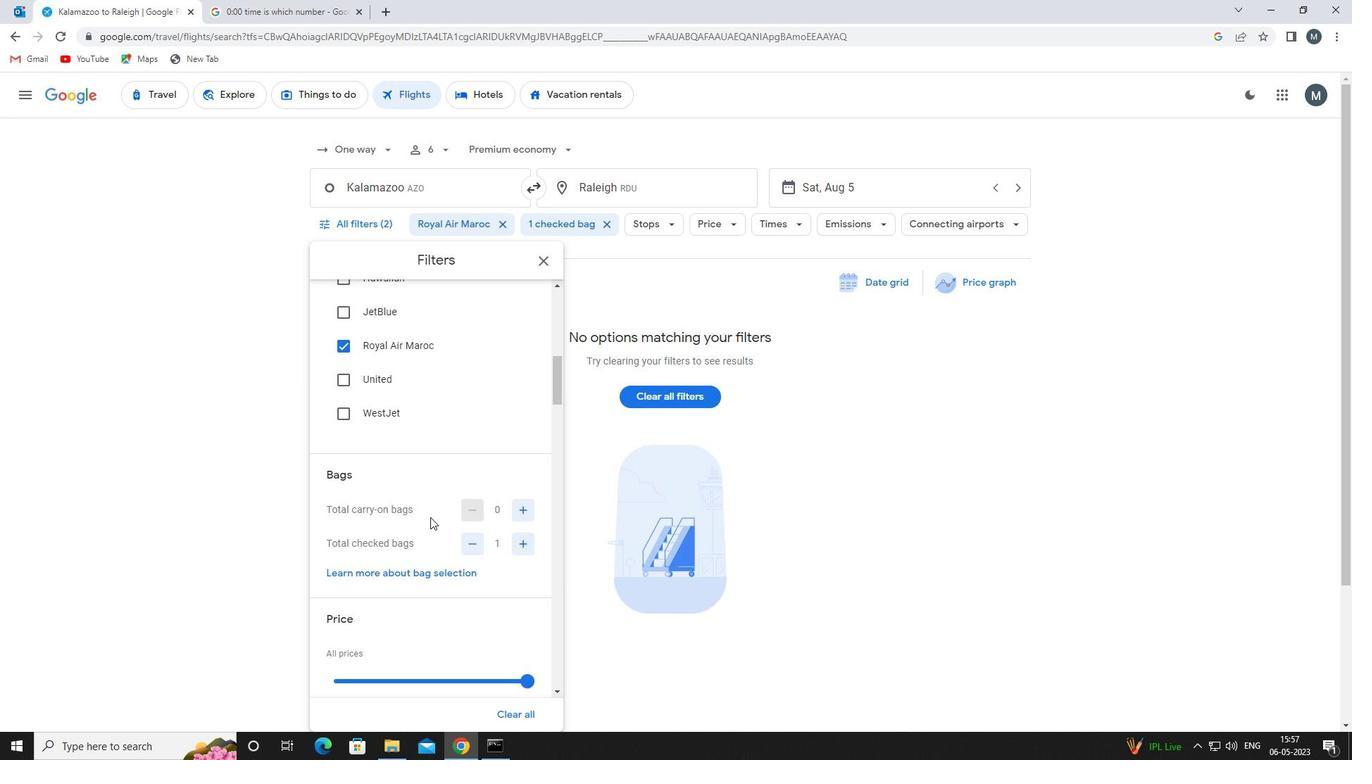 
Action: Mouse scrolled (431, 516) with delta (0, 0)
Screenshot: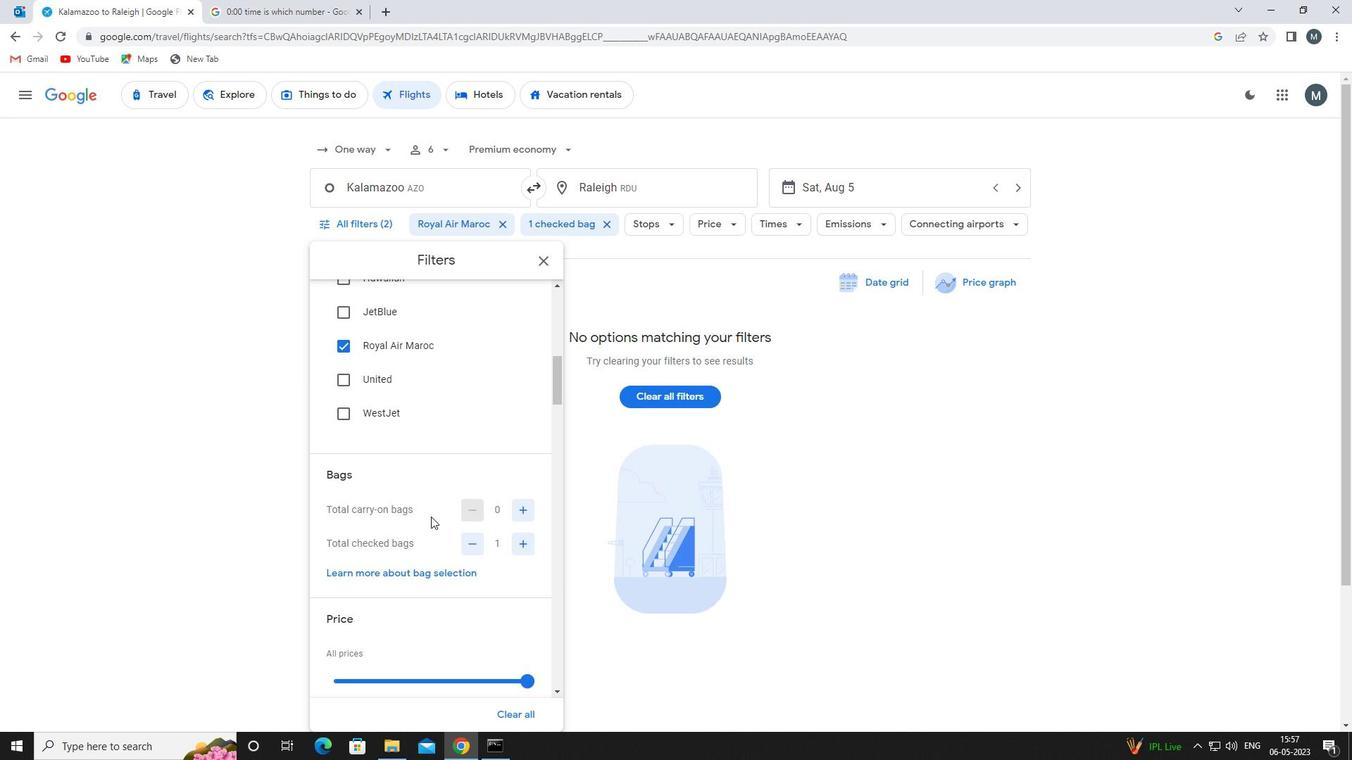 
Action: Mouse moved to (429, 517)
Screenshot: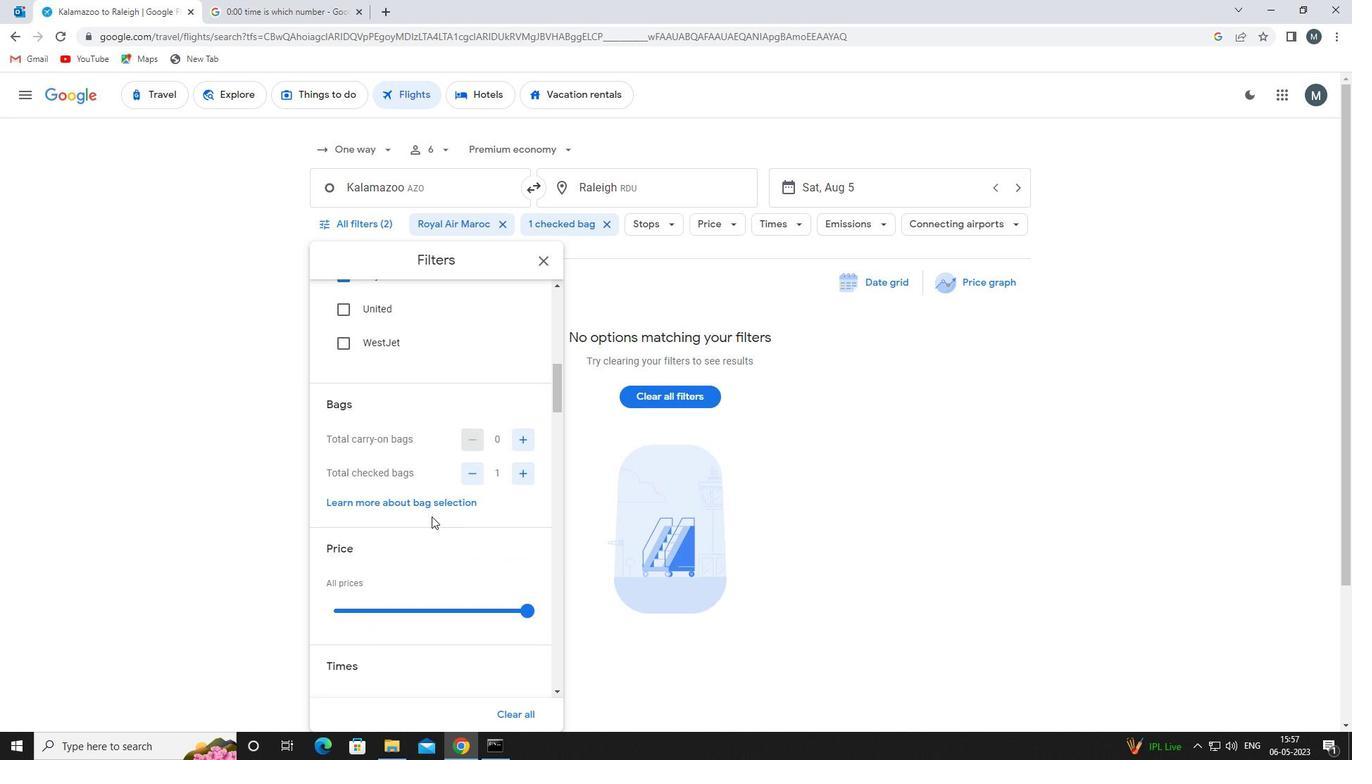 
Action: Mouse scrolled (429, 516) with delta (0, 0)
Screenshot: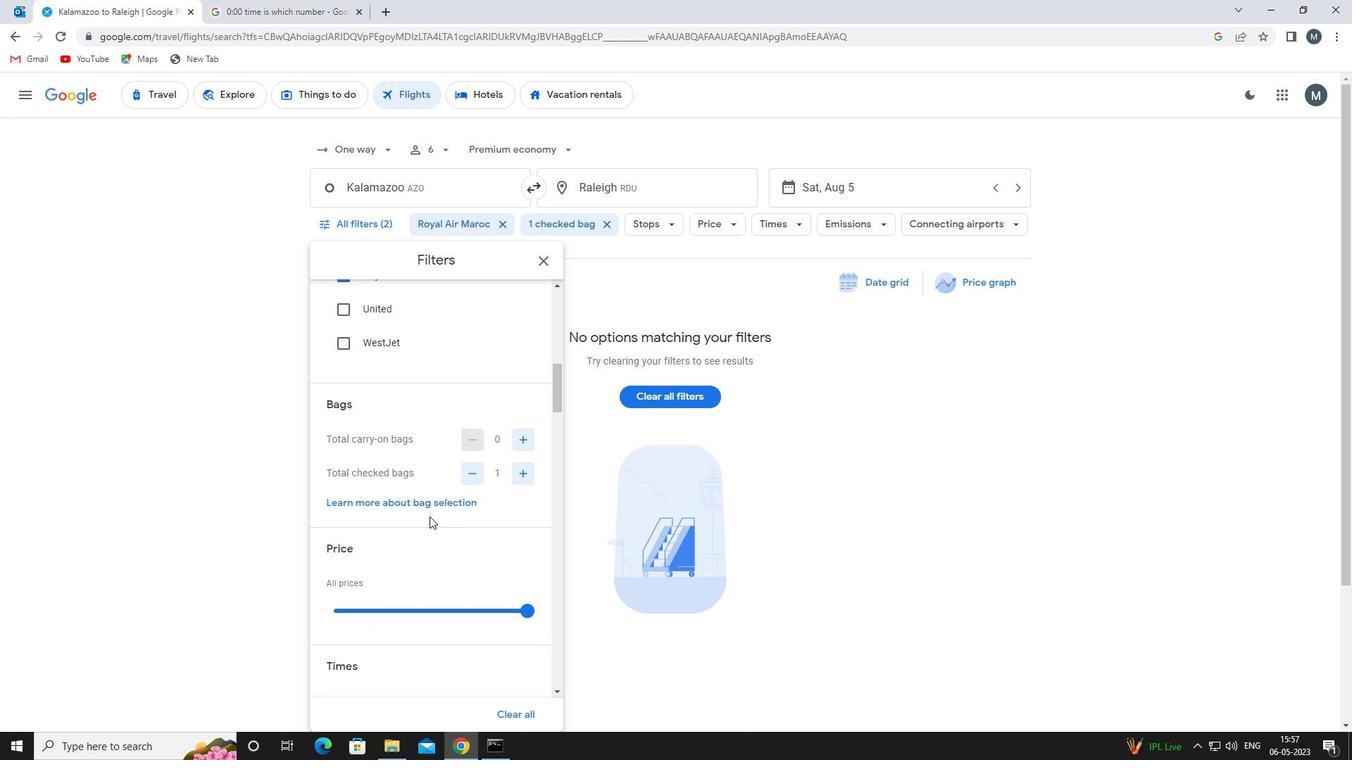 
Action: Mouse moved to (448, 543)
Screenshot: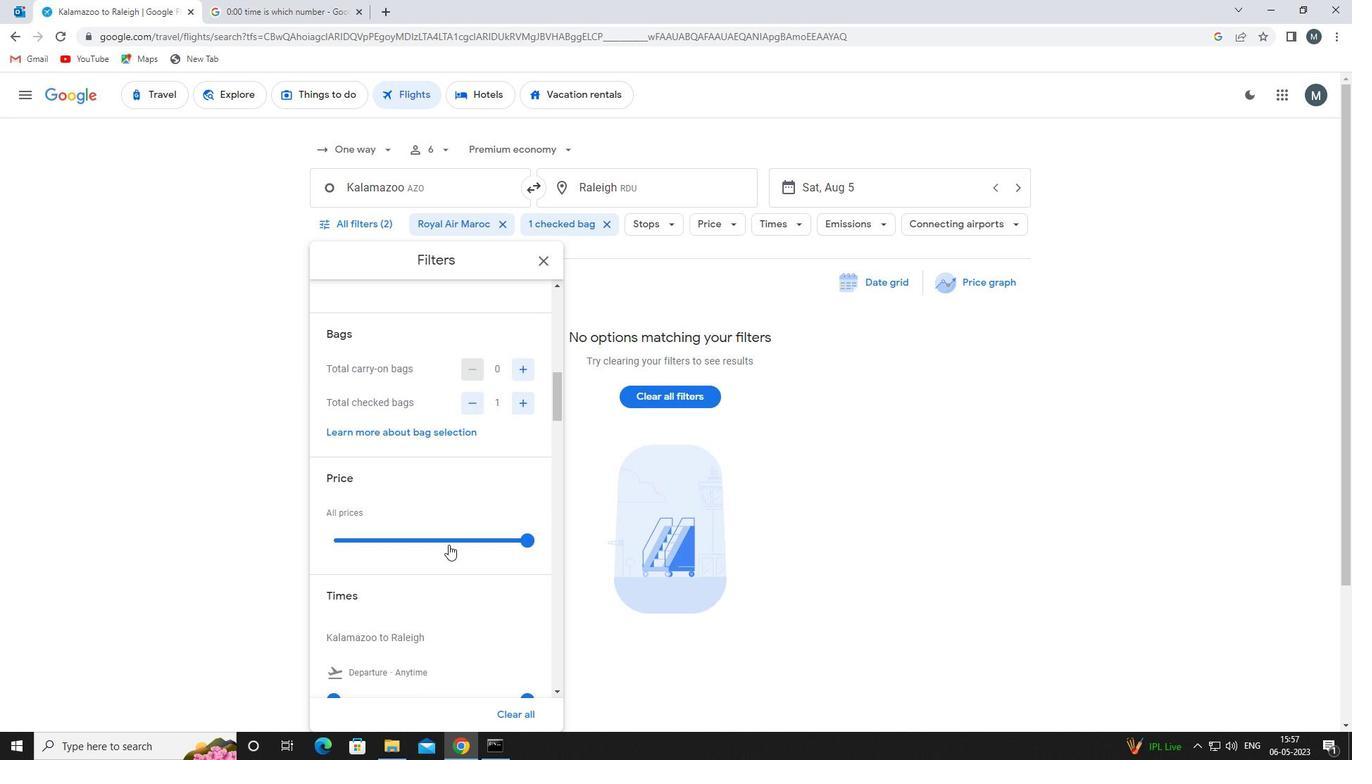 
Action: Mouse pressed left at (448, 543)
Screenshot: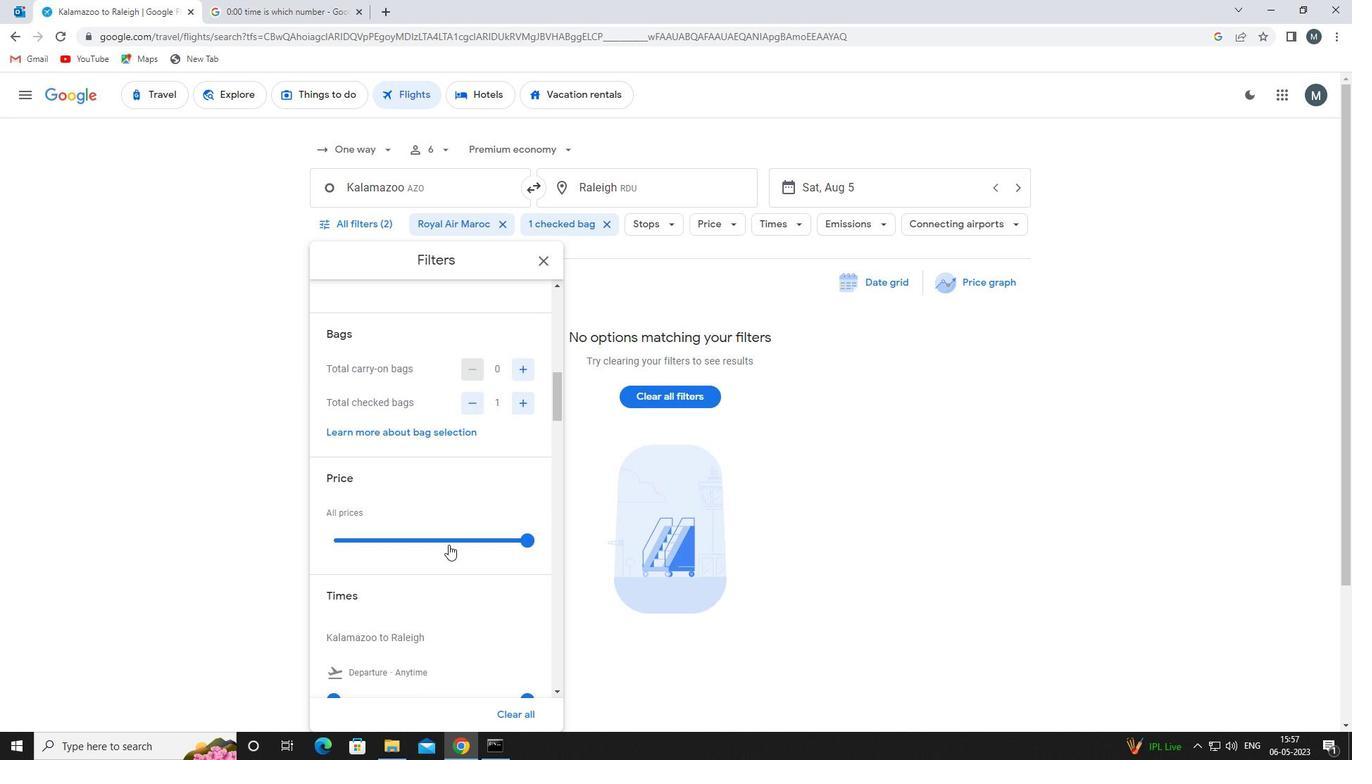 
Action: Mouse moved to (447, 541)
Screenshot: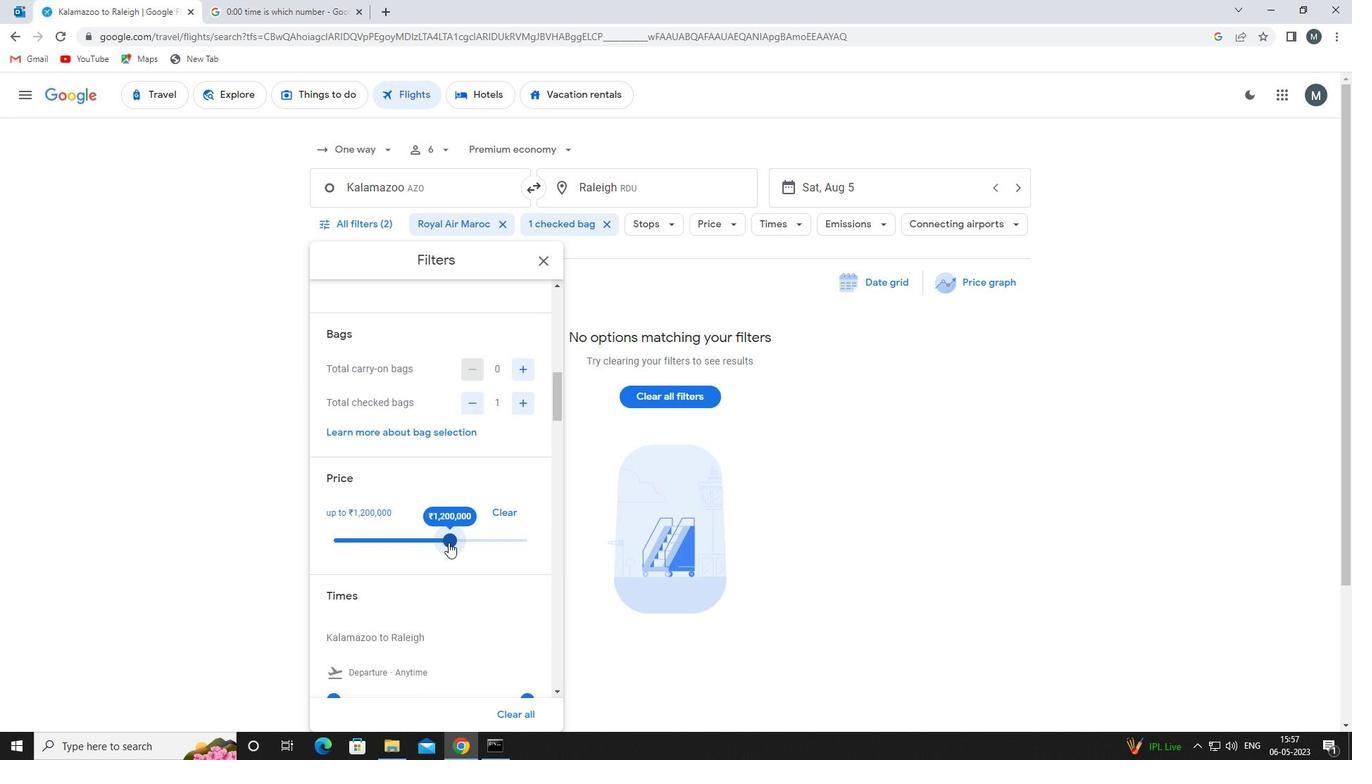 
Action: Mouse pressed left at (447, 541)
Screenshot: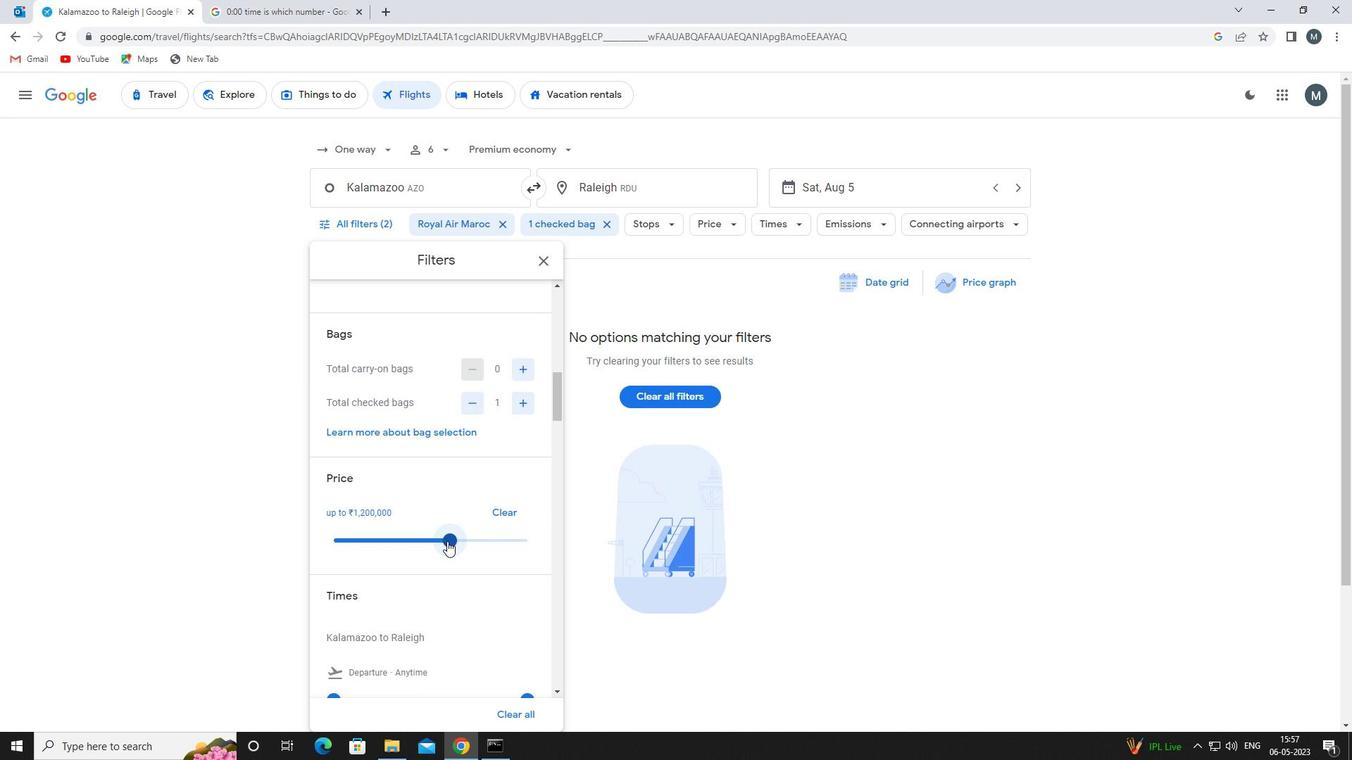 
Action: Mouse moved to (431, 516)
Screenshot: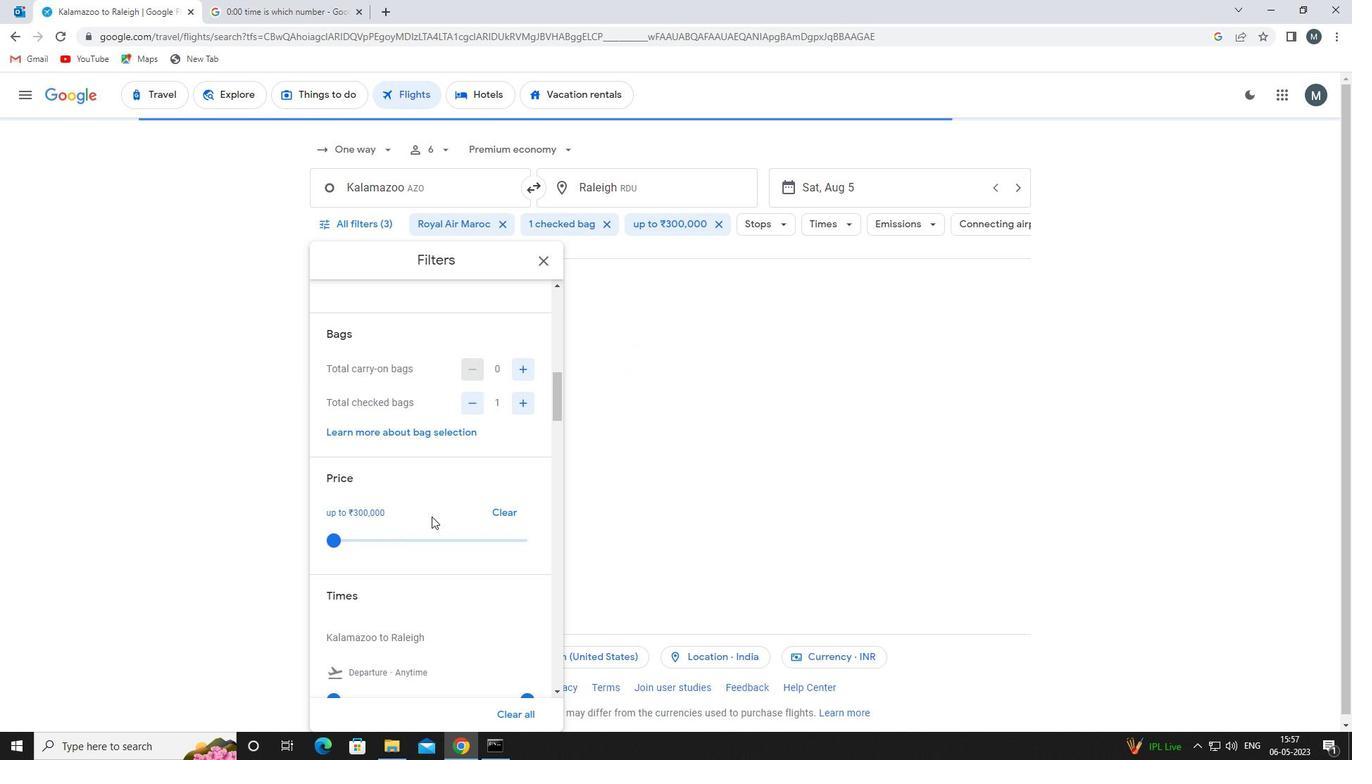 
Action: Mouse scrolled (431, 515) with delta (0, 0)
Screenshot: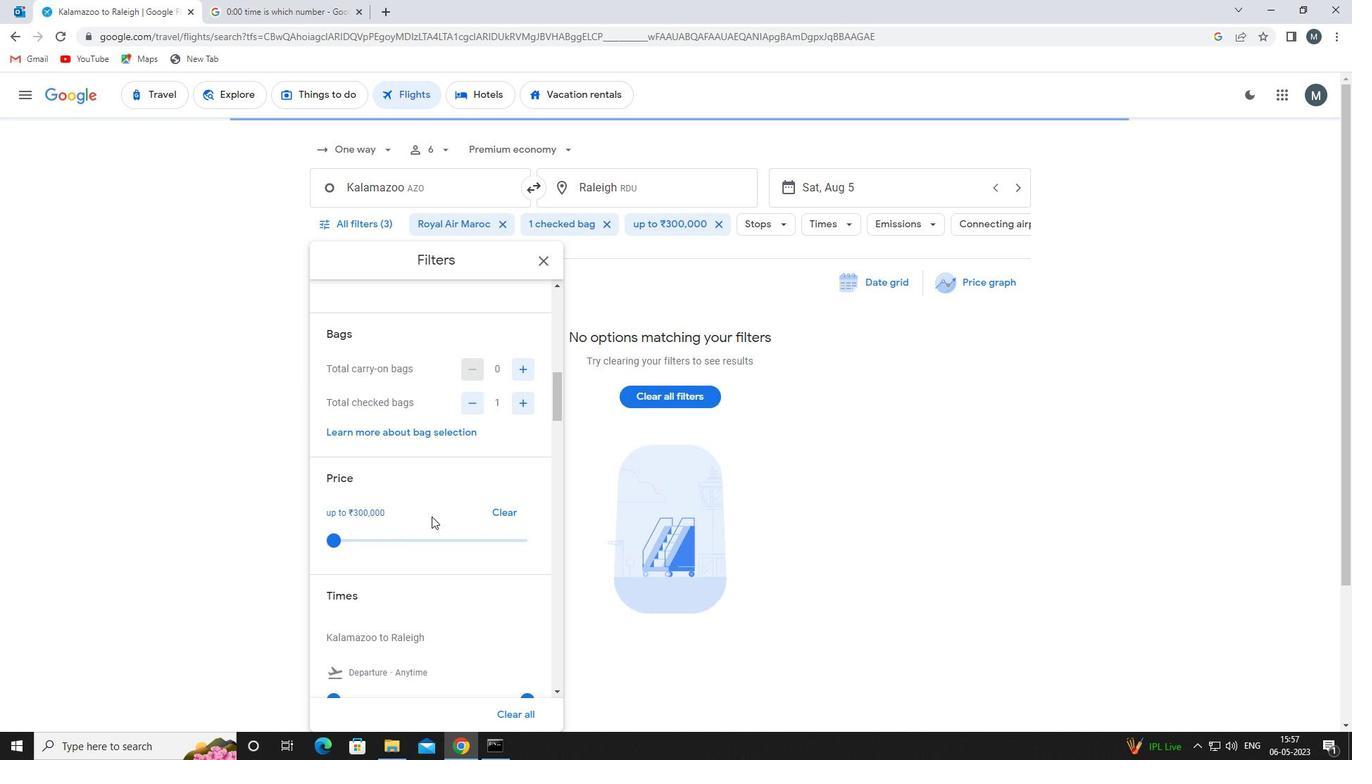 
Action: Mouse scrolled (431, 515) with delta (0, 0)
Screenshot: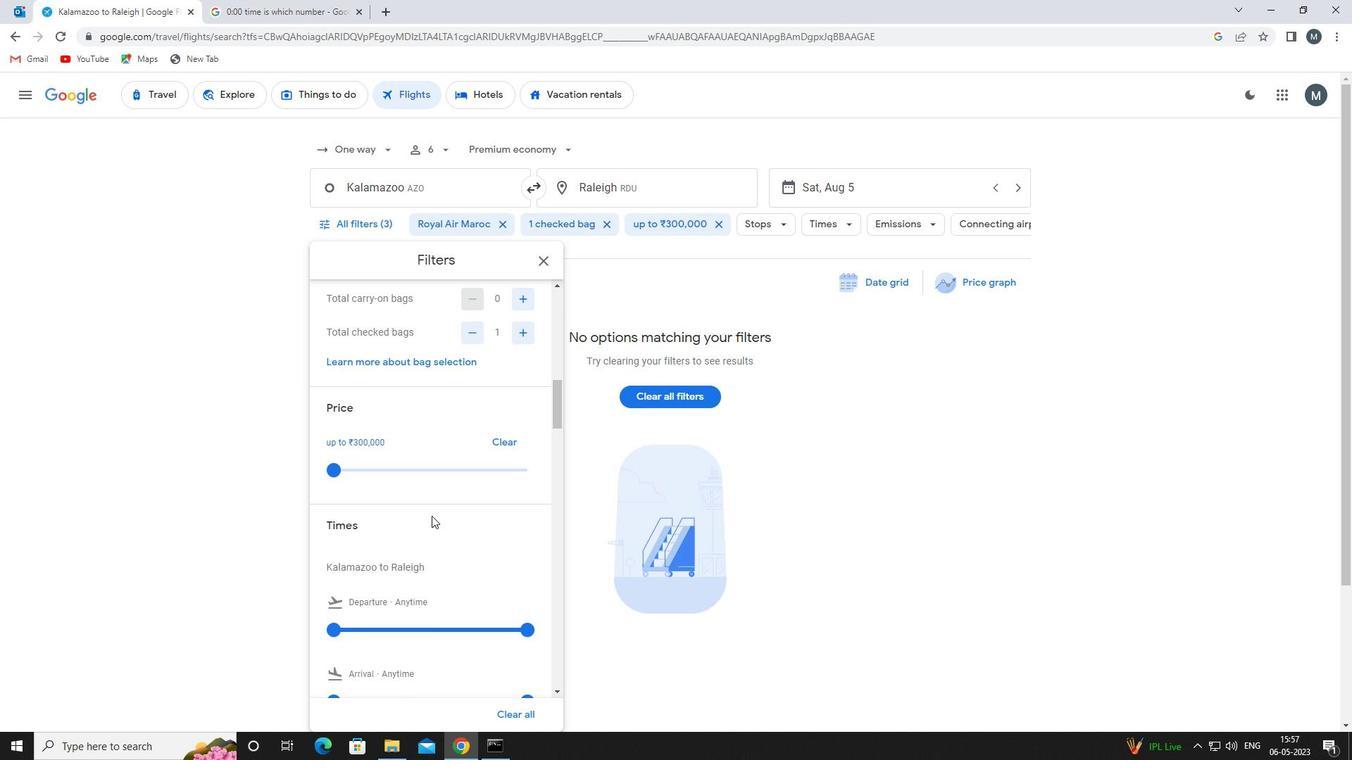 
Action: Mouse moved to (343, 553)
Screenshot: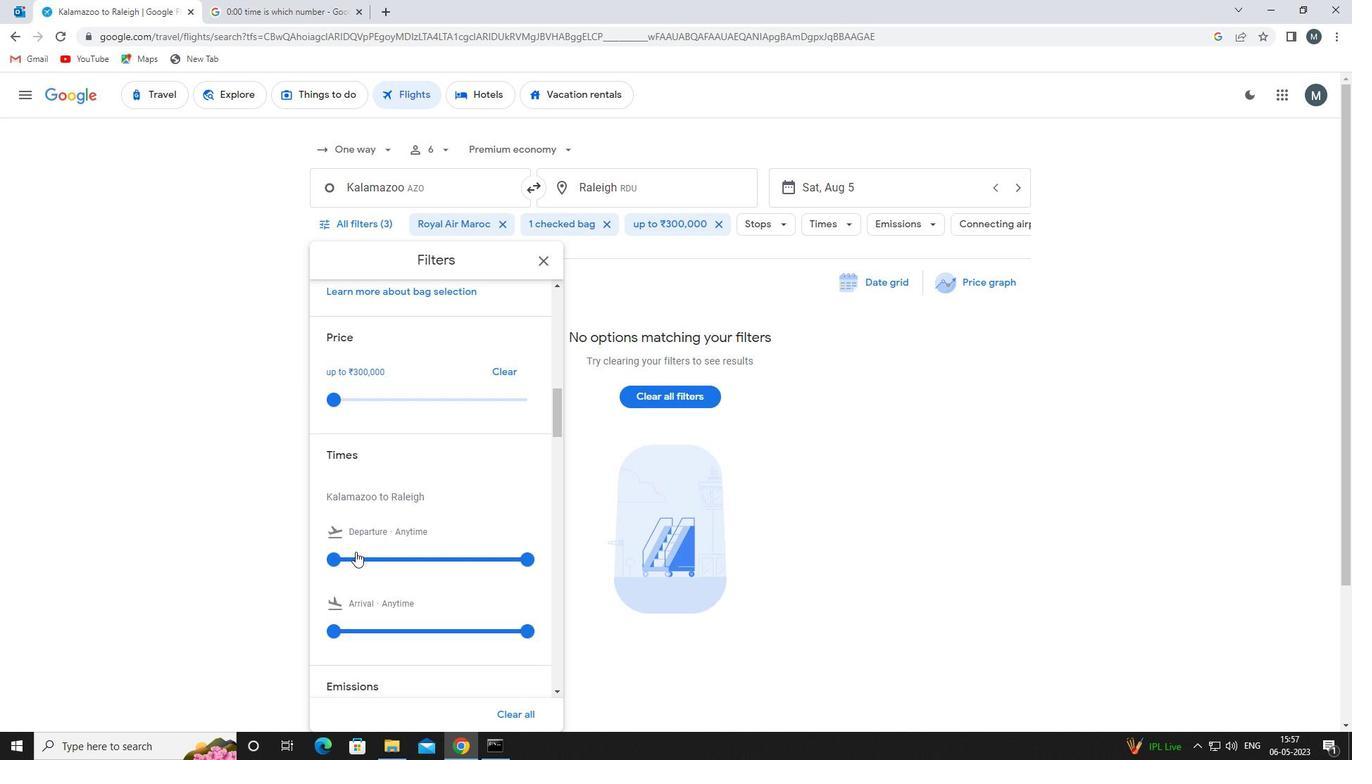 
Action: Mouse pressed left at (343, 553)
Screenshot: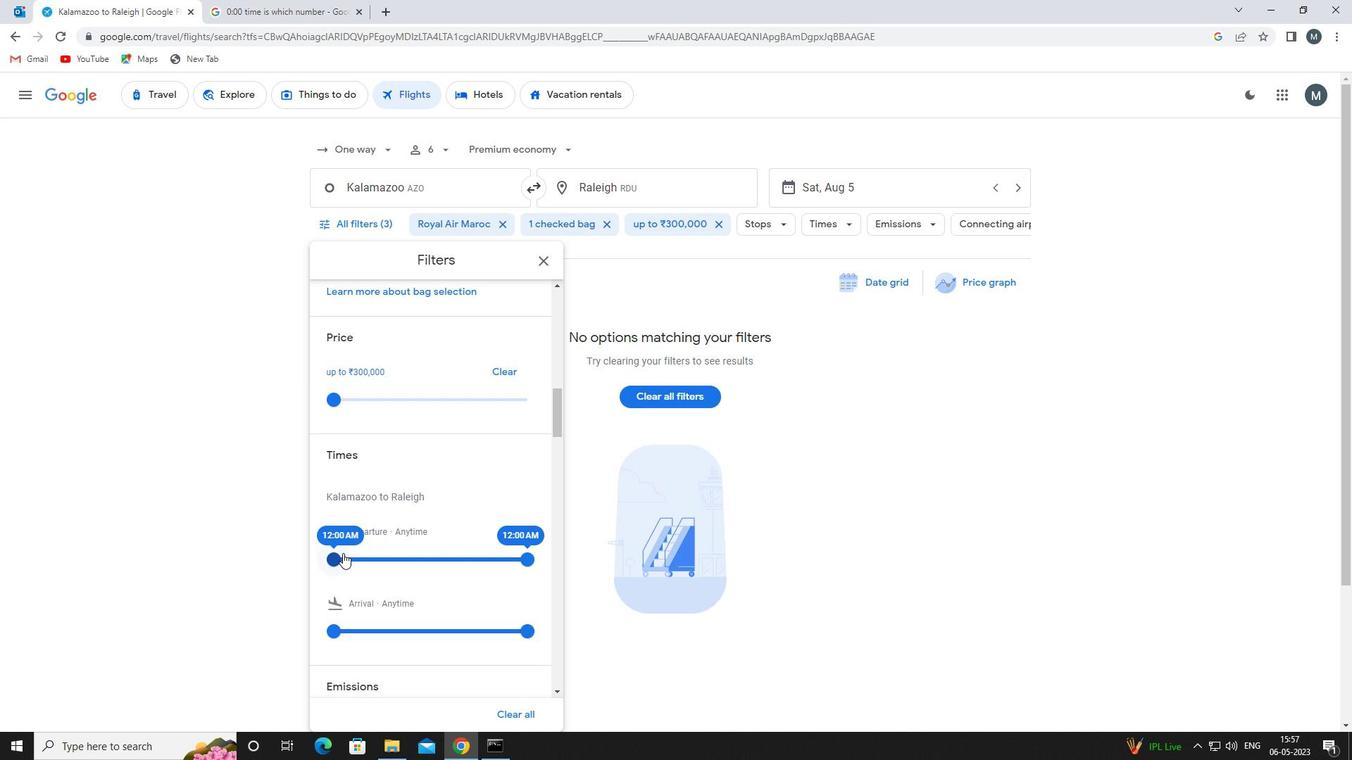 
Action: Mouse moved to (392, 559)
Screenshot: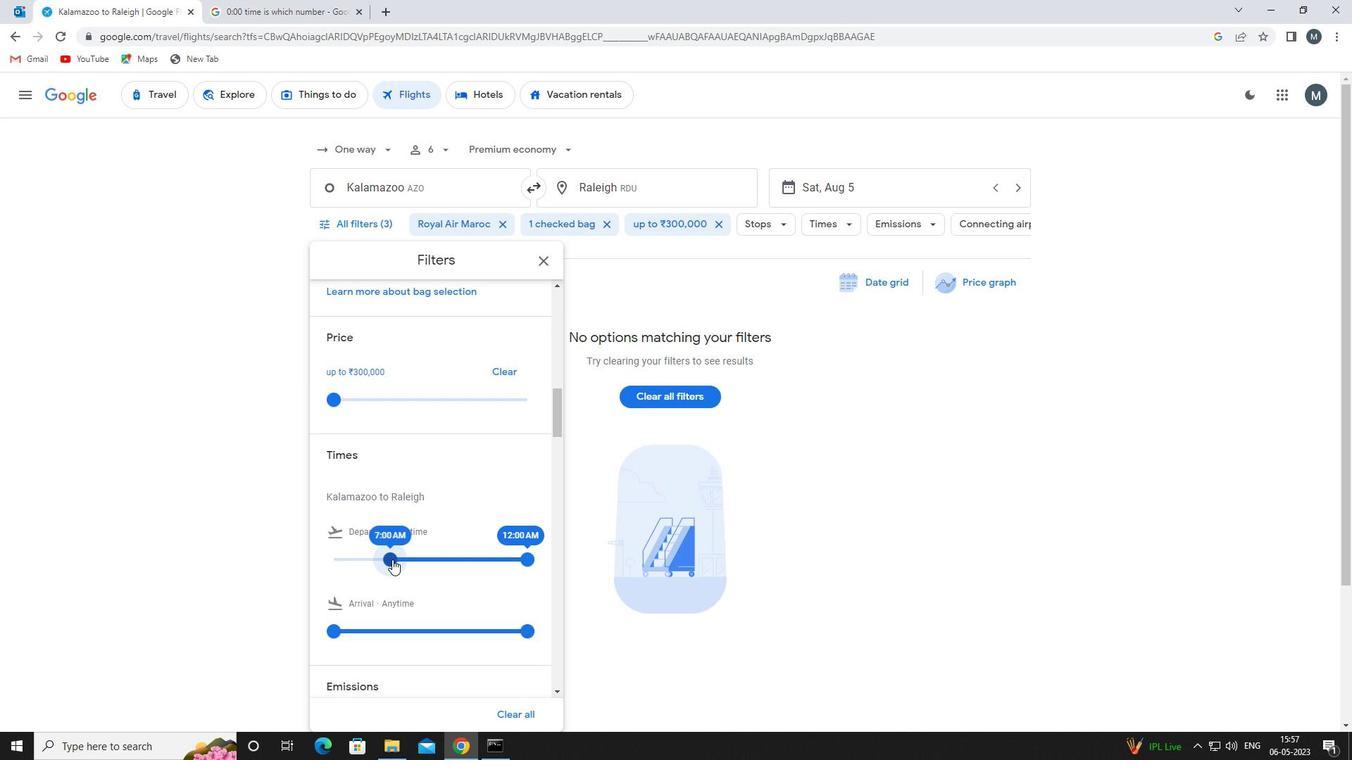 
Action: Mouse pressed left at (392, 559)
Screenshot: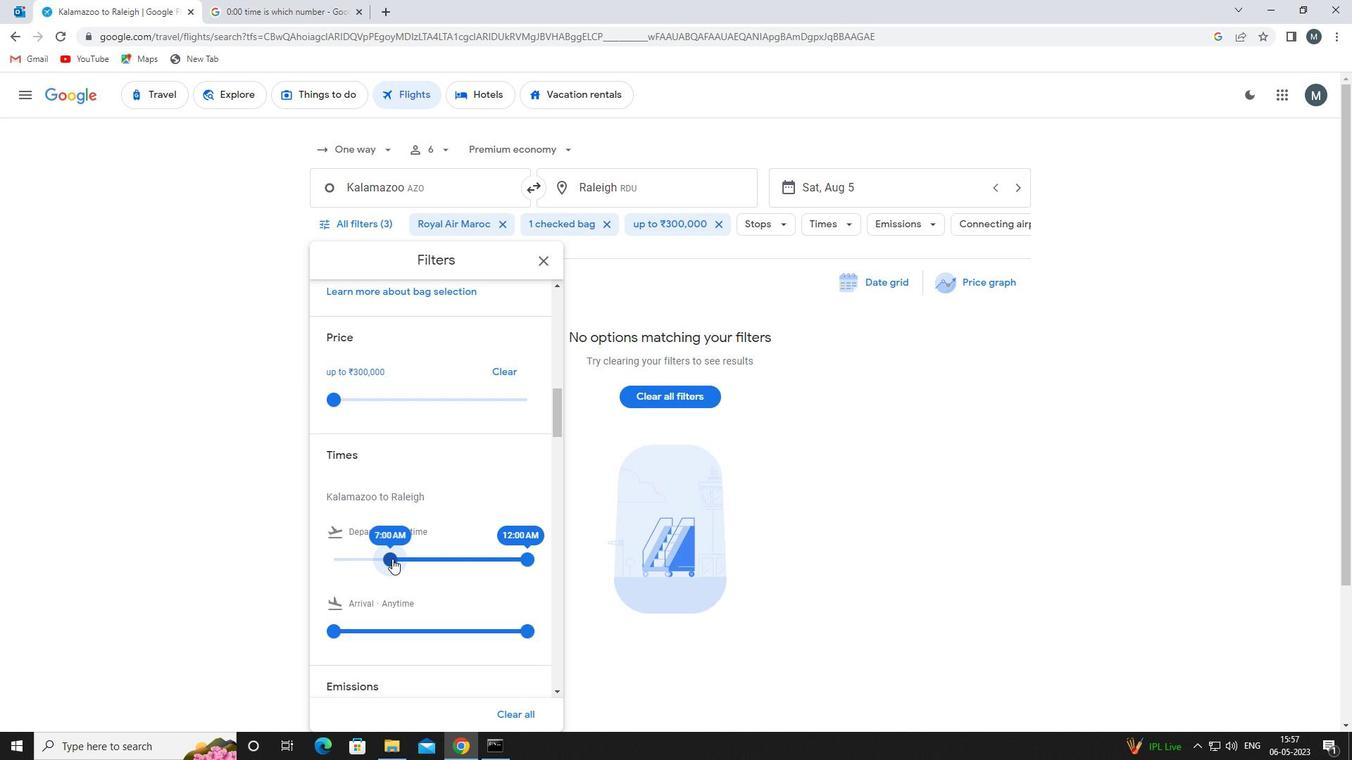 
Action: Mouse moved to (517, 559)
Screenshot: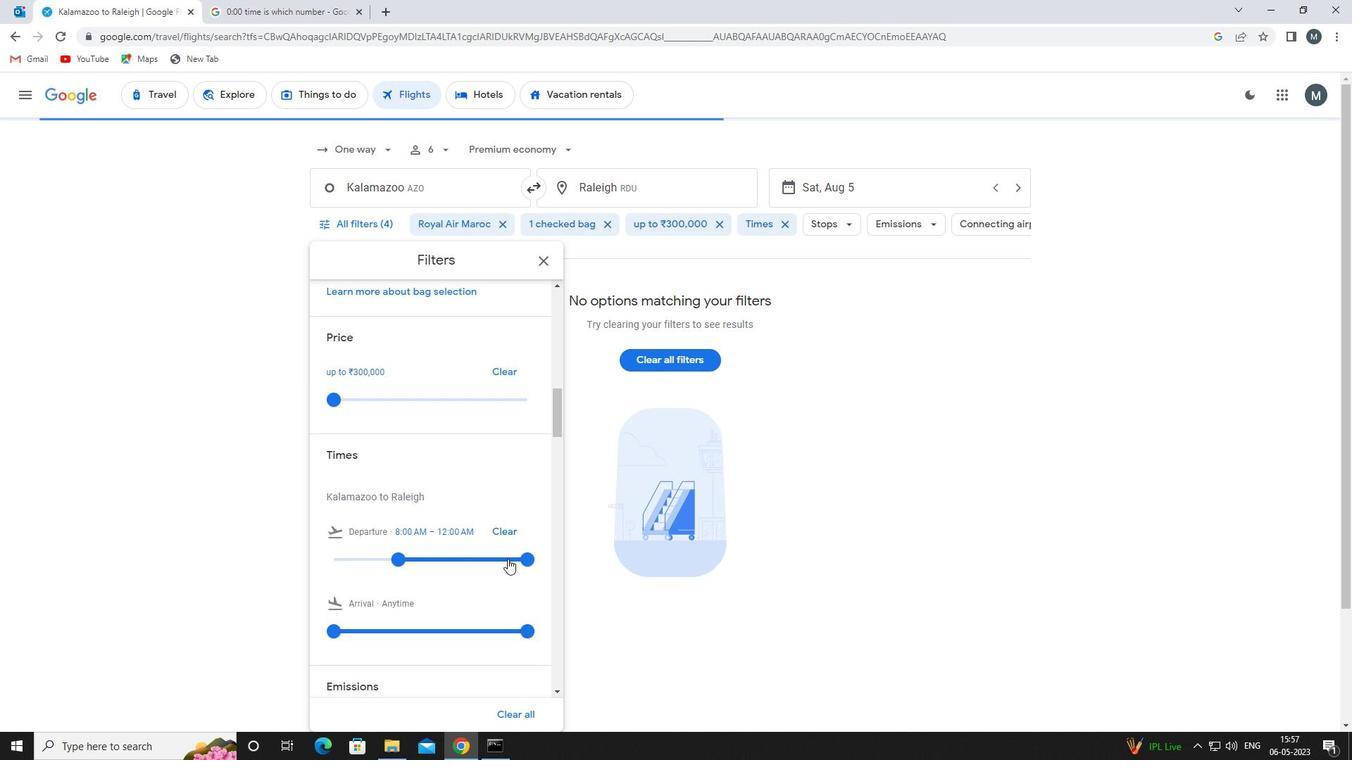 
Action: Mouse pressed left at (517, 559)
Screenshot: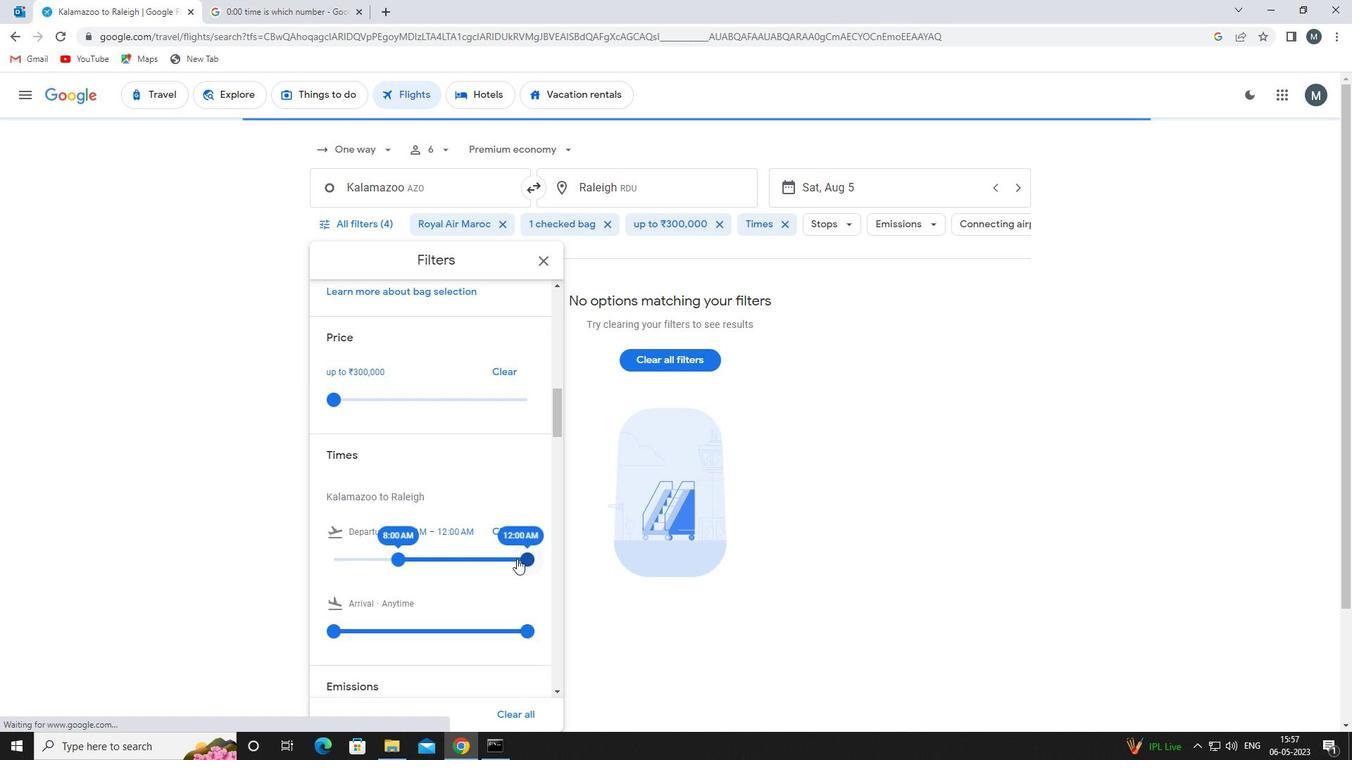 
Action: Mouse moved to (399, 563)
Screenshot: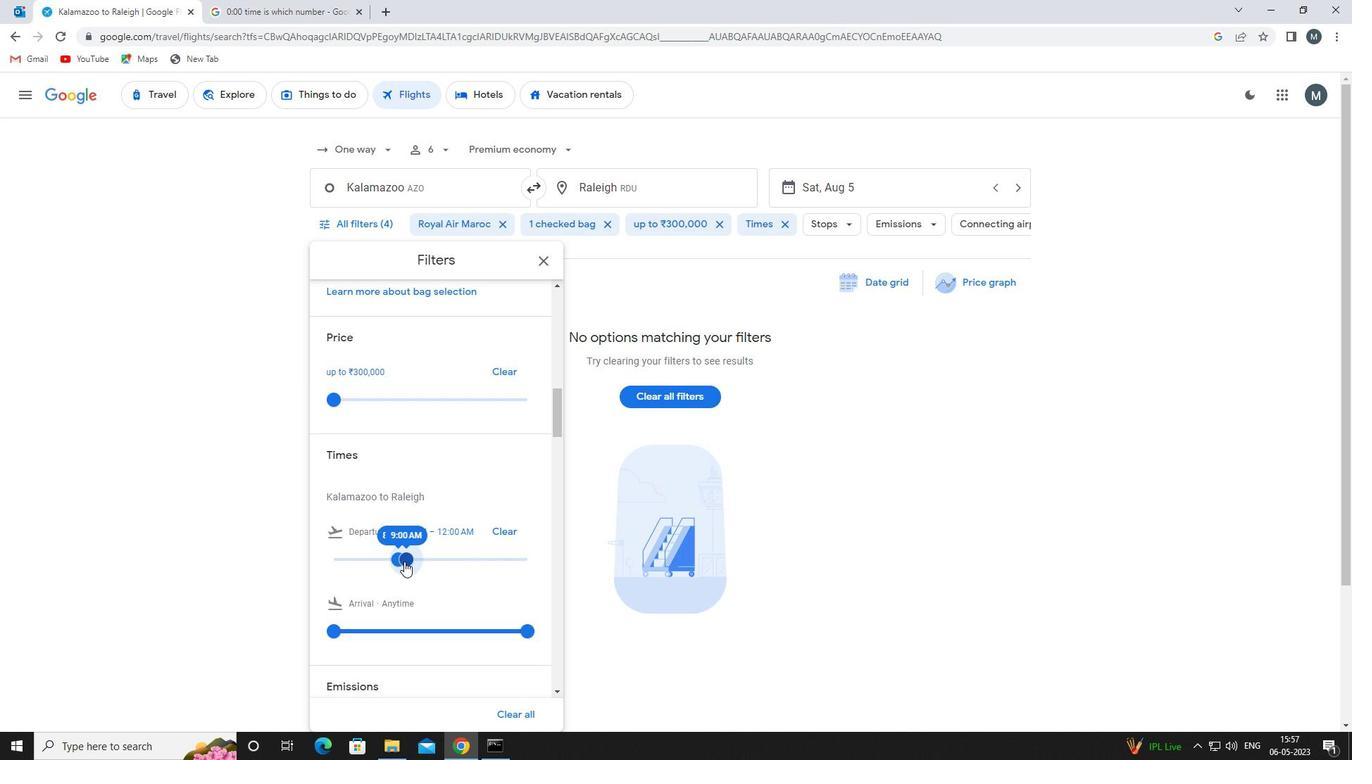 
Action: Mouse scrolled (399, 562) with delta (0, 0)
Screenshot: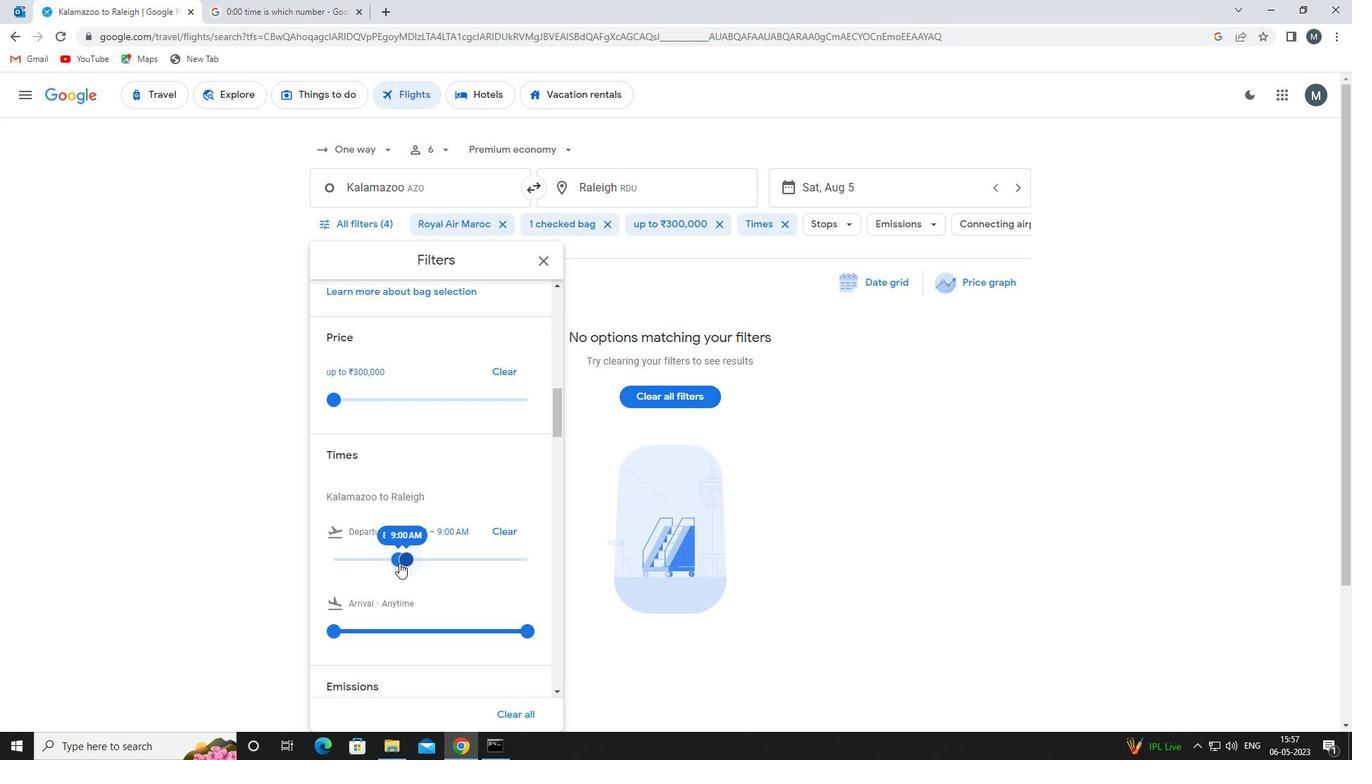 
Action: Mouse moved to (543, 258)
Screenshot: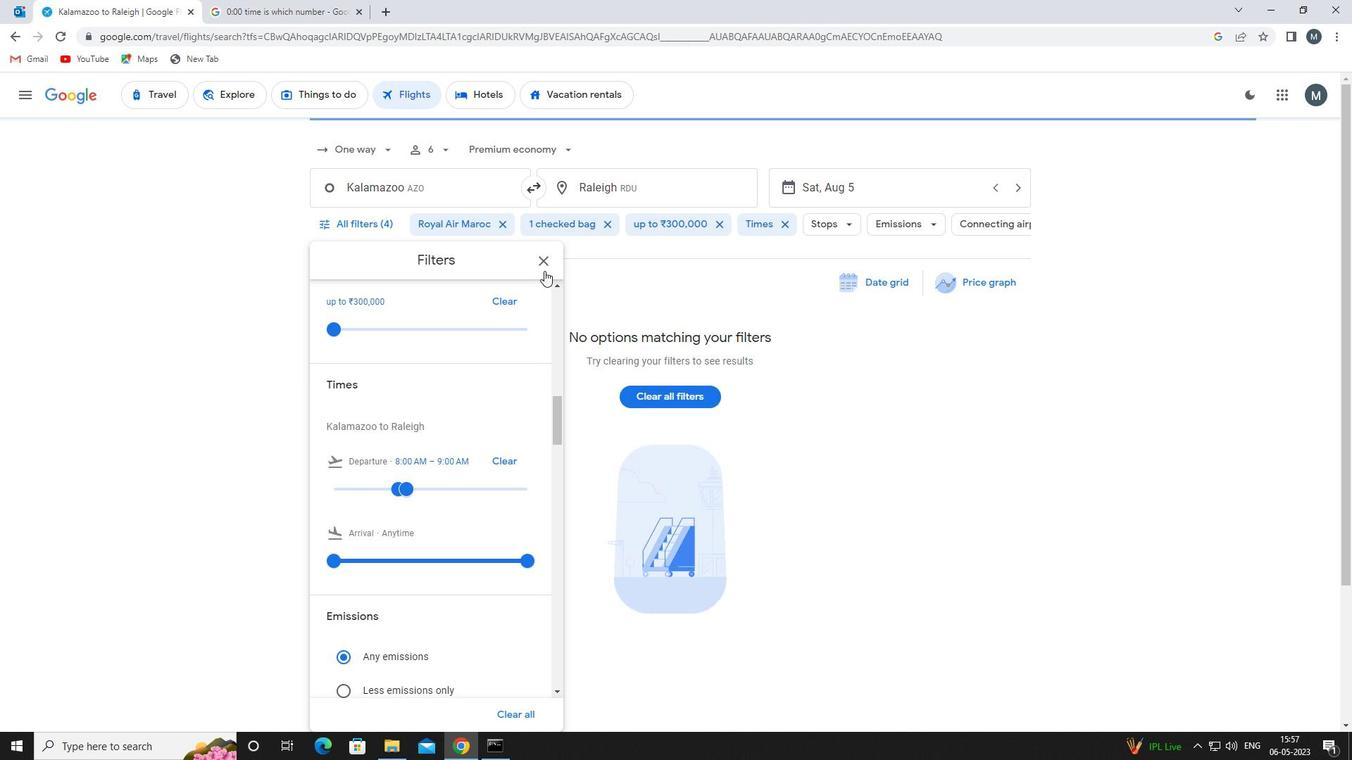 
Action: Mouse pressed left at (543, 258)
Screenshot: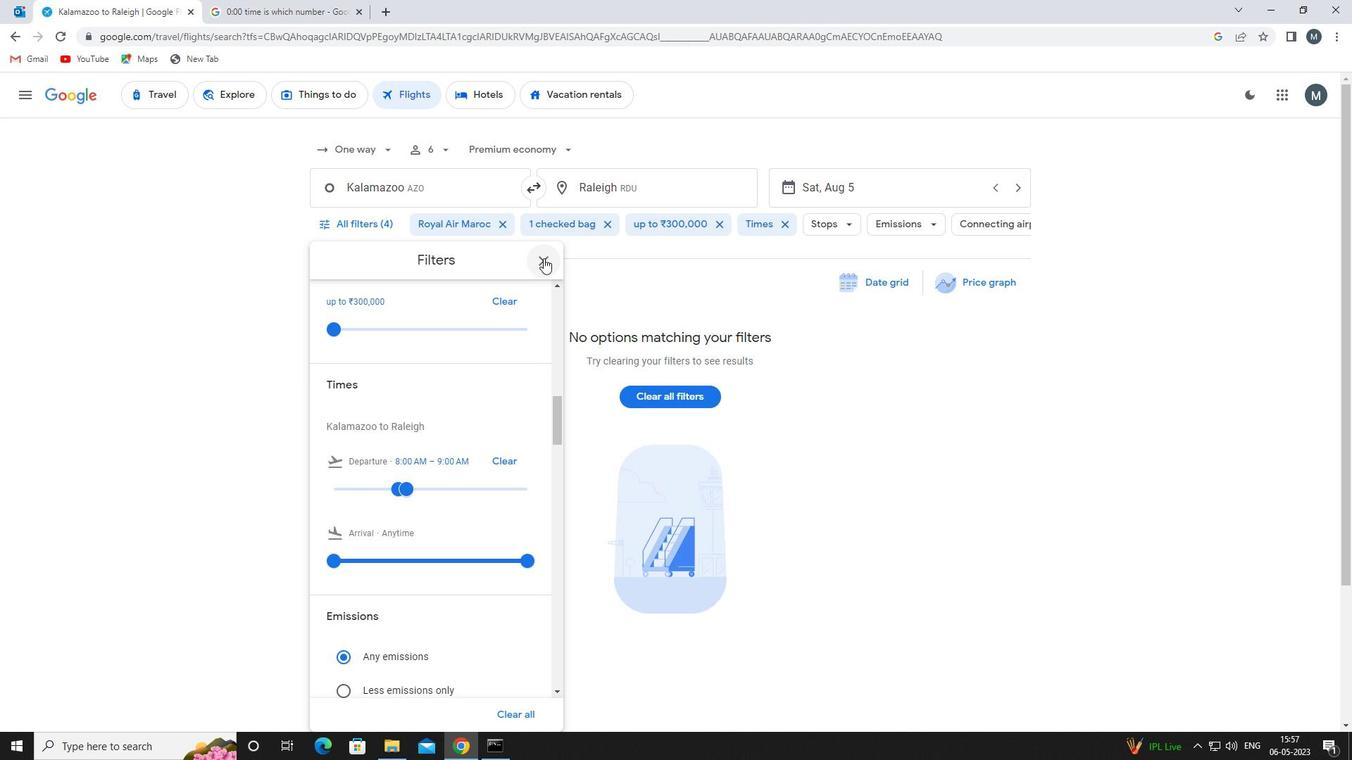 
Action: Mouse moved to (543, 258)
Screenshot: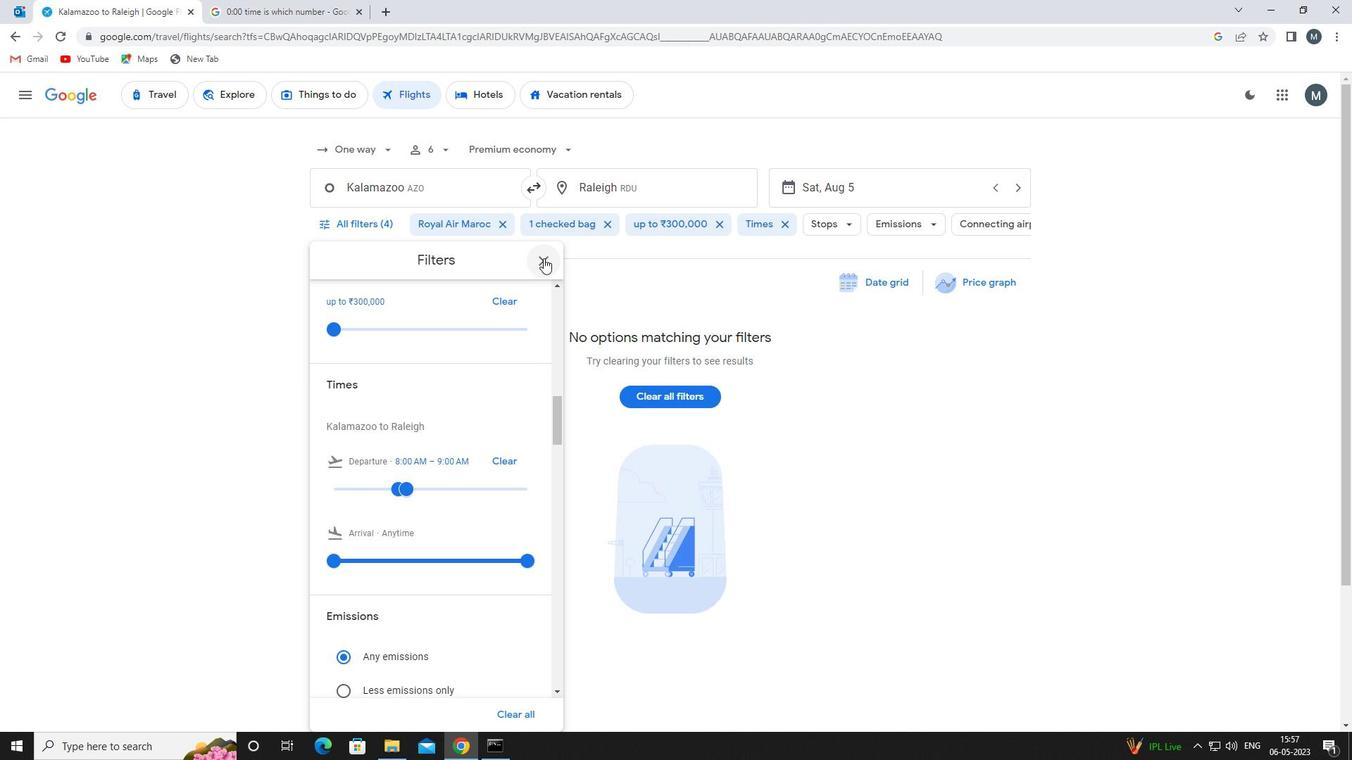 
